 Task: Look for space in Magelang, Indonesia from 6th September, 2023 to 10th September, 2023 for 1 adult in price range Rs.9000 to Rs.17000. Place can be private room with 1  bedroom having 1 bed and 1 bathroom. Property type can be house, flat, guest house, hotel. Booking option can be shelf check-in. Required host language is English.
Action: Mouse moved to (509, 73)
Screenshot: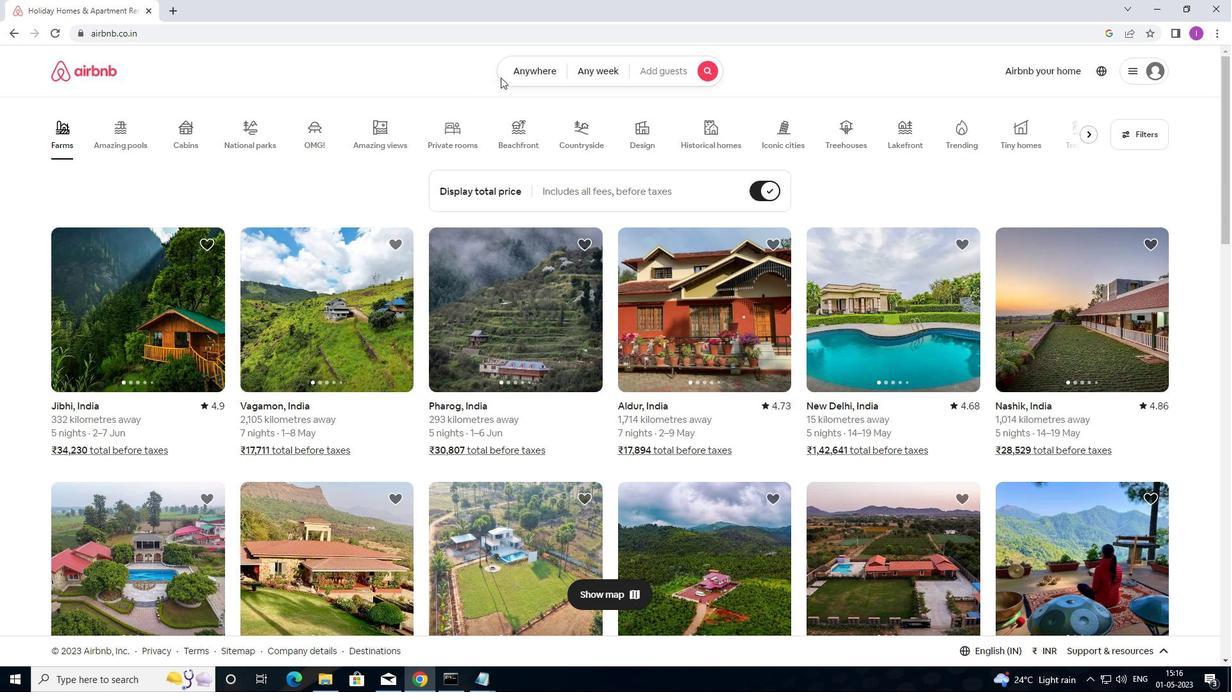 
Action: Mouse pressed left at (509, 73)
Screenshot: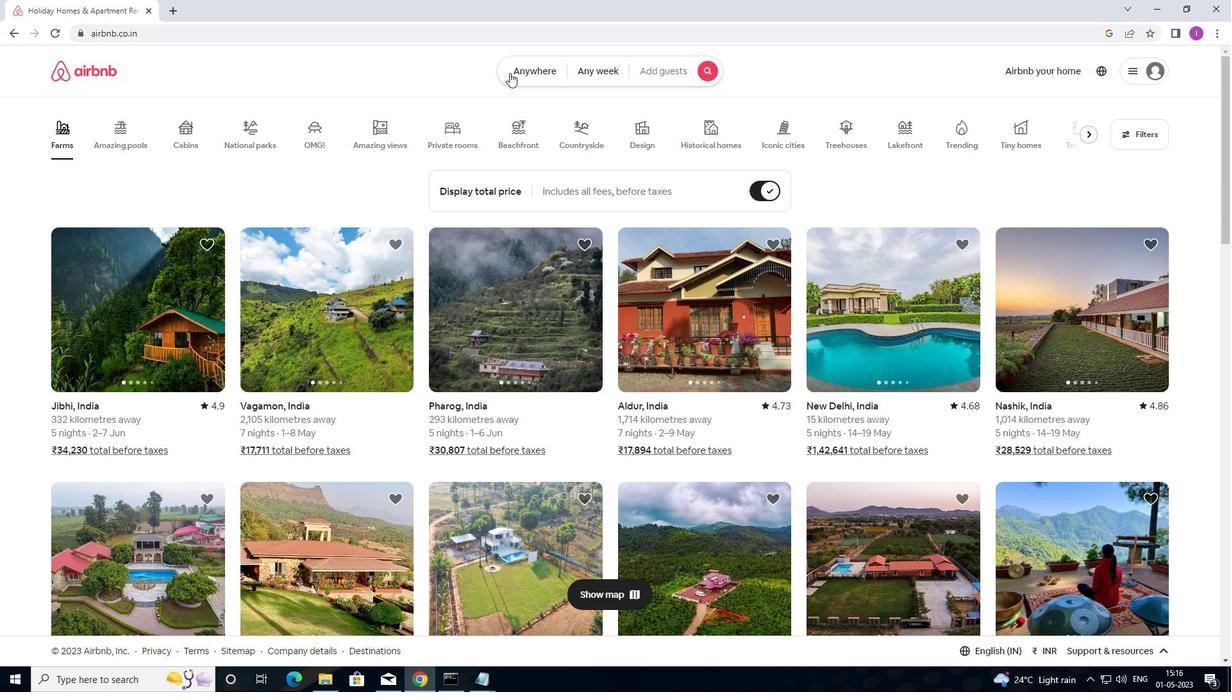 
Action: Mouse moved to (369, 129)
Screenshot: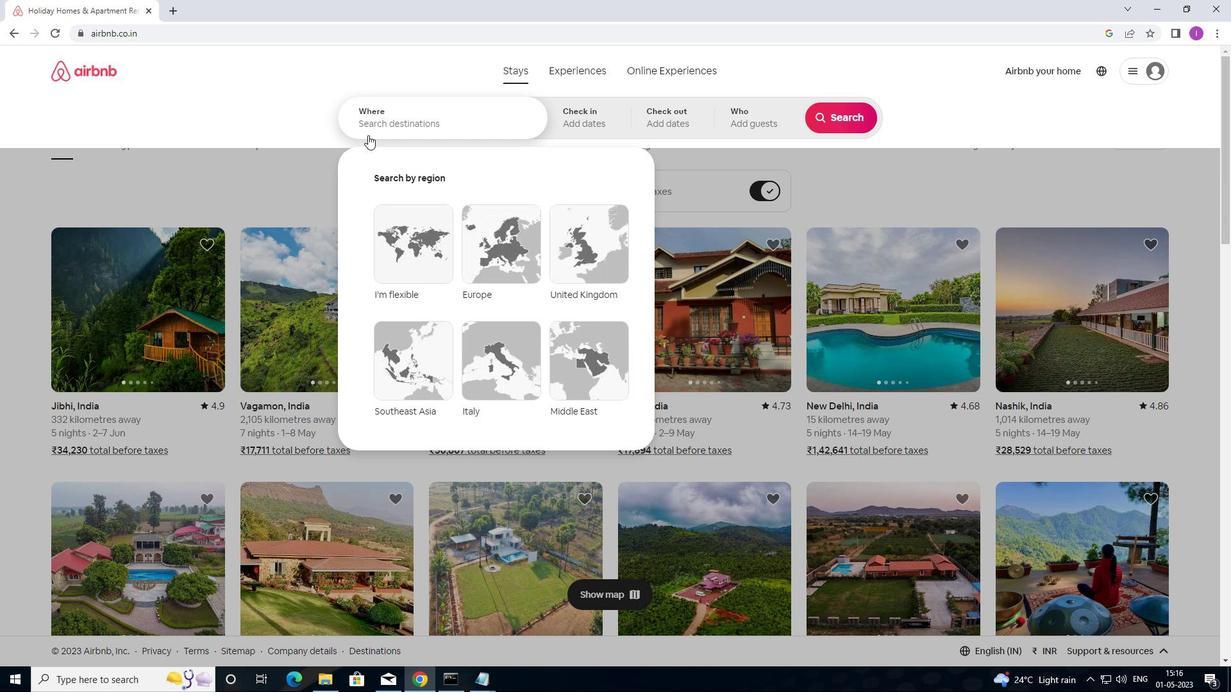 
Action: Mouse pressed left at (369, 129)
Screenshot: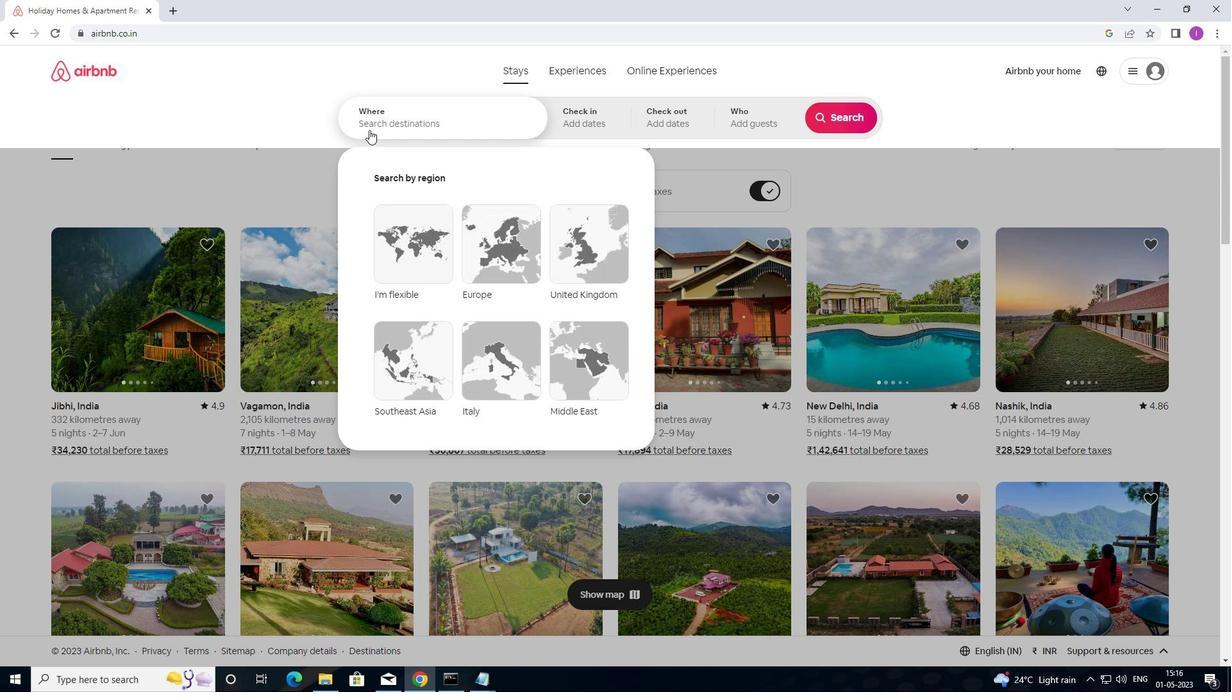 
Action: Mouse moved to (514, 34)
Screenshot: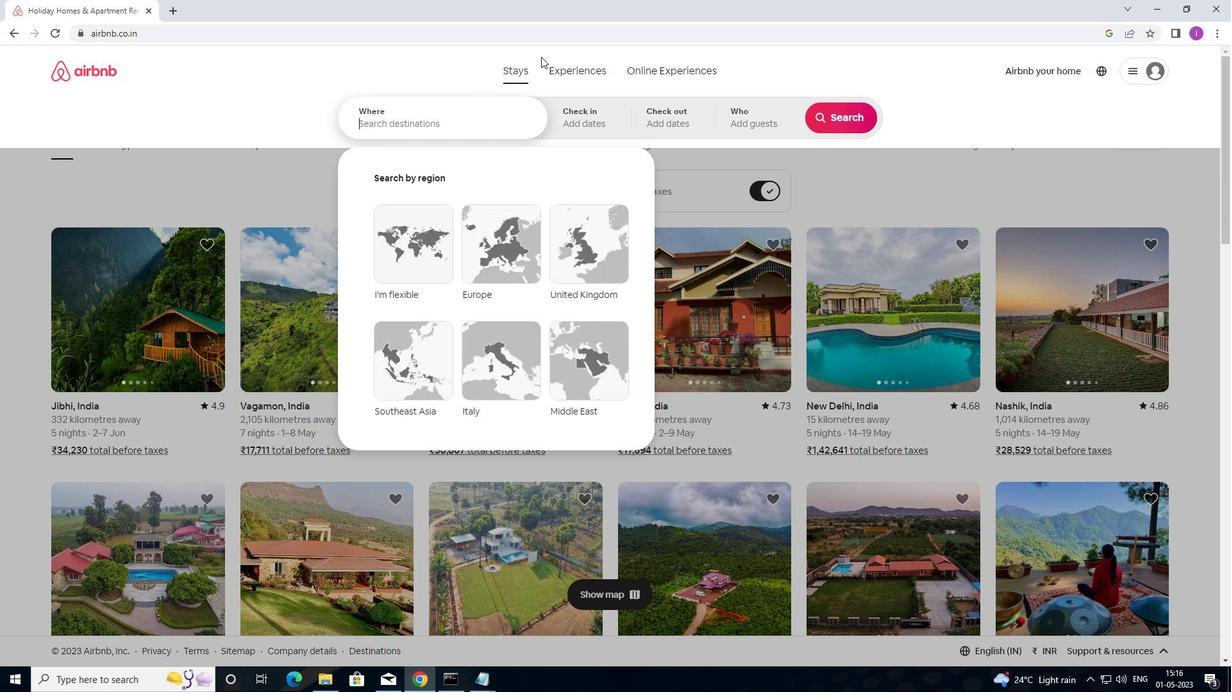 
Action: Key pressed <Key.shift>MAGELANG,<Key.shift>INDONESIA
Screenshot: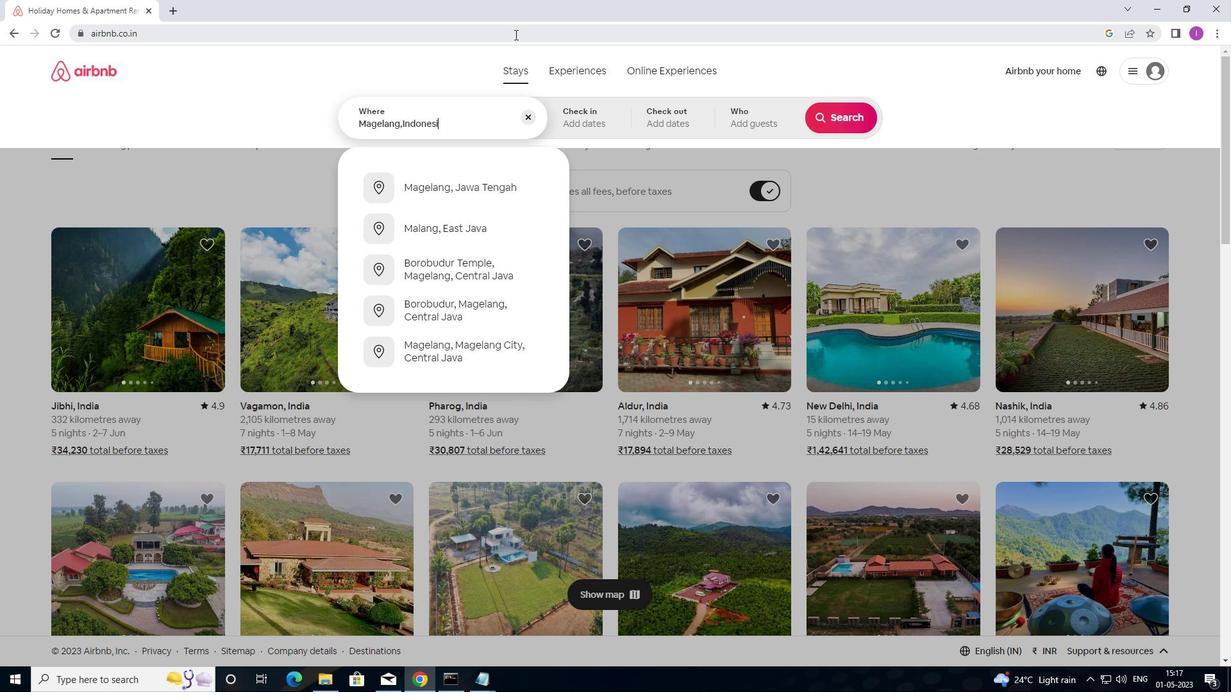 
Action: Mouse moved to (610, 121)
Screenshot: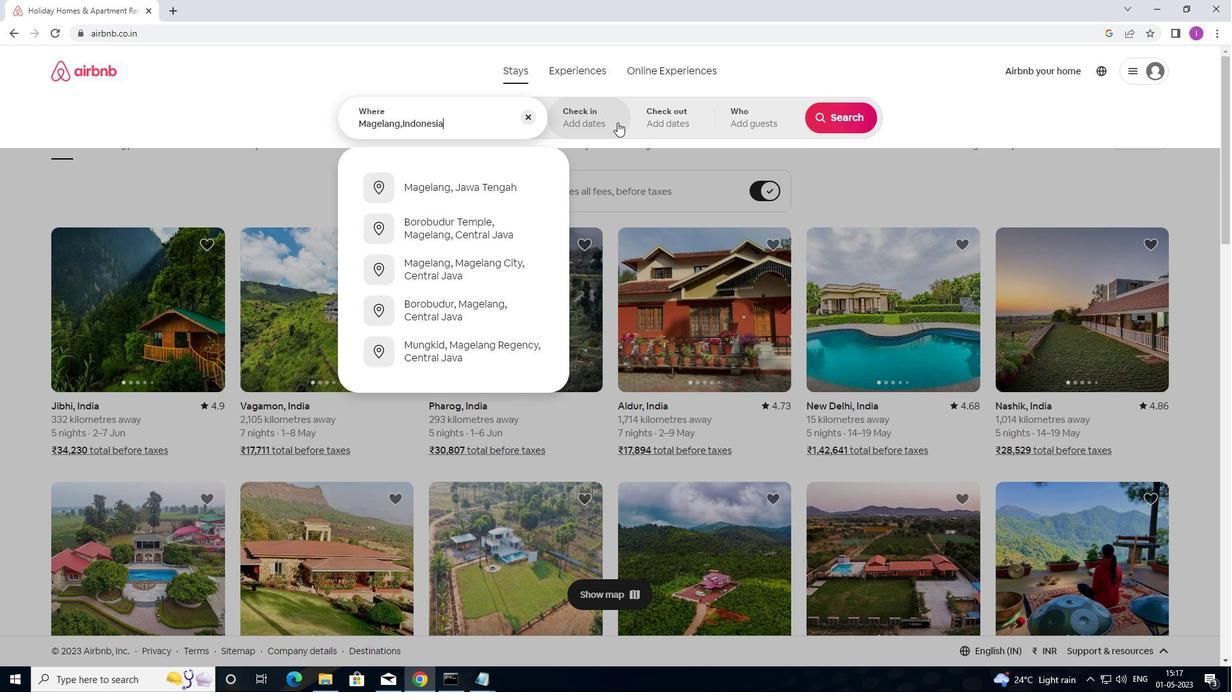 
Action: Mouse pressed left at (610, 121)
Screenshot: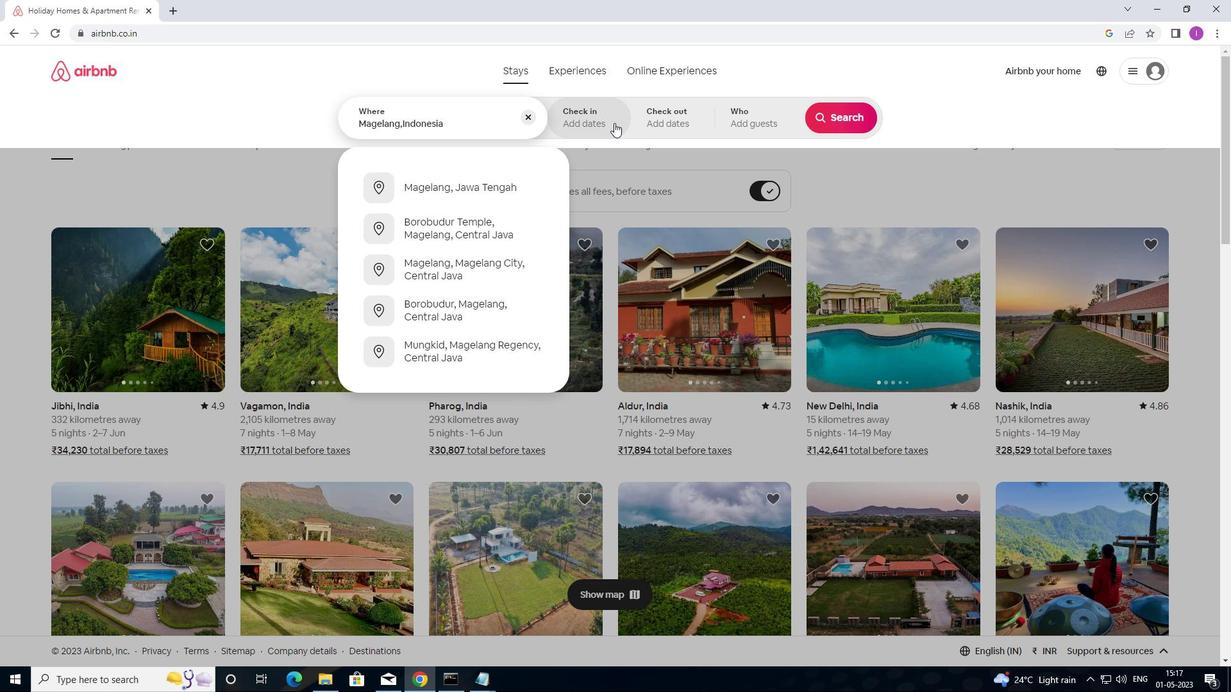 
Action: Mouse moved to (845, 217)
Screenshot: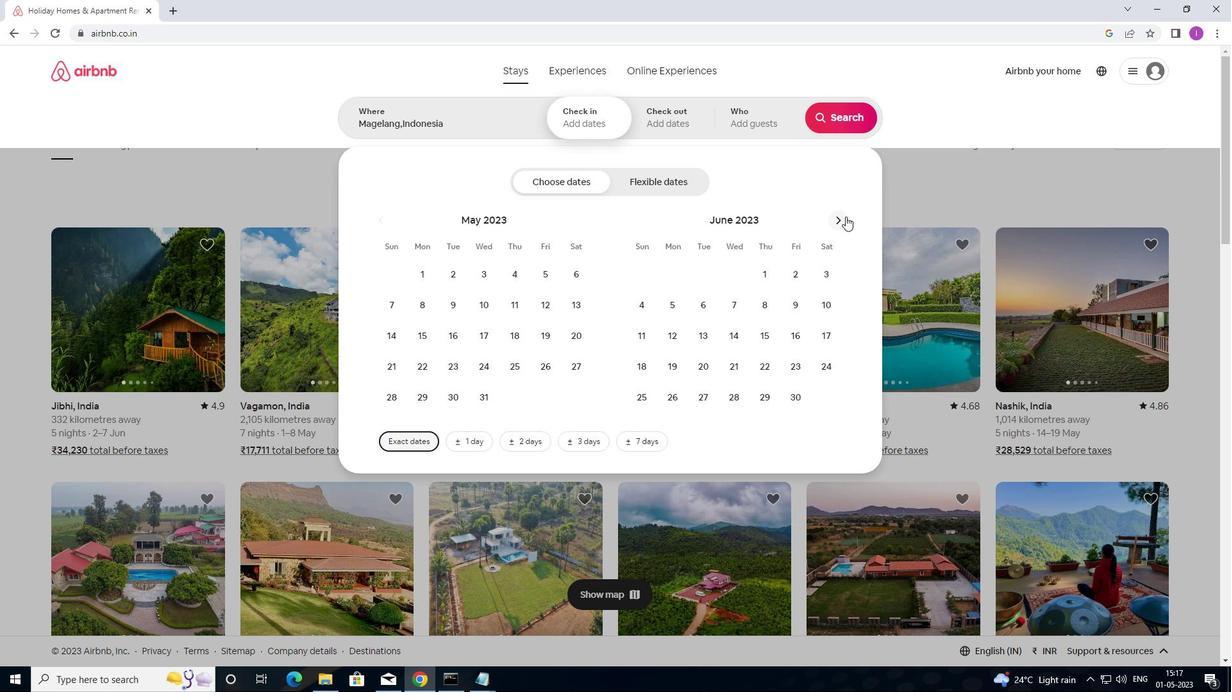 
Action: Mouse pressed left at (845, 217)
Screenshot: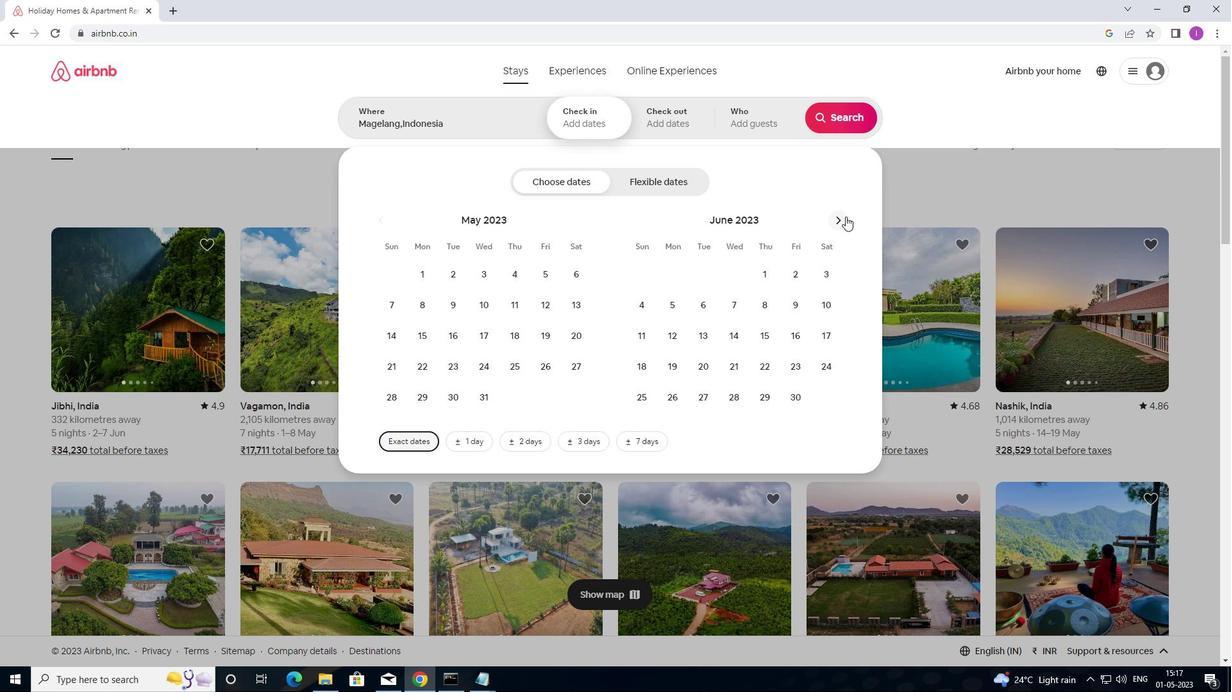 
Action: Mouse moved to (845, 218)
Screenshot: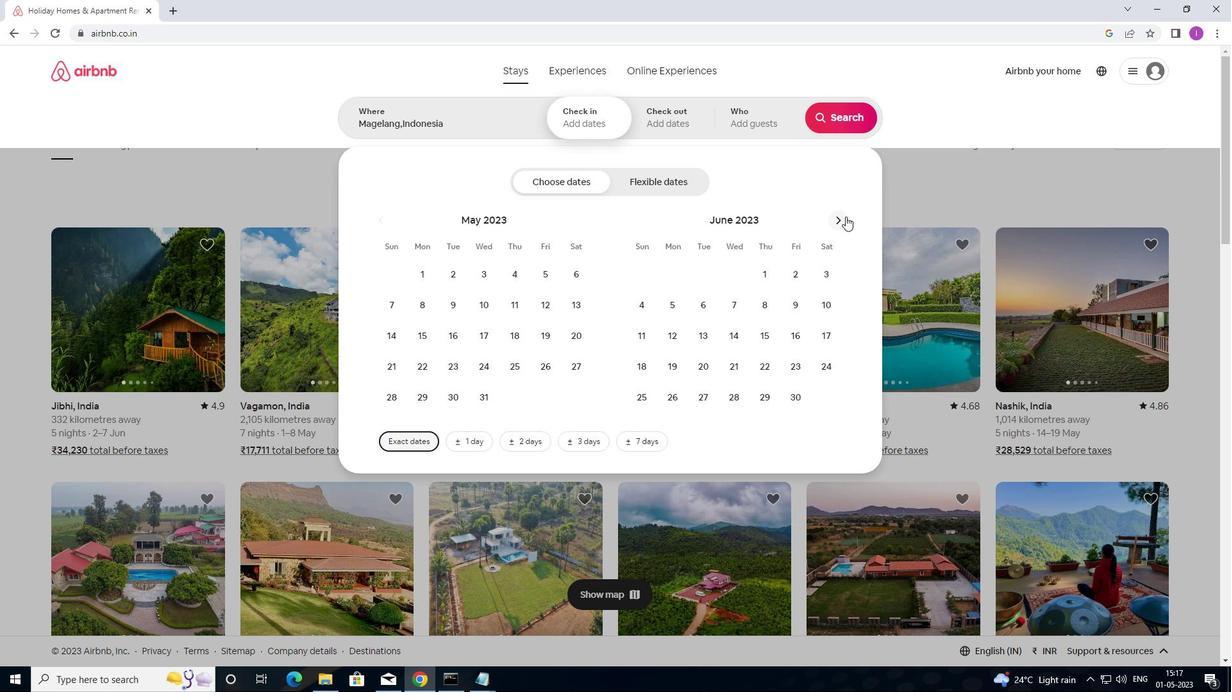 
Action: Mouse pressed left at (845, 218)
Screenshot: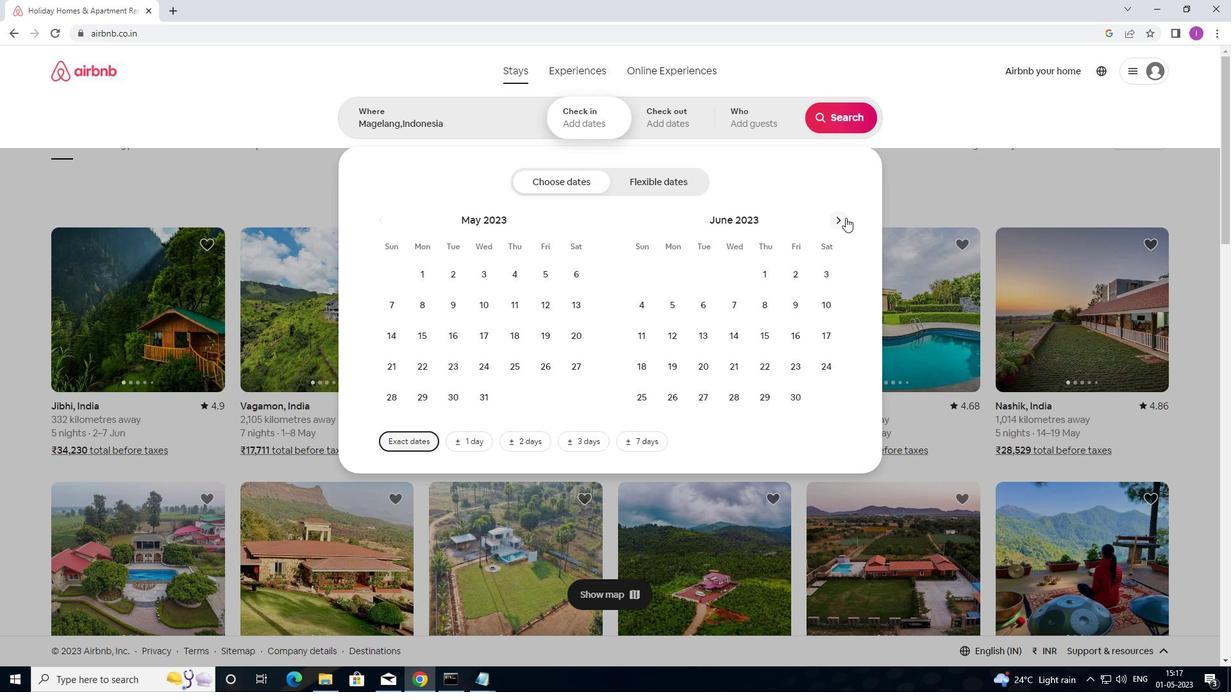 
Action: Mouse pressed left at (845, 218)
Screenshot: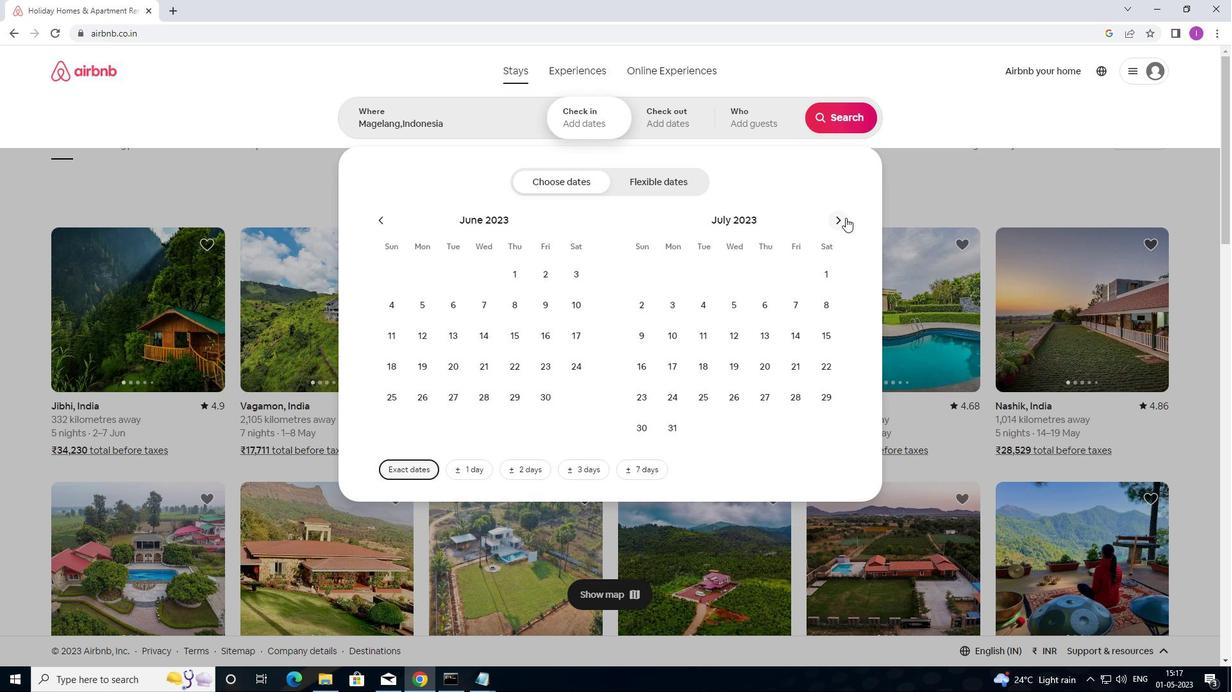 
Action: Mouse pressed left at (845, 218)
Screenshot: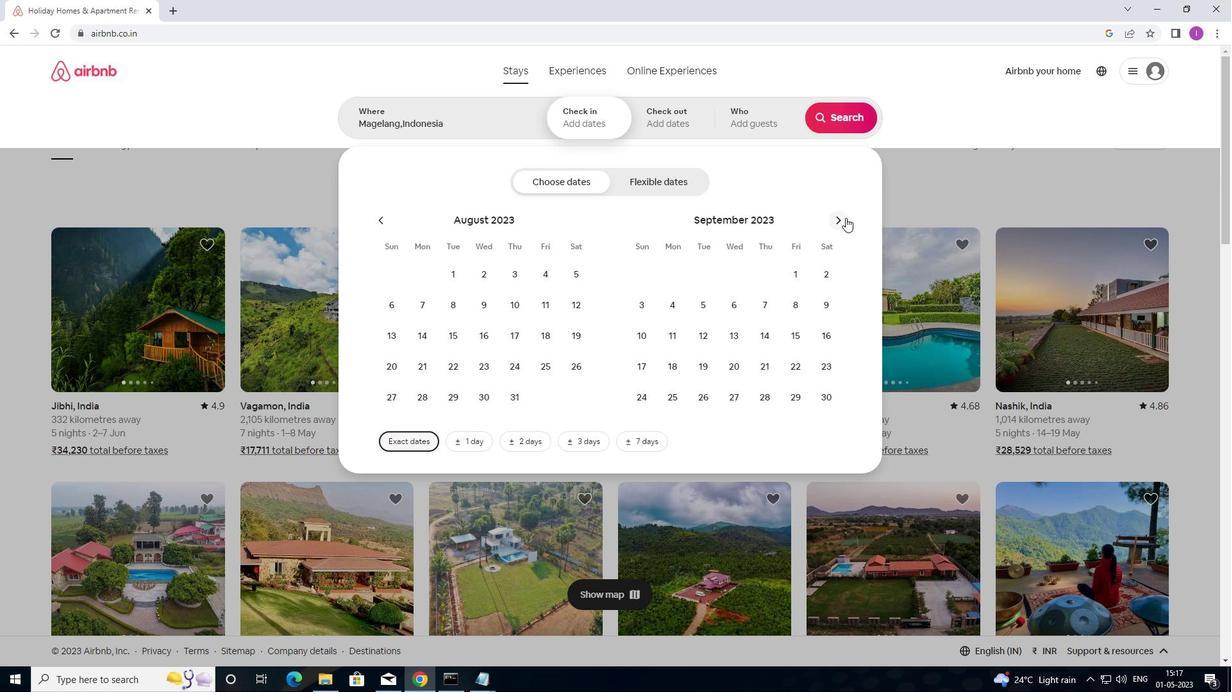 
Action: Mouse moved to (483, 311)
Screenshot: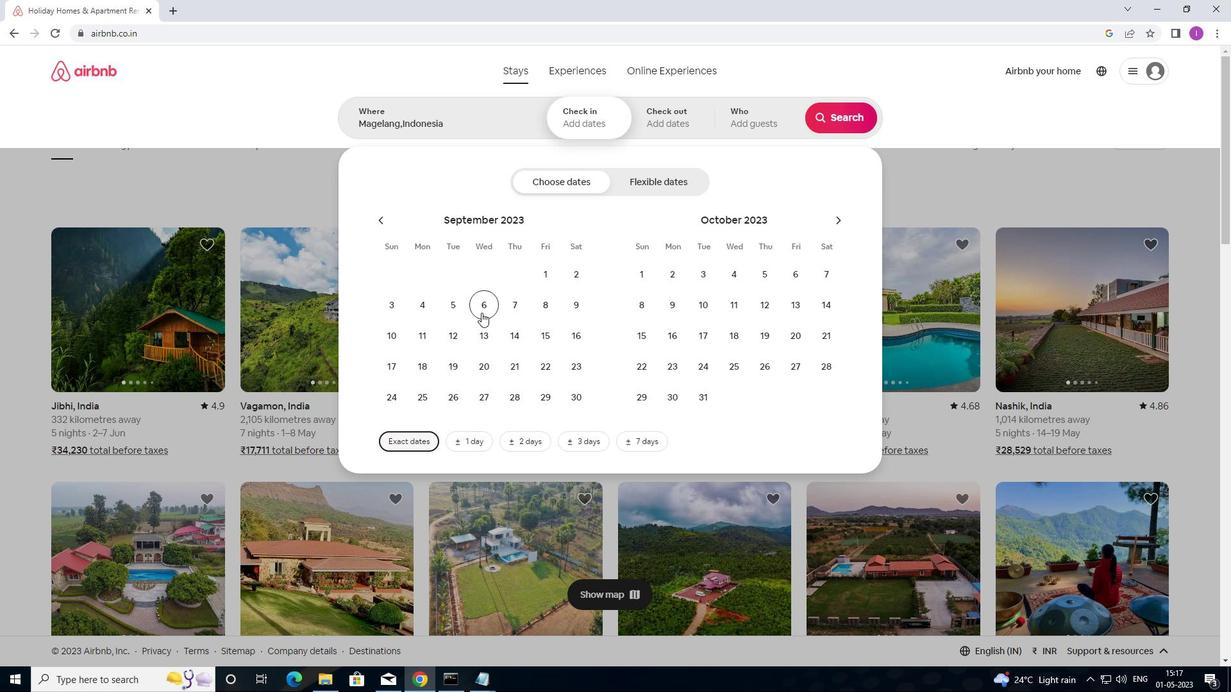 
Action: Mouse pressed left at (483, 311)
Screenshot: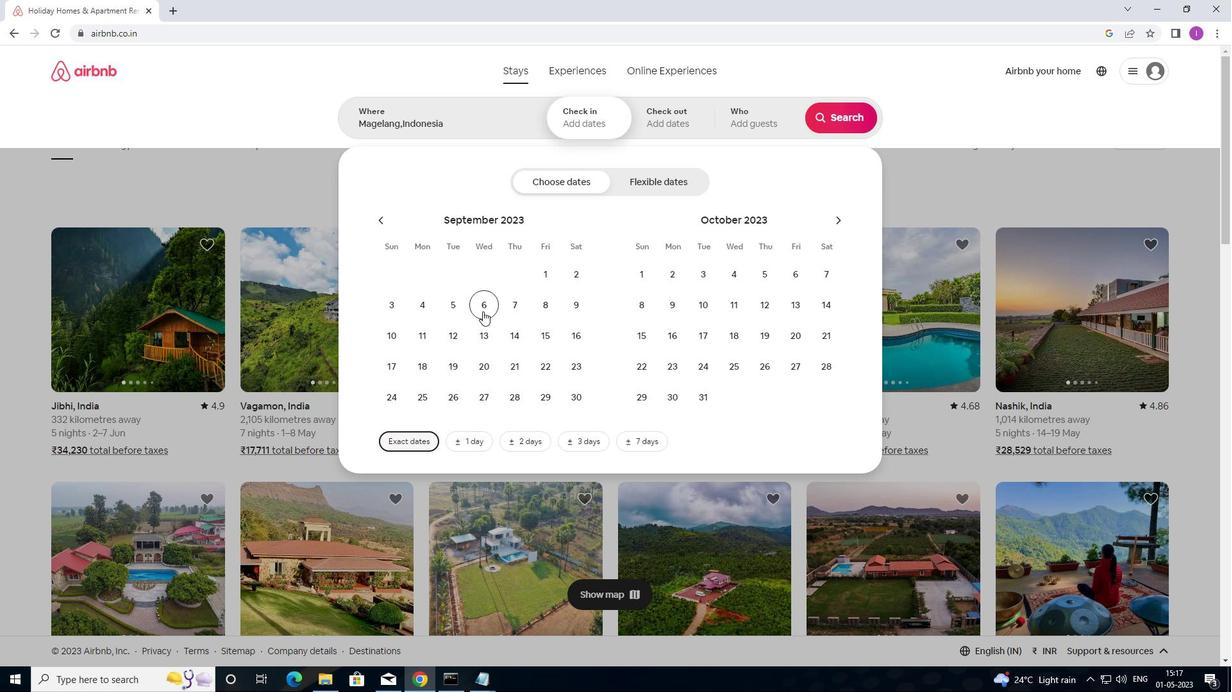 
Action: Mouse moved to (395, 335)
Screenshot: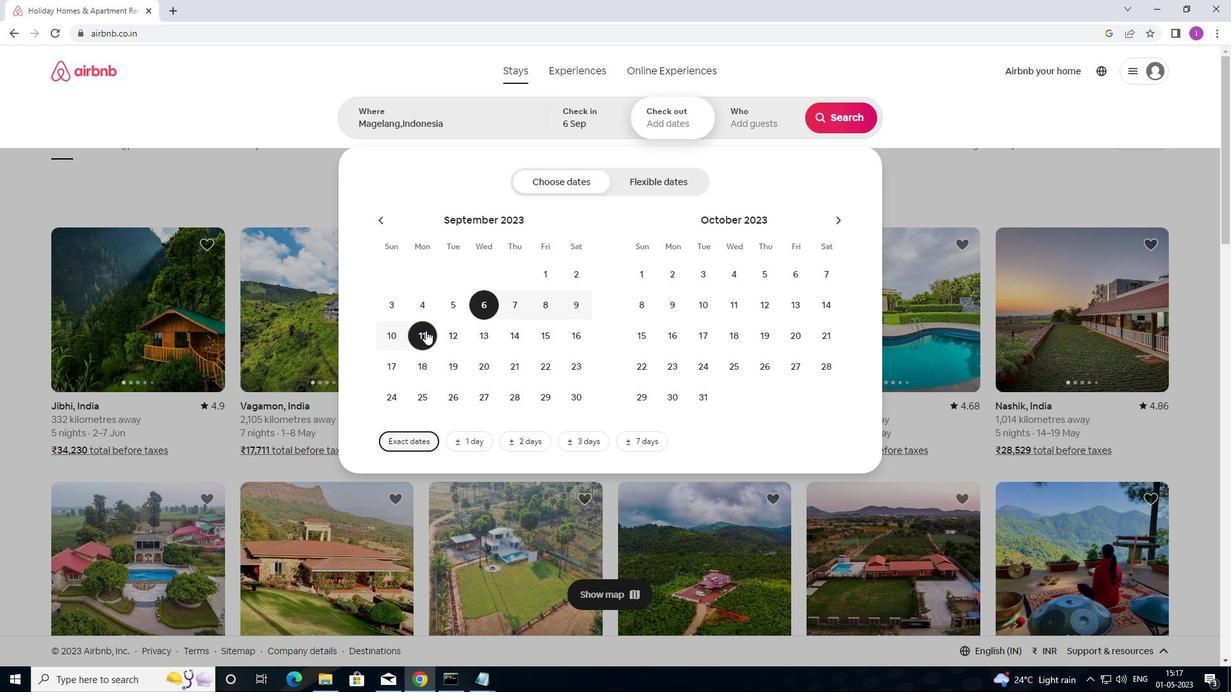 
Action: Mouse pressed left at (395, 335)
Screenshot: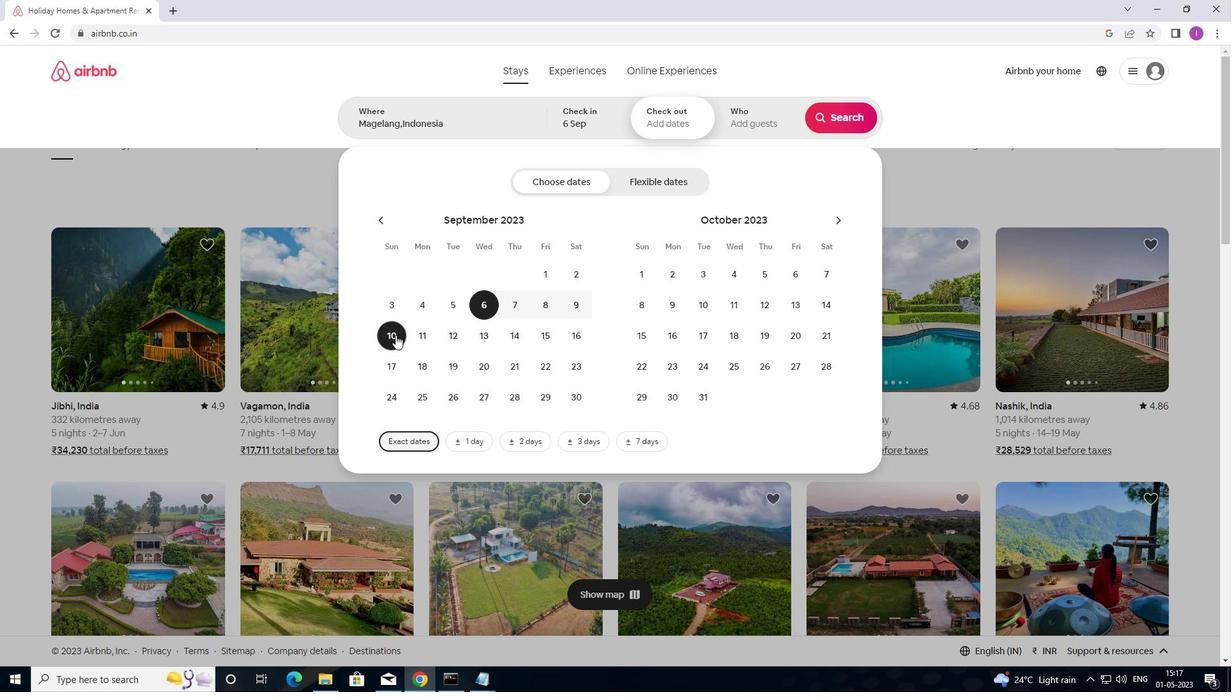 
Action: Mouse moved to (758, 132)
Screenshot: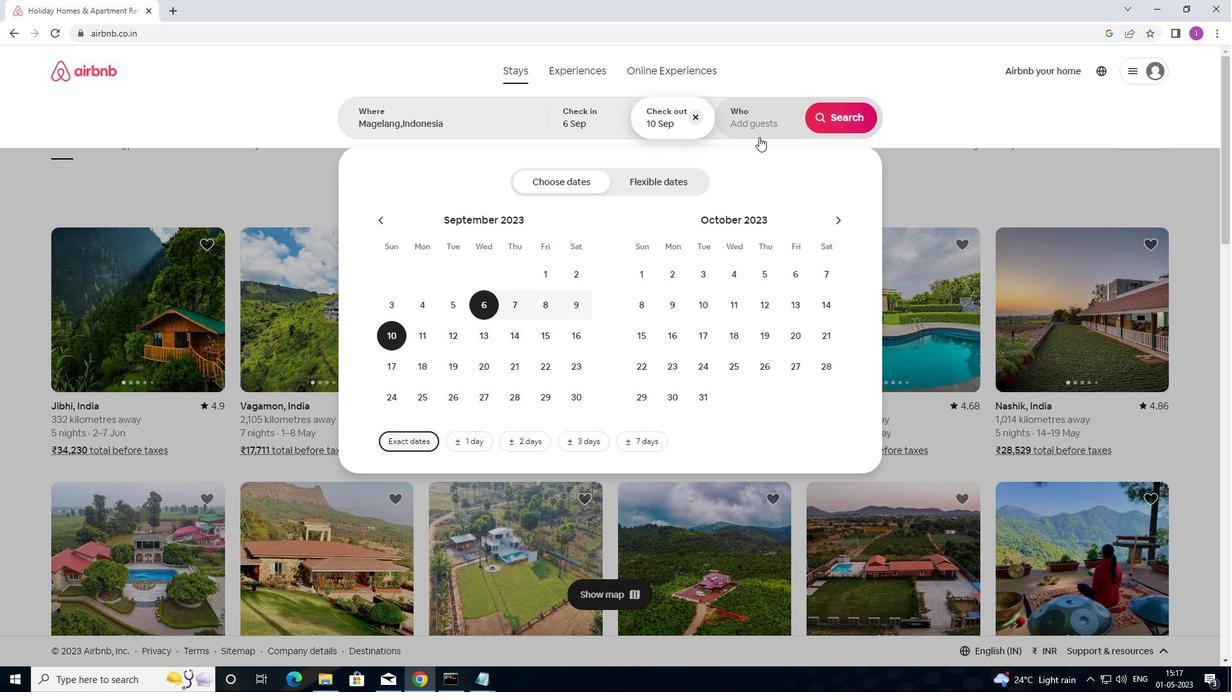 
Action: Mouse pressed left at (758, 132)
Screenshot: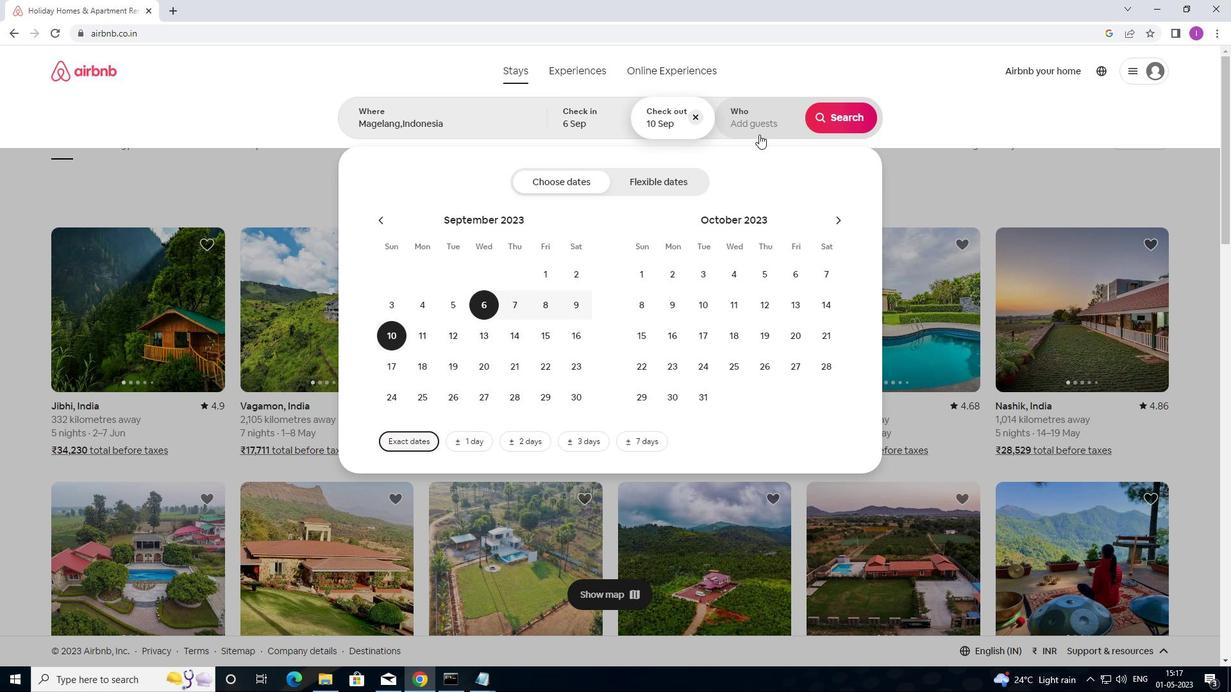 
Action: Mouse moved to (846, 187)
Screenshot: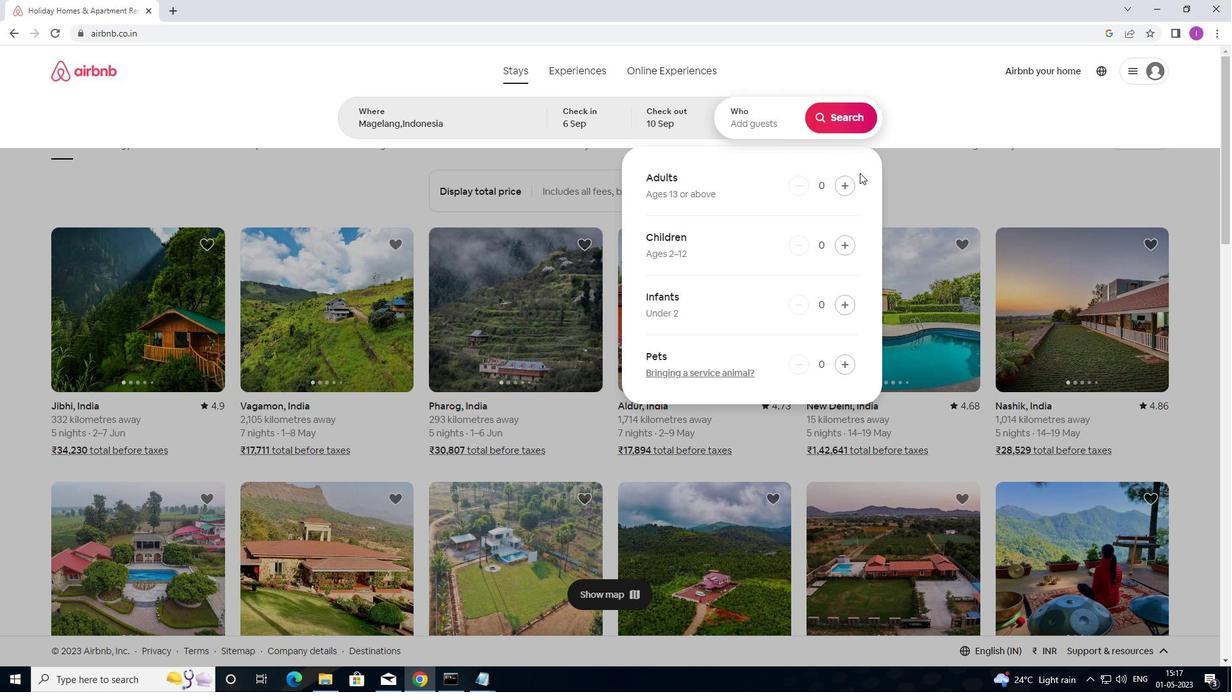 
Action: Mouse pressed left at (846, 187)
Screenshot: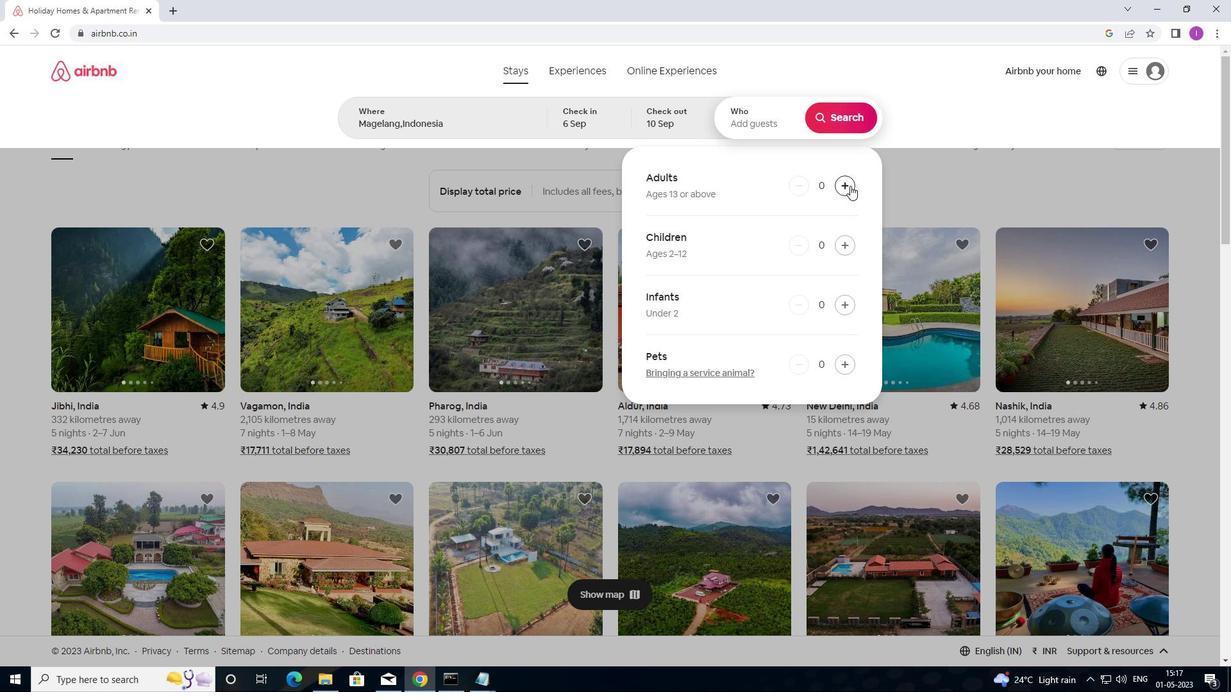 
Action: Mouse moved to (843, 130)
Screenshot: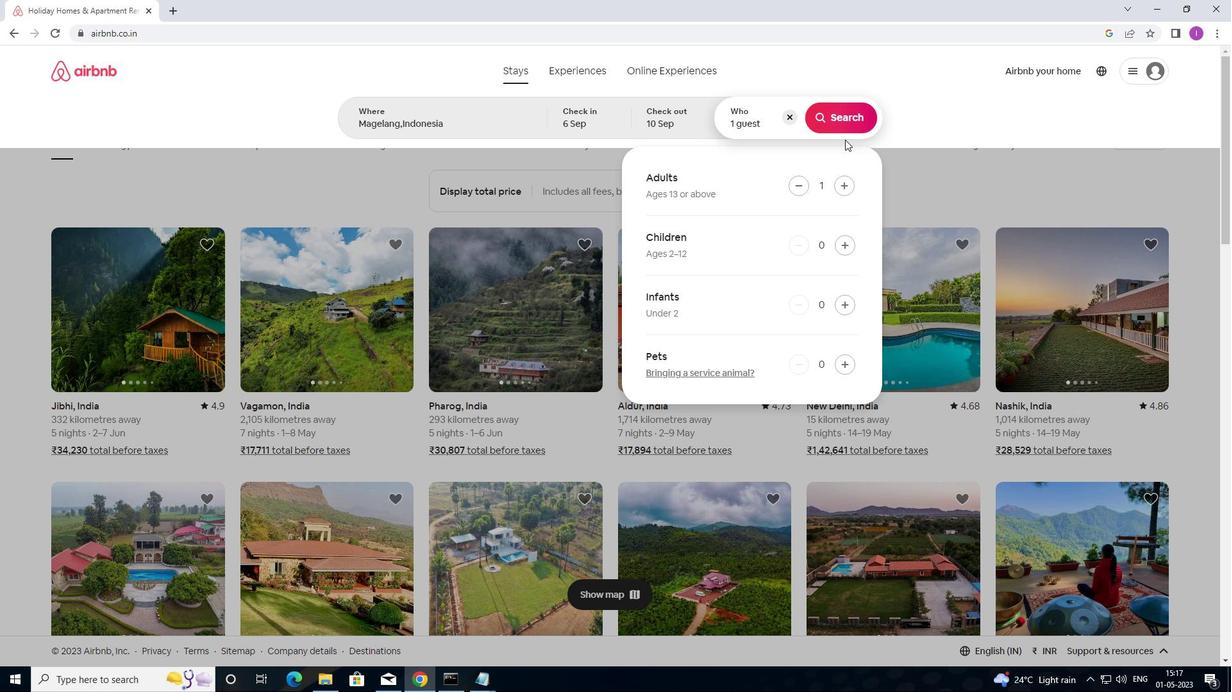 
Action: Mouse pressed left at (843, 130)
Screenshot: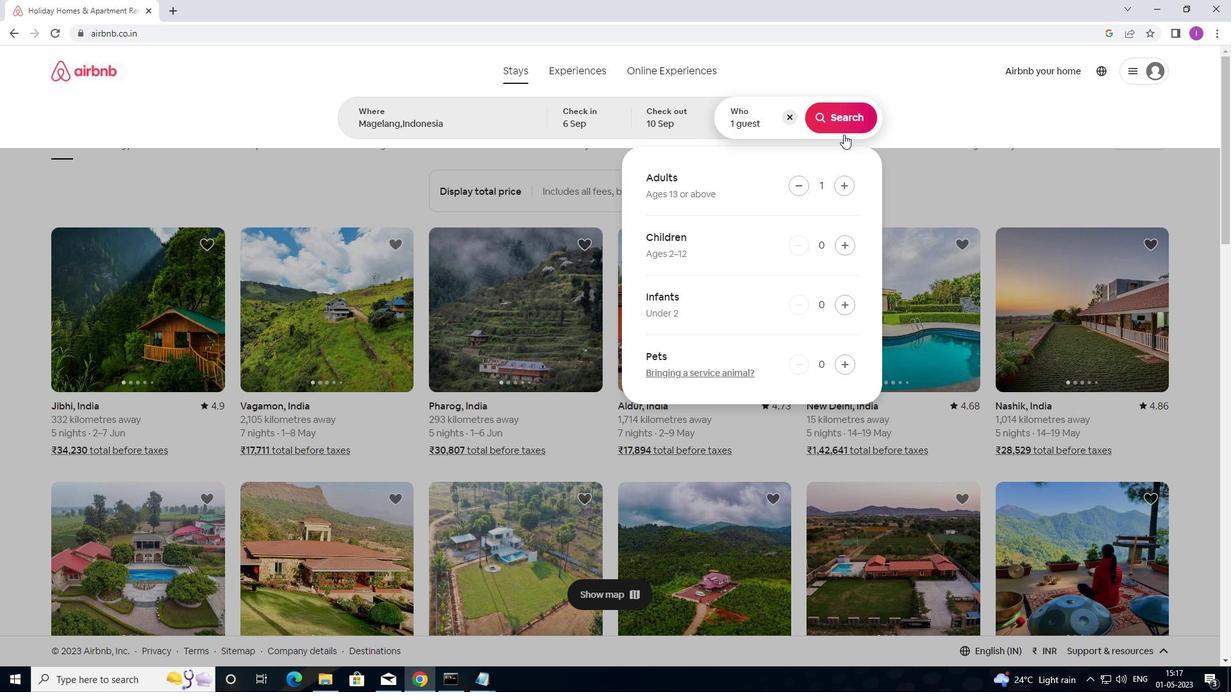 
Action: Mouse moved to (1192, 126)
Screenshot: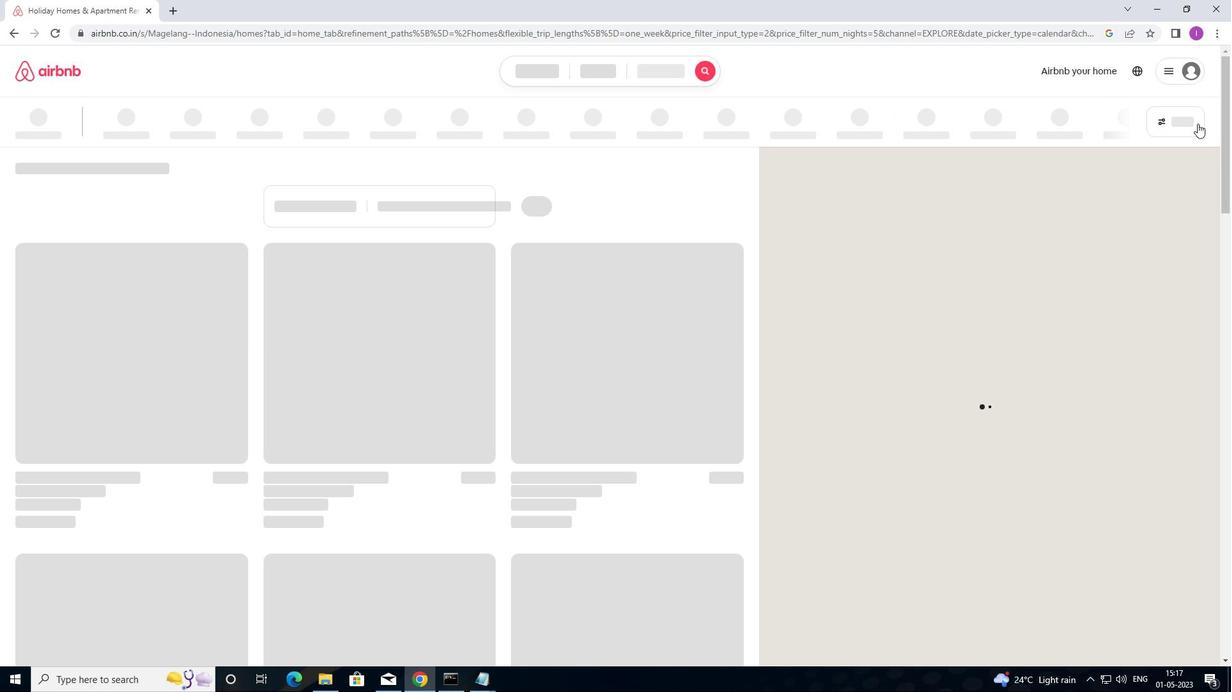 
Action: Mouse pressed left at (1192, 126)
Screenshot: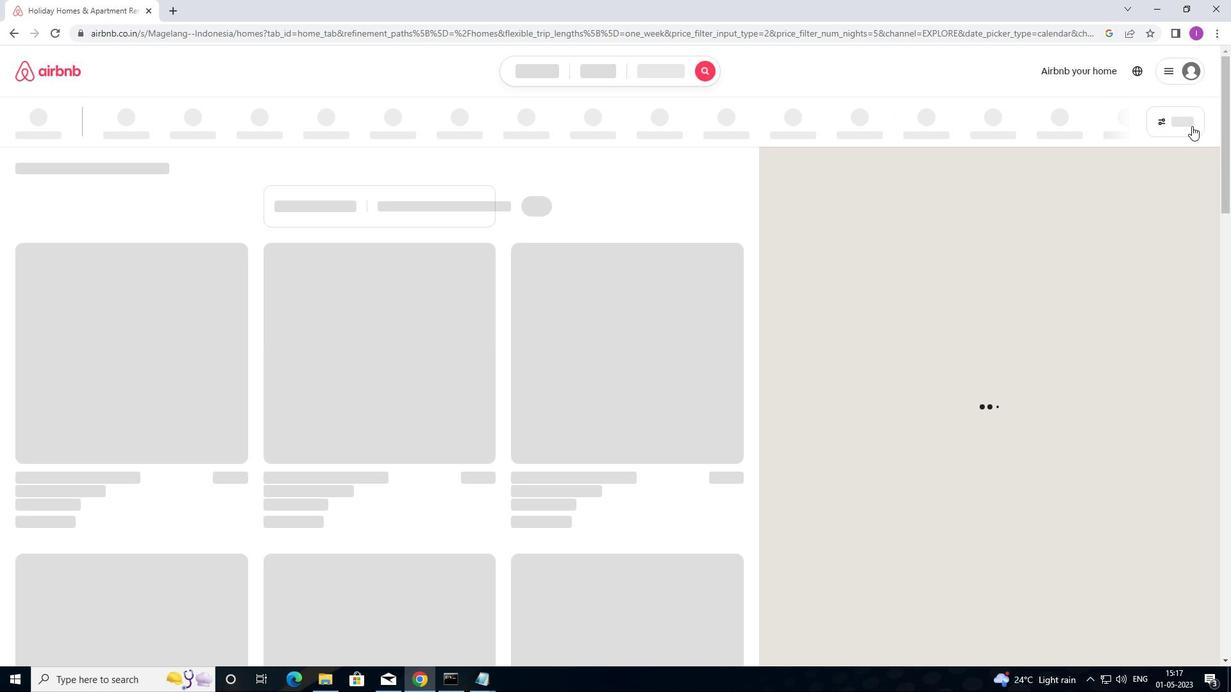 
Action: Mouse moved to (1152, 119)
Screenshot: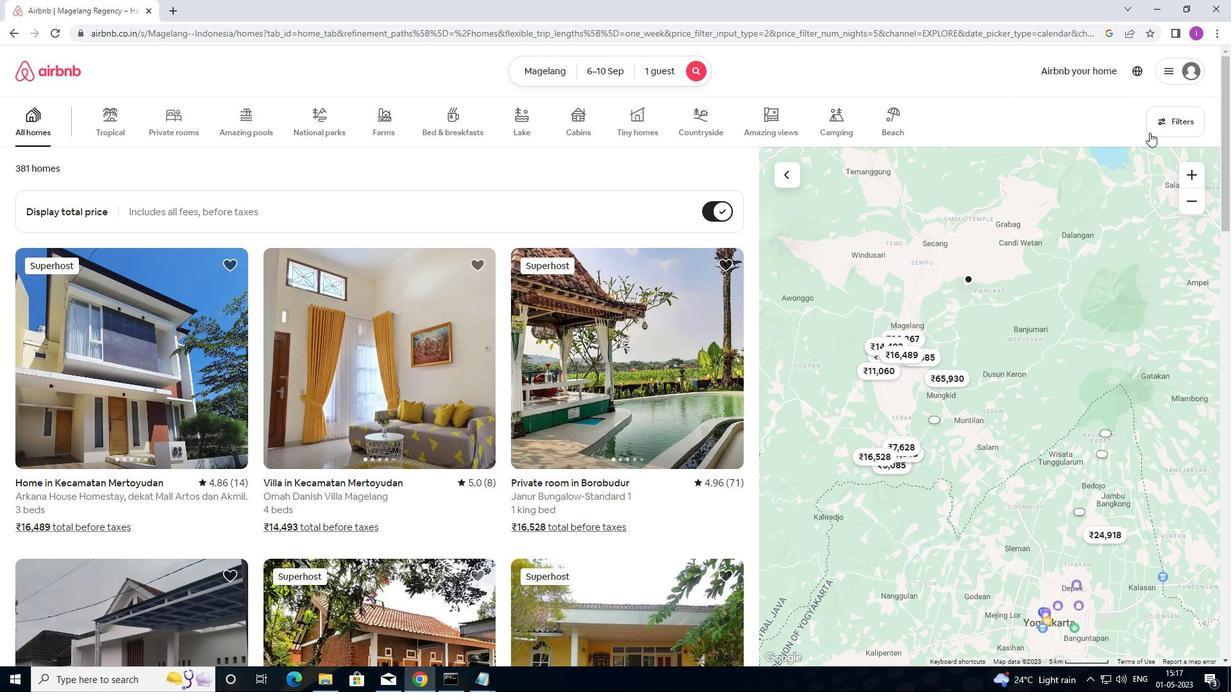 
Action: Mouse pressed left at (1152, 119)
Screenshot: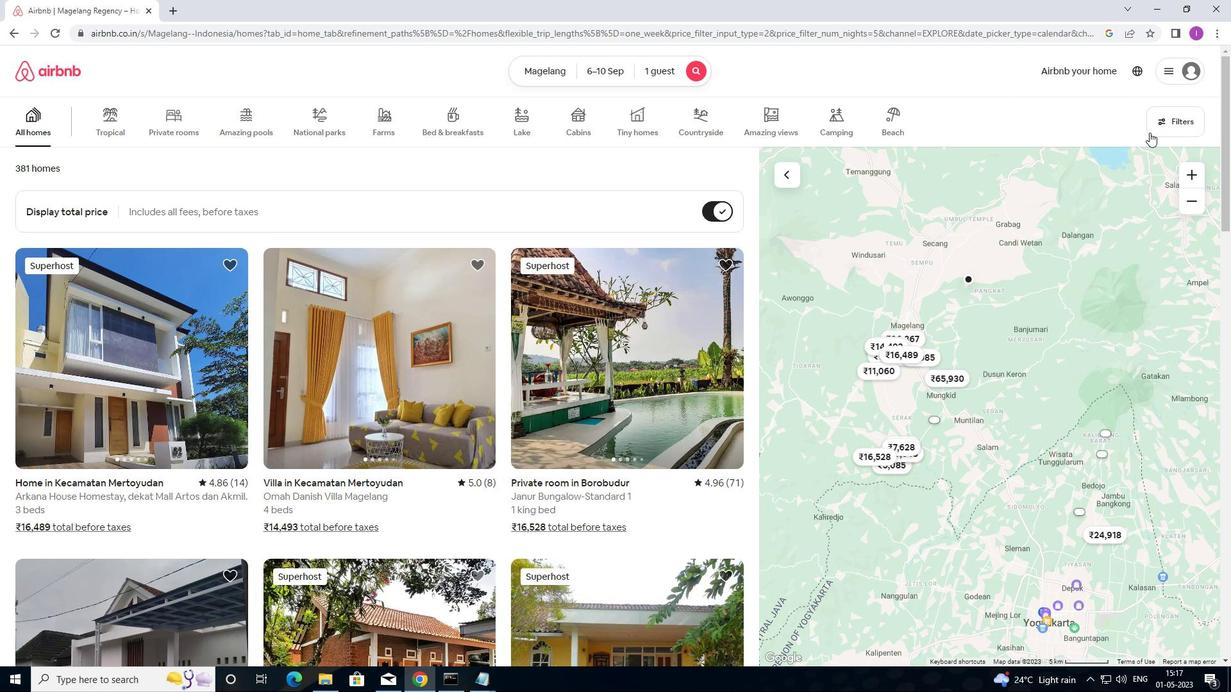 
Action: Mouse moved to (471, 287)
Screenshot: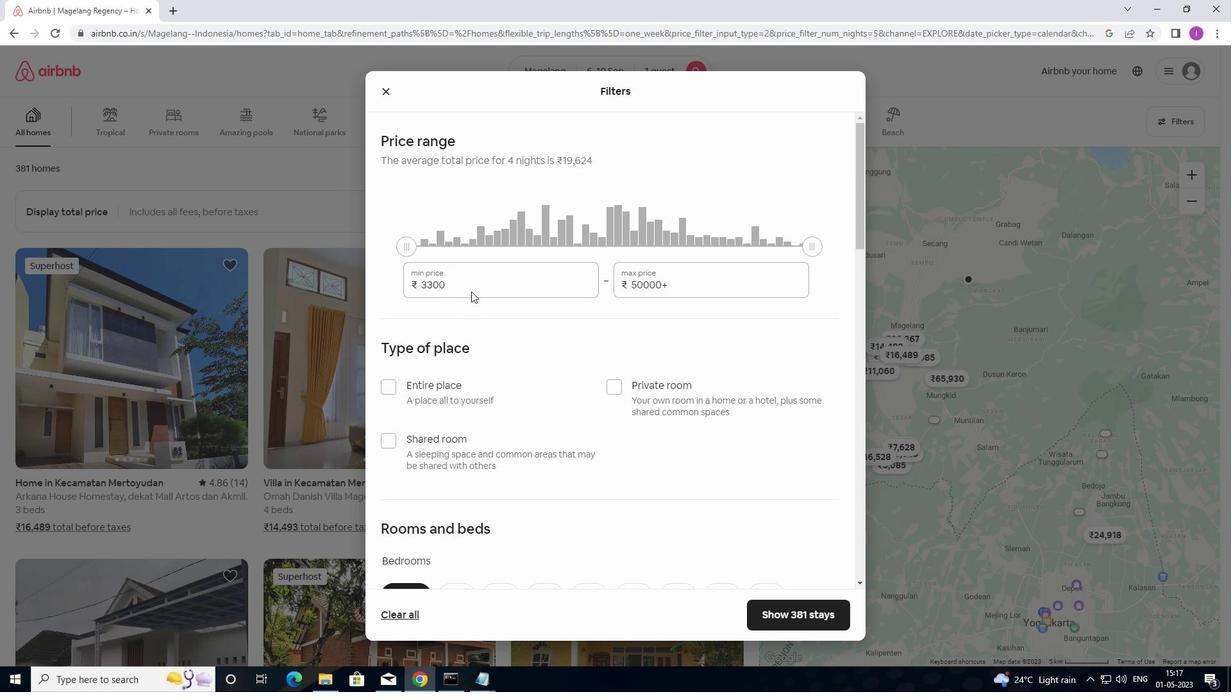 
Action: Mouse pressed left at (471, 287)
Screenshot: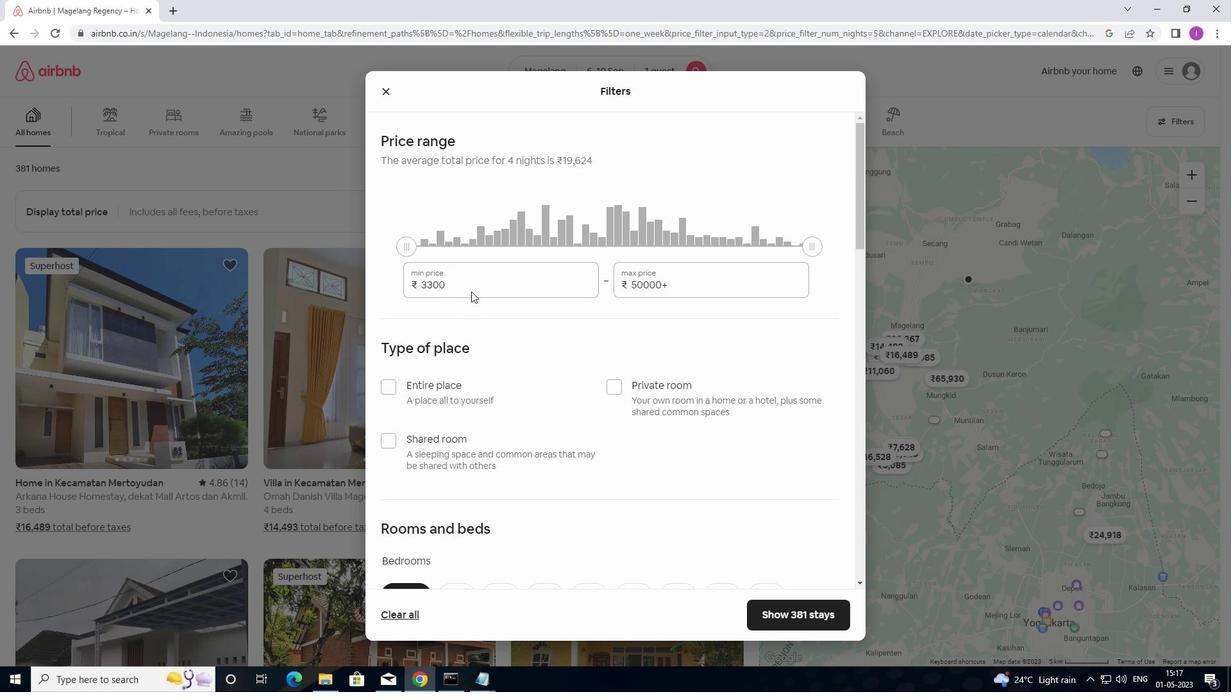 
Action: Mouse moved to (452, 290)
Screenshot: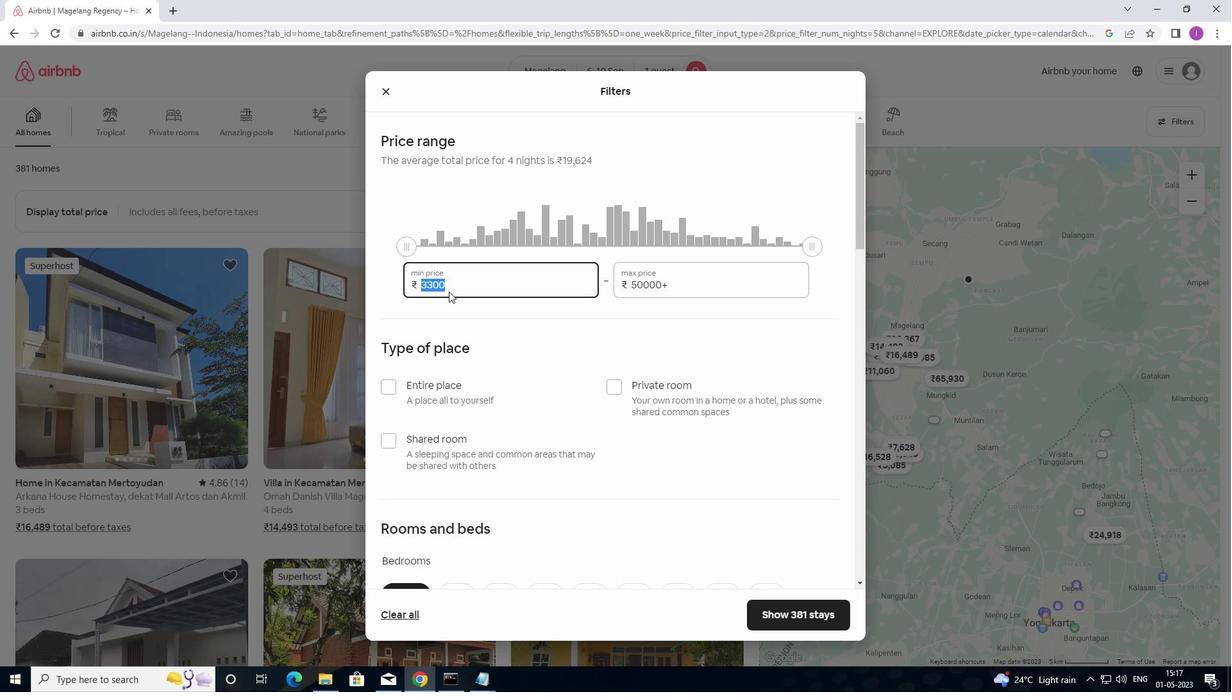 
Action: Key pressed 9
Screenshot: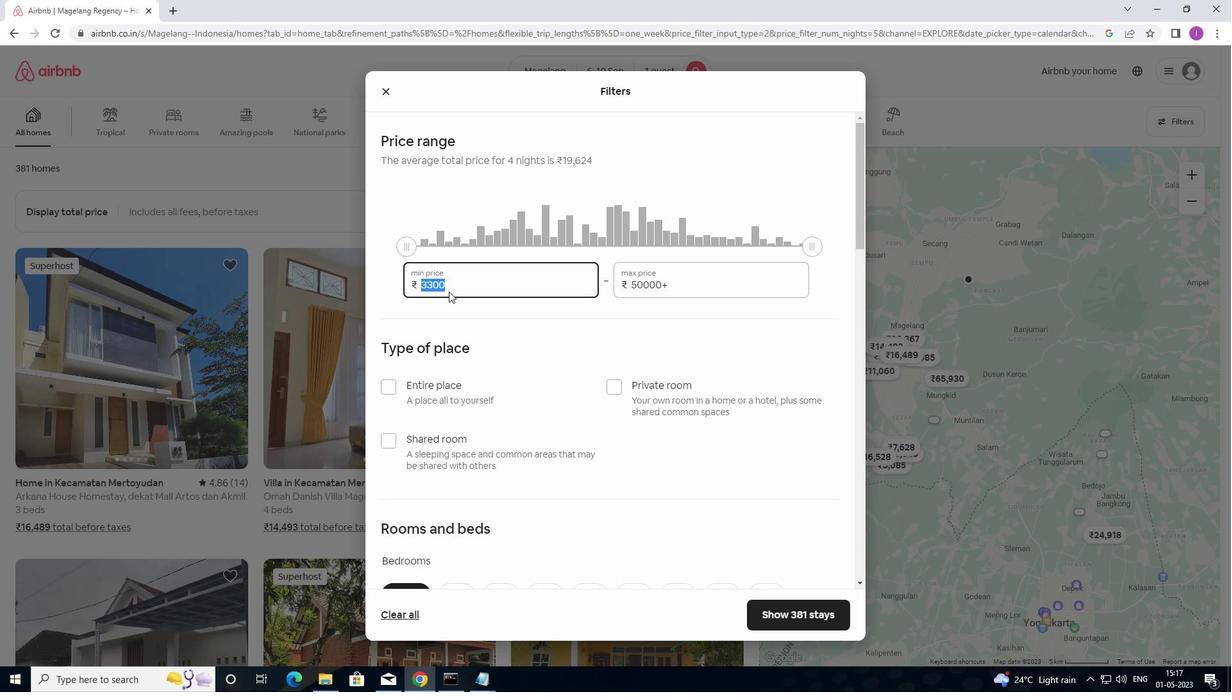 
Action: Mouse moved to (455, 290)
Screenshot: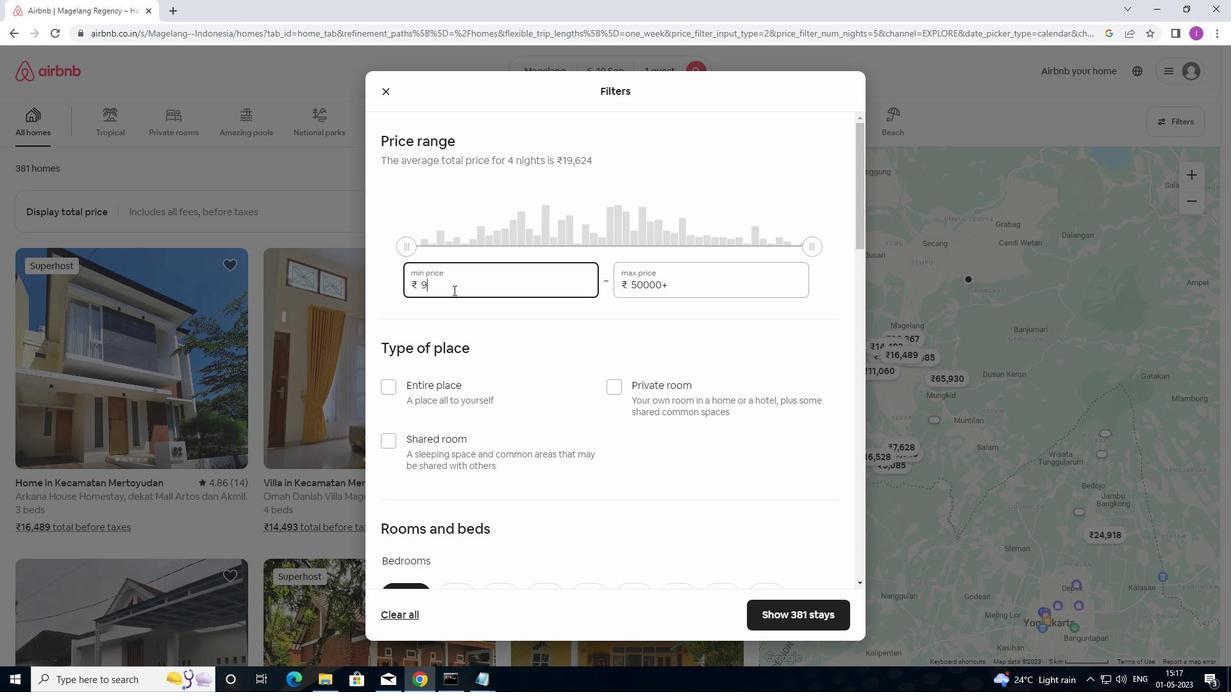 
Action: Key pressed 0
Screenshot: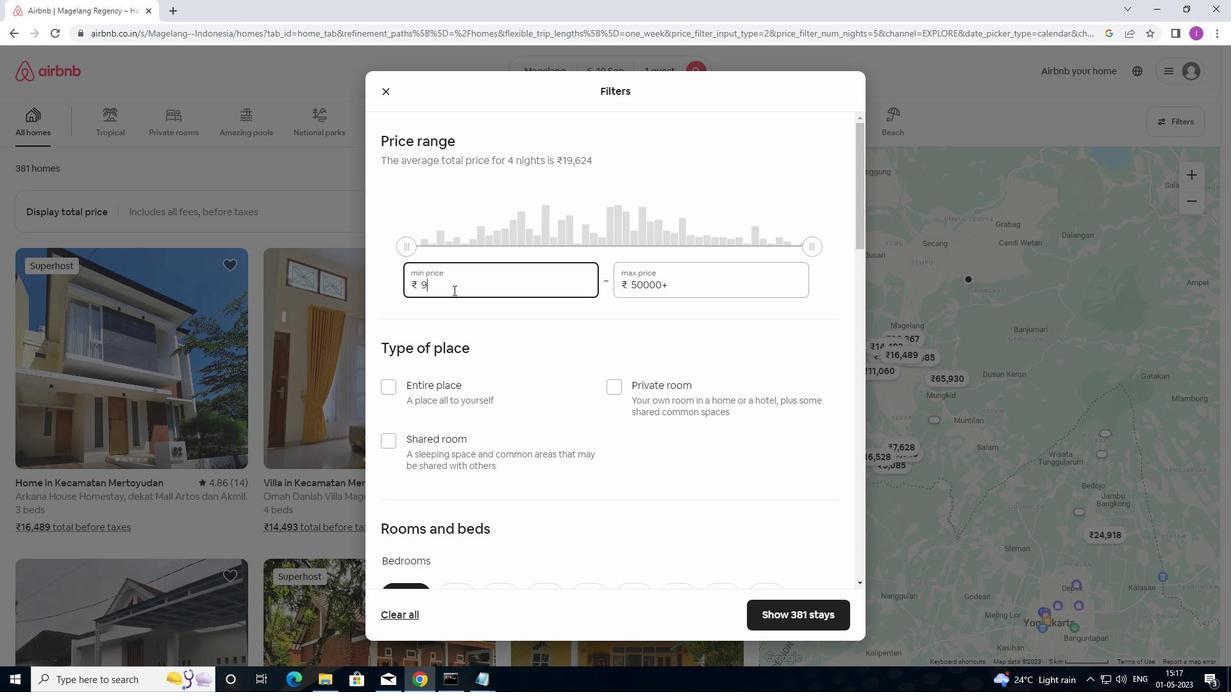 
Action: Mouse moved to (455, 290)
Screenshot: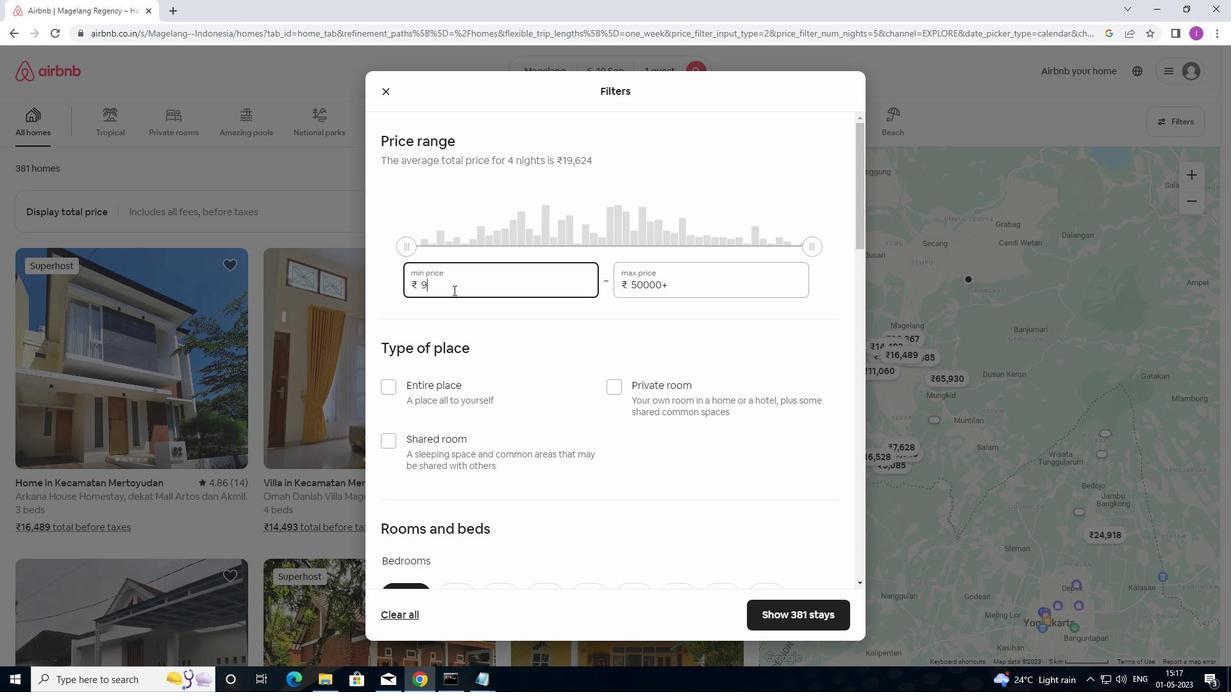 
Action: Key pressed 00
Screenshot: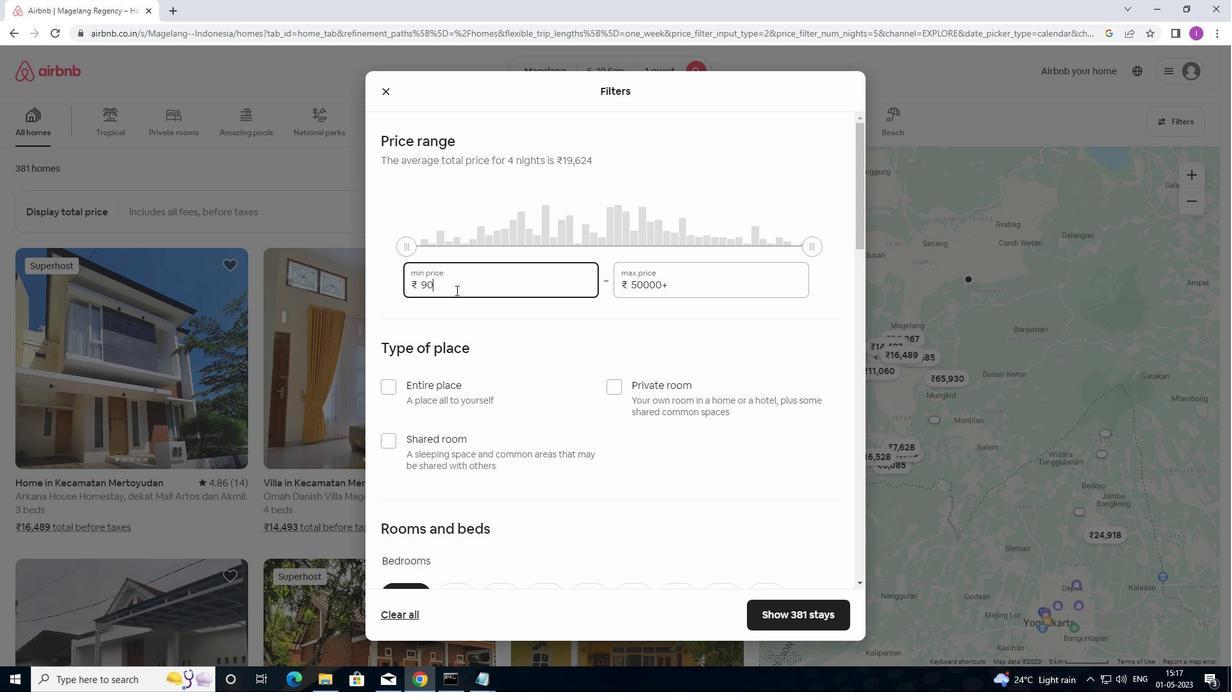 
Action: Mouse moved to (667, 285)
Screenshot: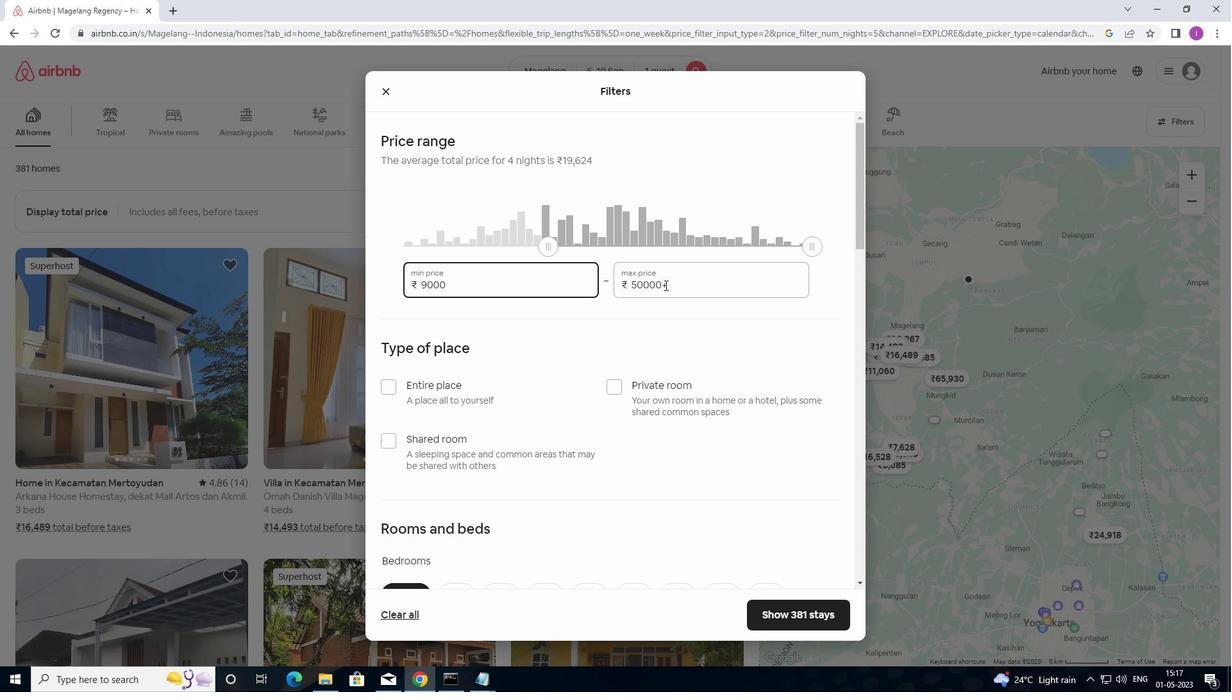 
Action: Mouse pressed left at (667, 285)
Screenshot: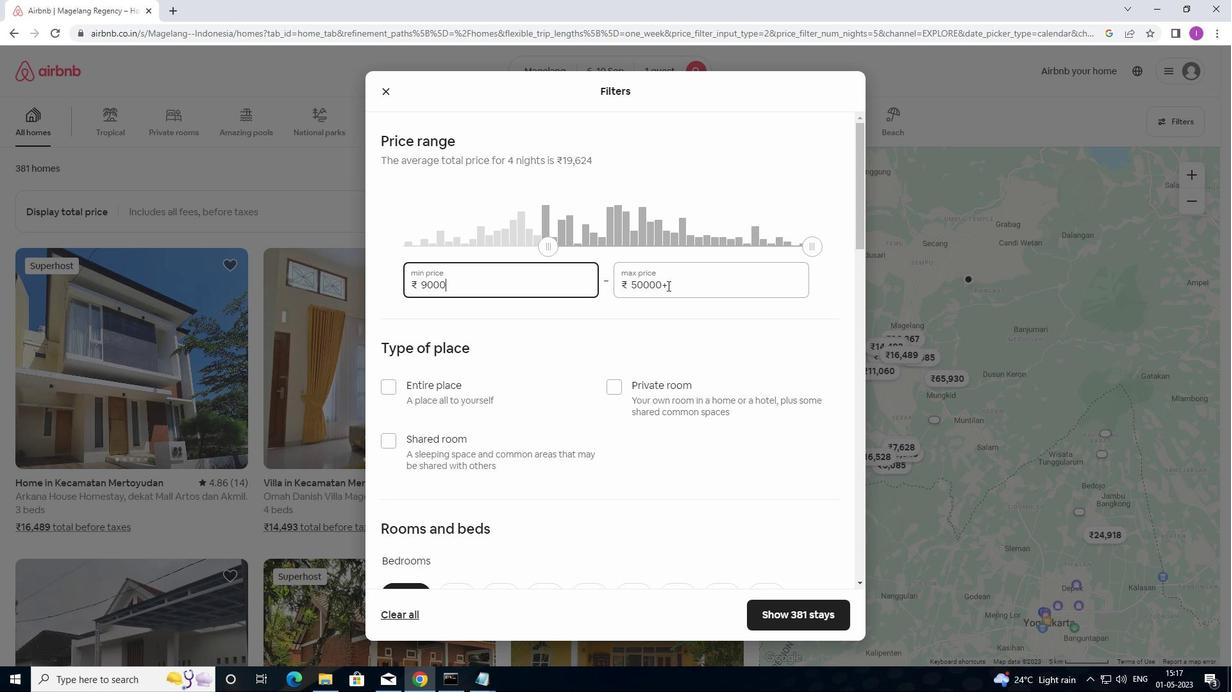 
Action: Mouse moved to (602, 282)
Screenshot: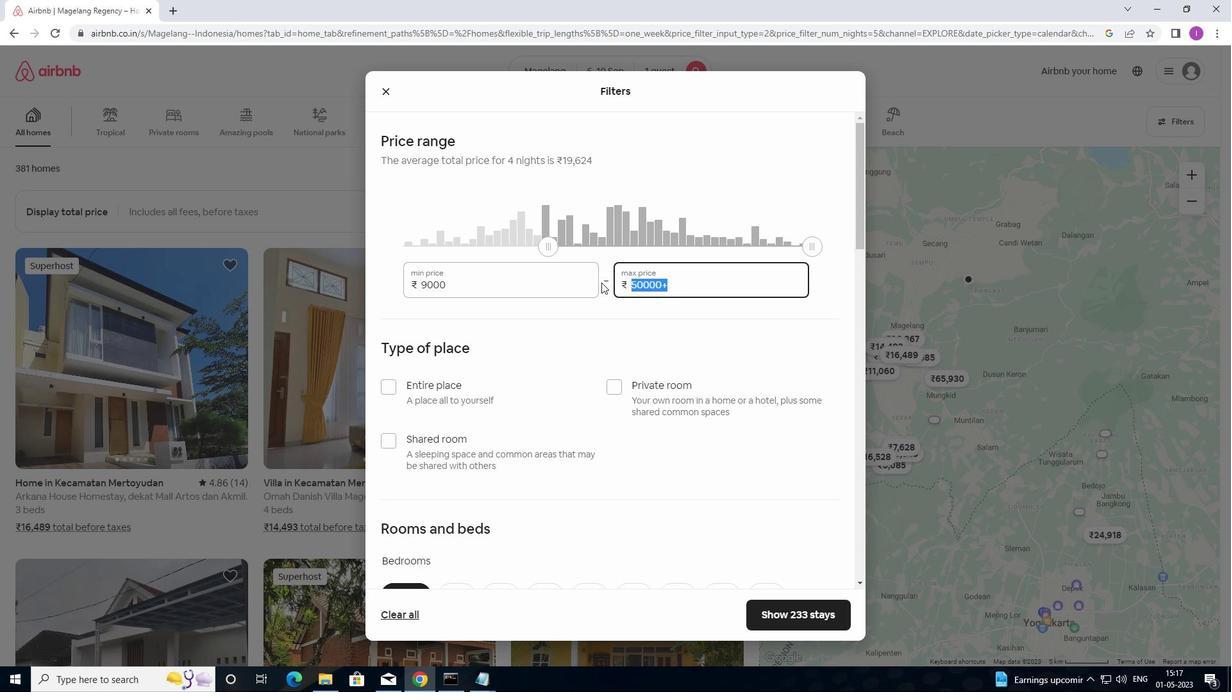 
Action: Key pressed 1
Screenshot: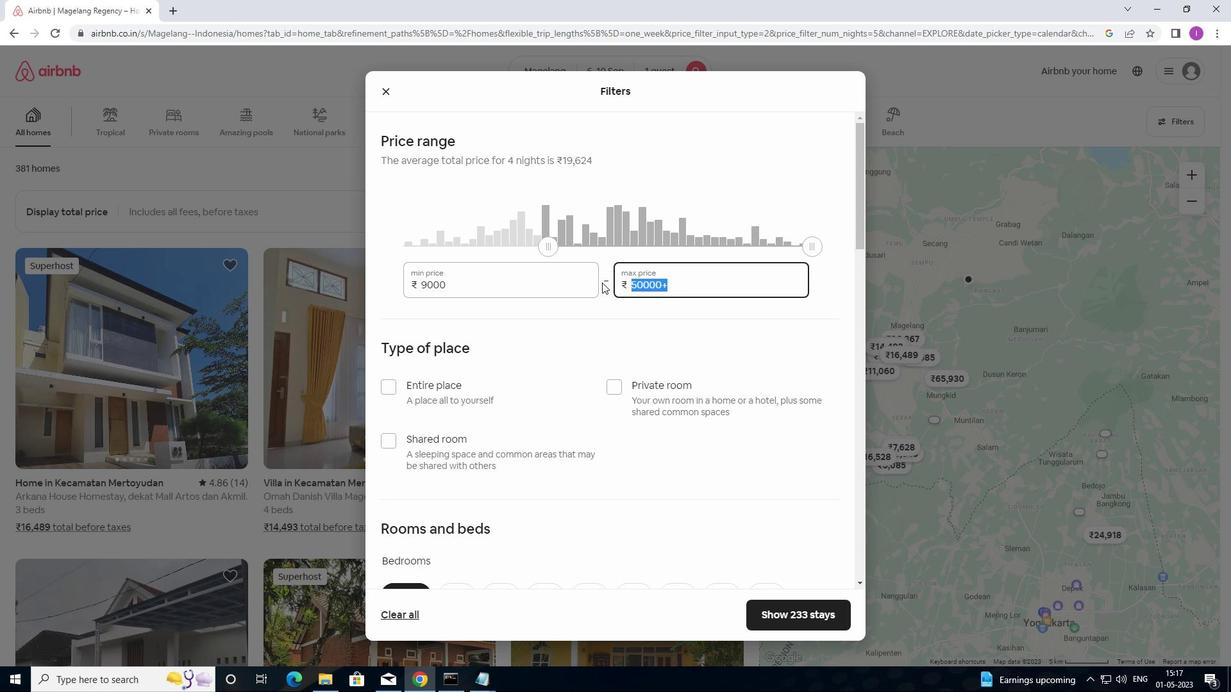 
Action: Mouse moved to (602, 282)
Screenshot: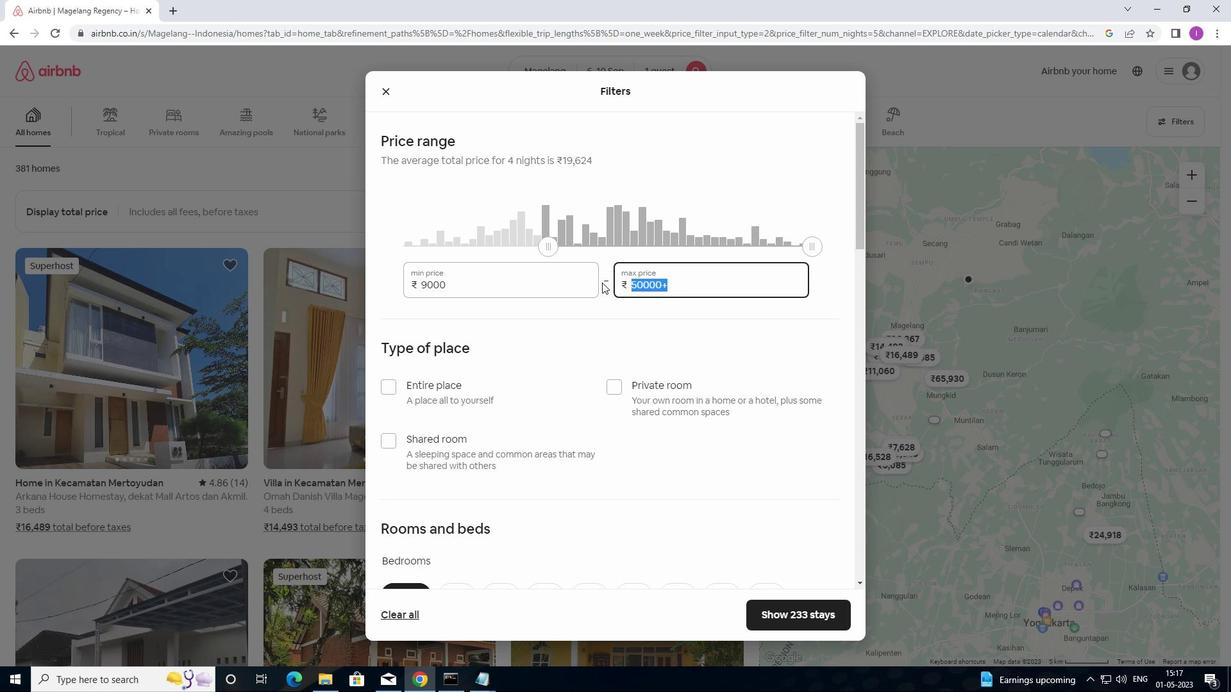 
Action: Key pressed 7
Screenshot: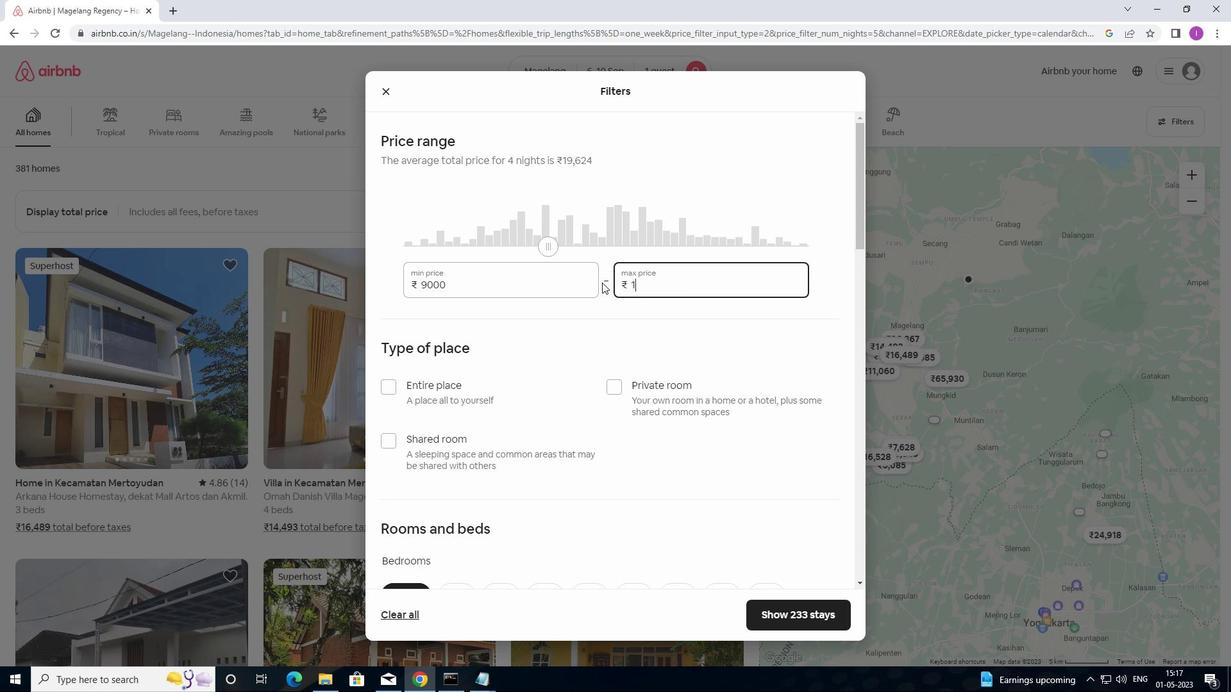 
Action: Mouse moved to (603, 282)
Screenshot: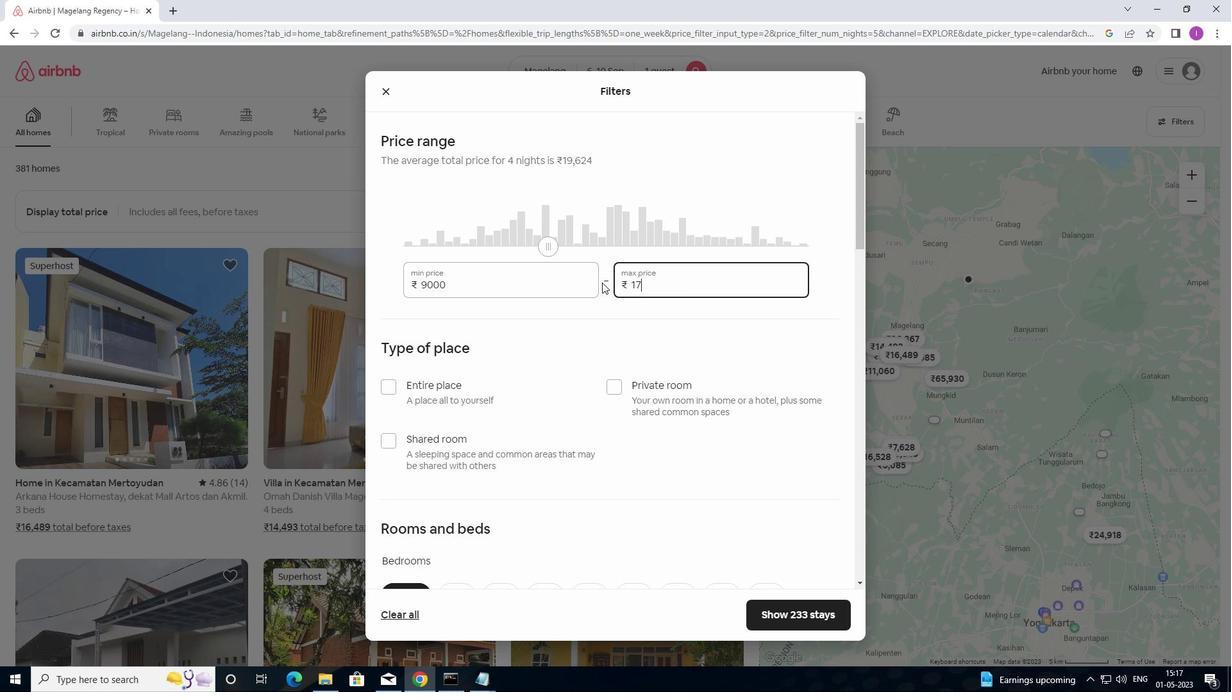 
Action: Key pressed 0
Screenshot: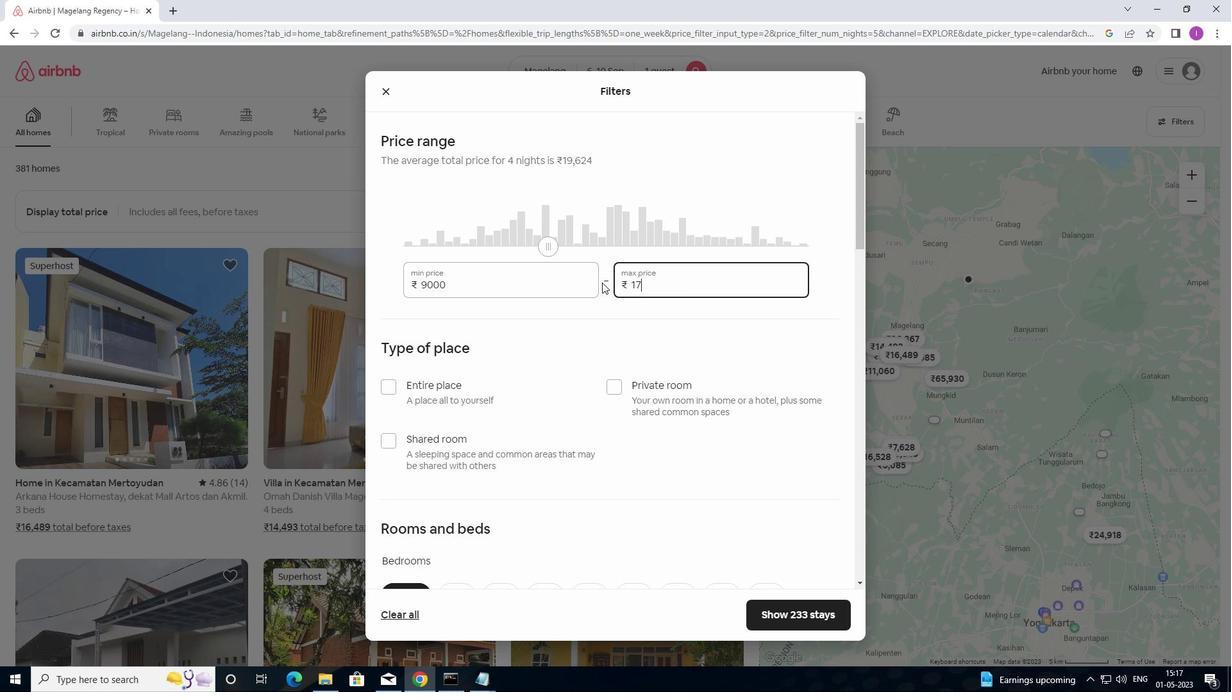 
Action: Mouse moved to (607, 281)
Screenshot: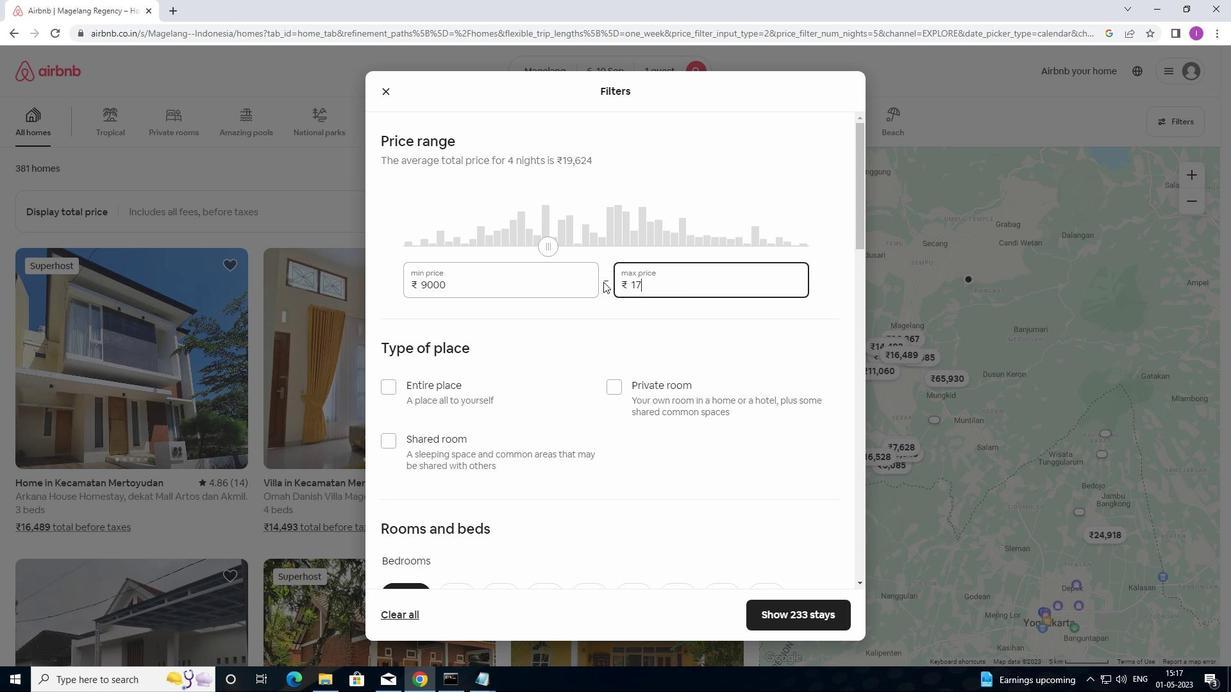 
Action: Key pressed 00
Screenshot: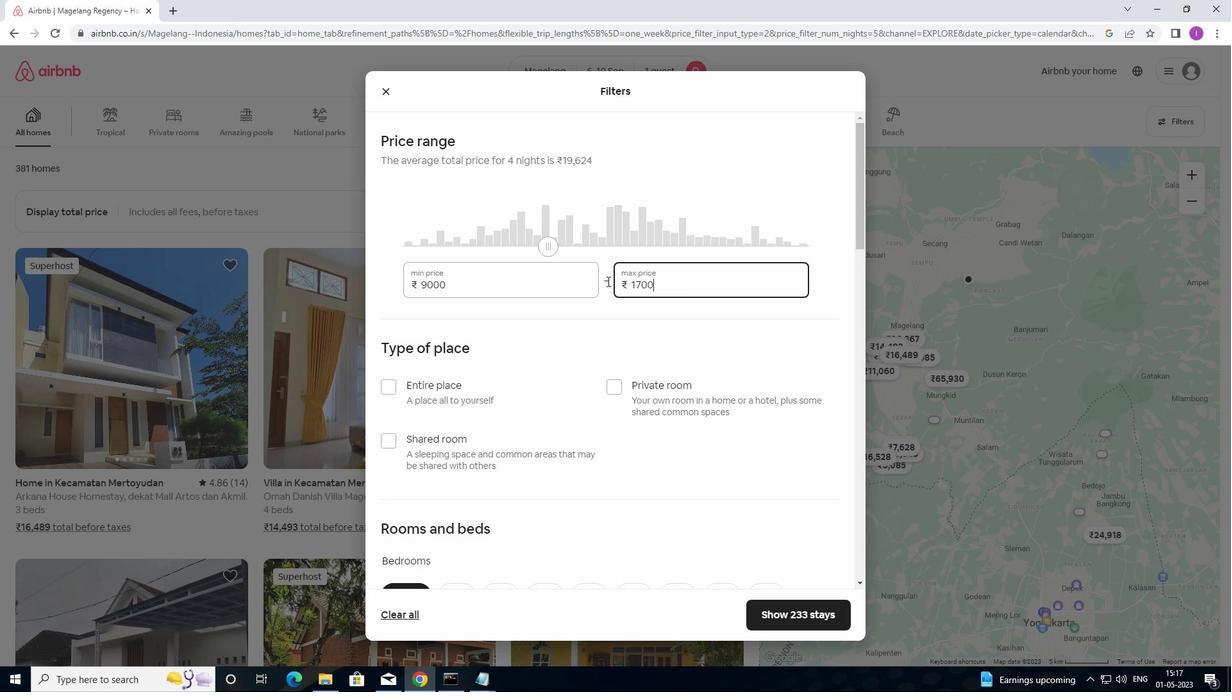
Action: Mouse moved to (609, 280)
Screenshot: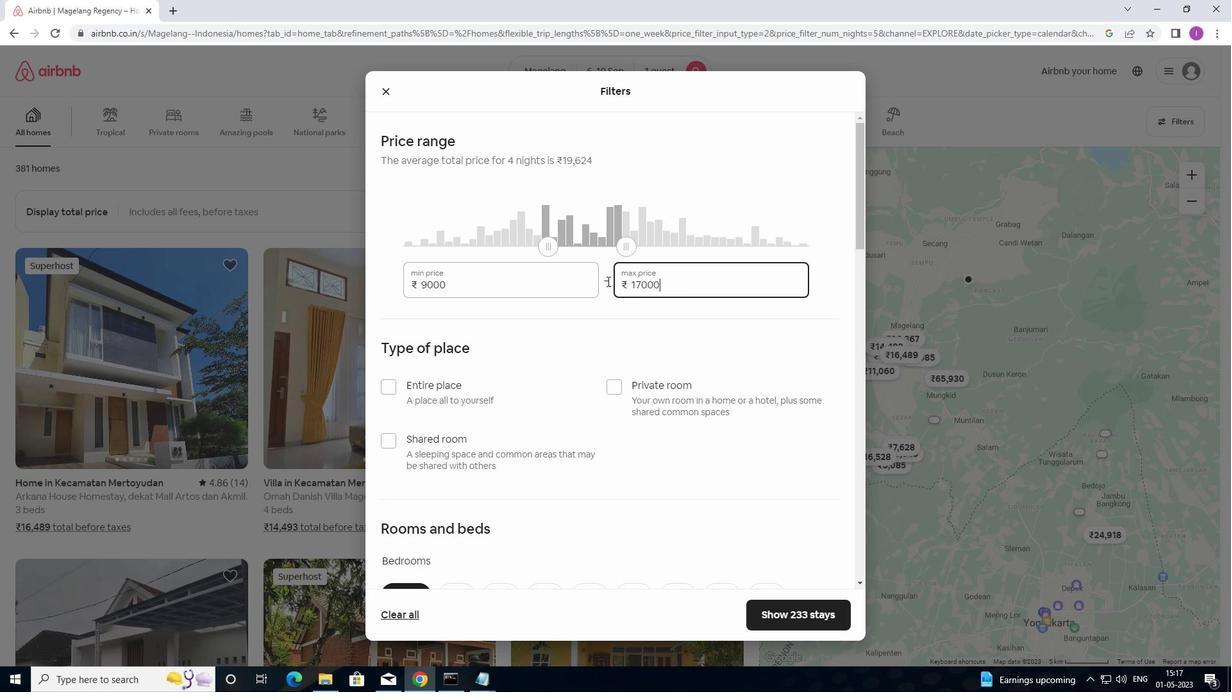 
Action: Key pressed 0
Screenshot: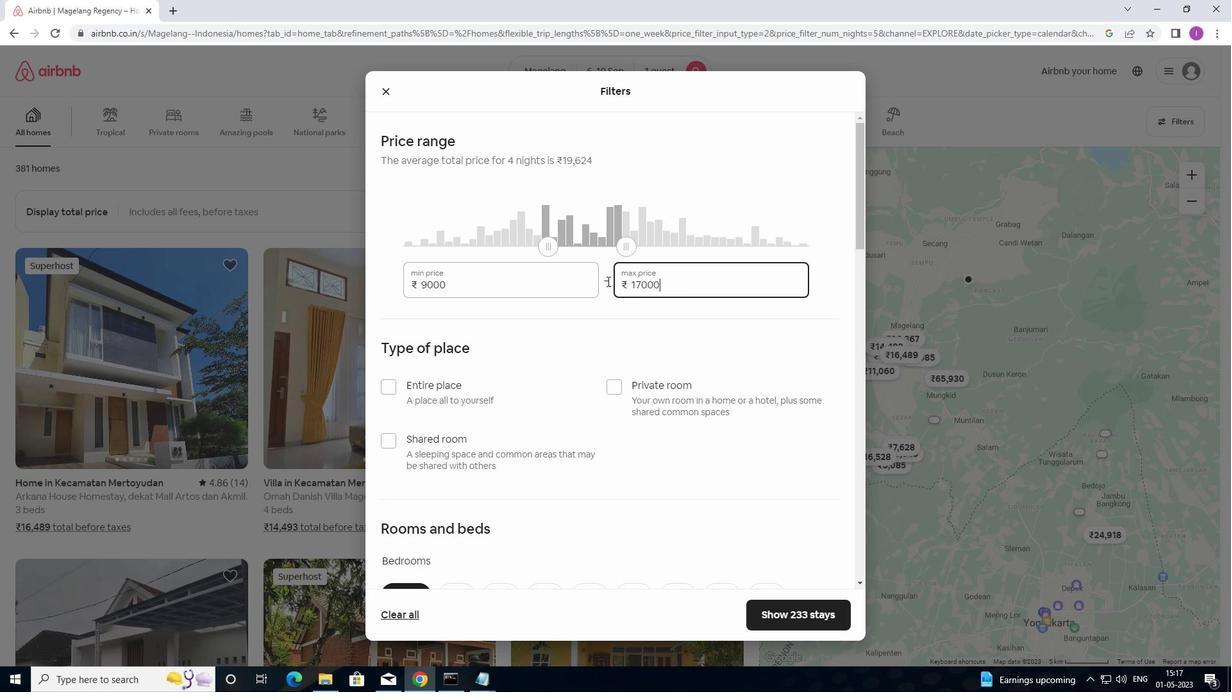 
Action: Mouse moved to (611, 279)
Screenshot: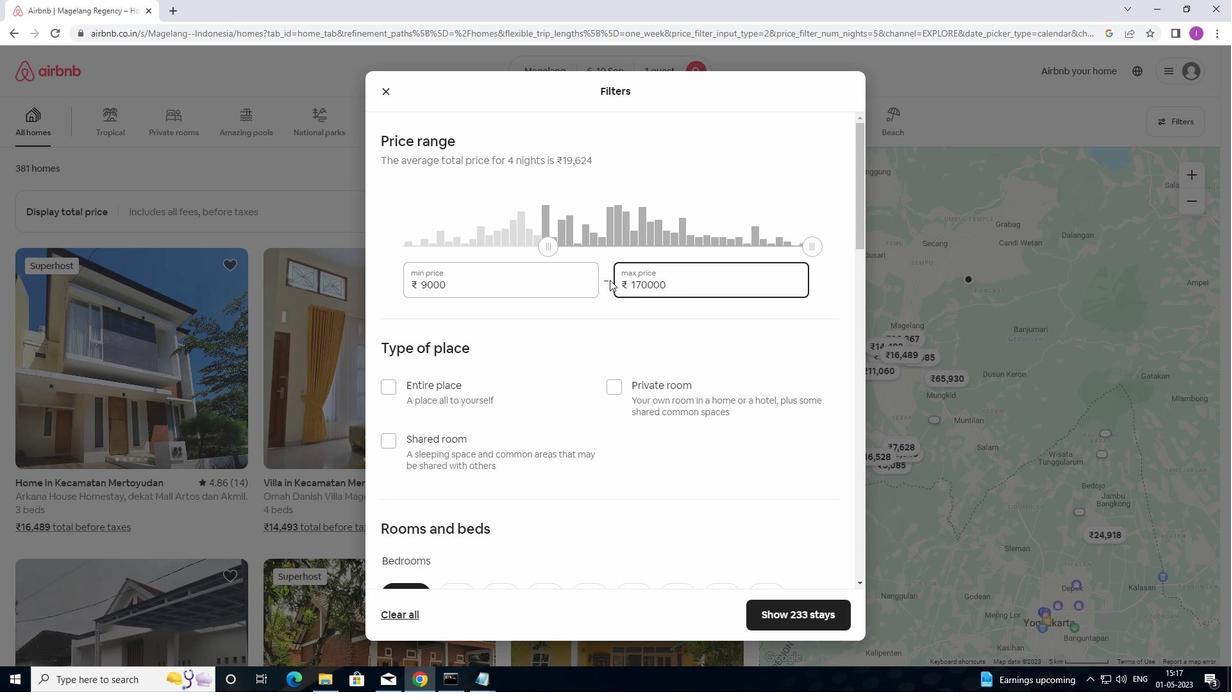 
Action: Key pressed <Key.backspace>
Screenshot: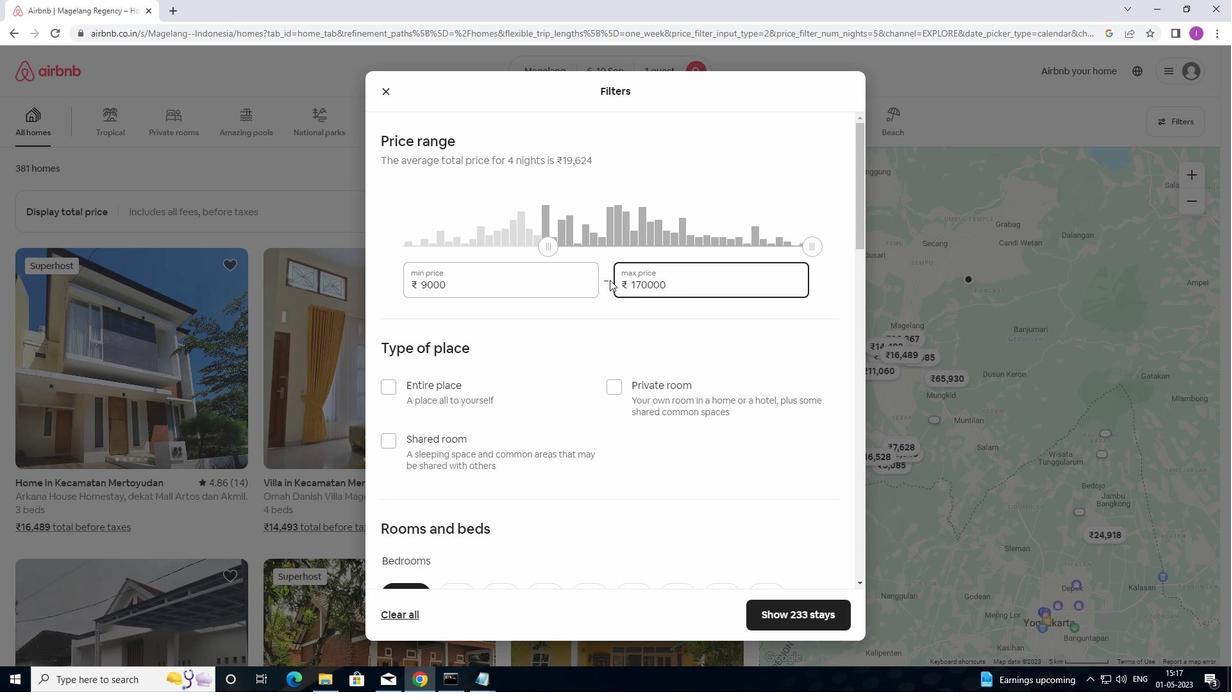 
Action: Mouse moved to (593, 339)
Screenshot: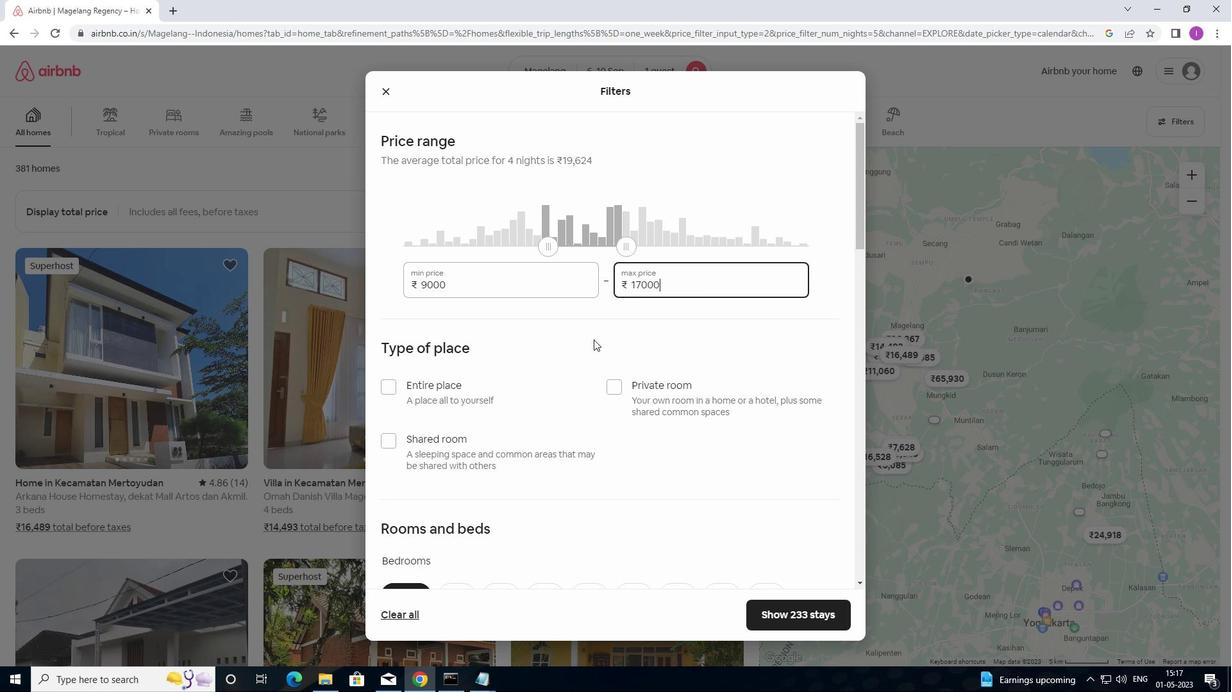 
Action: Mouse scrolled (593, 339) with delta (0, 0)
Screenshot: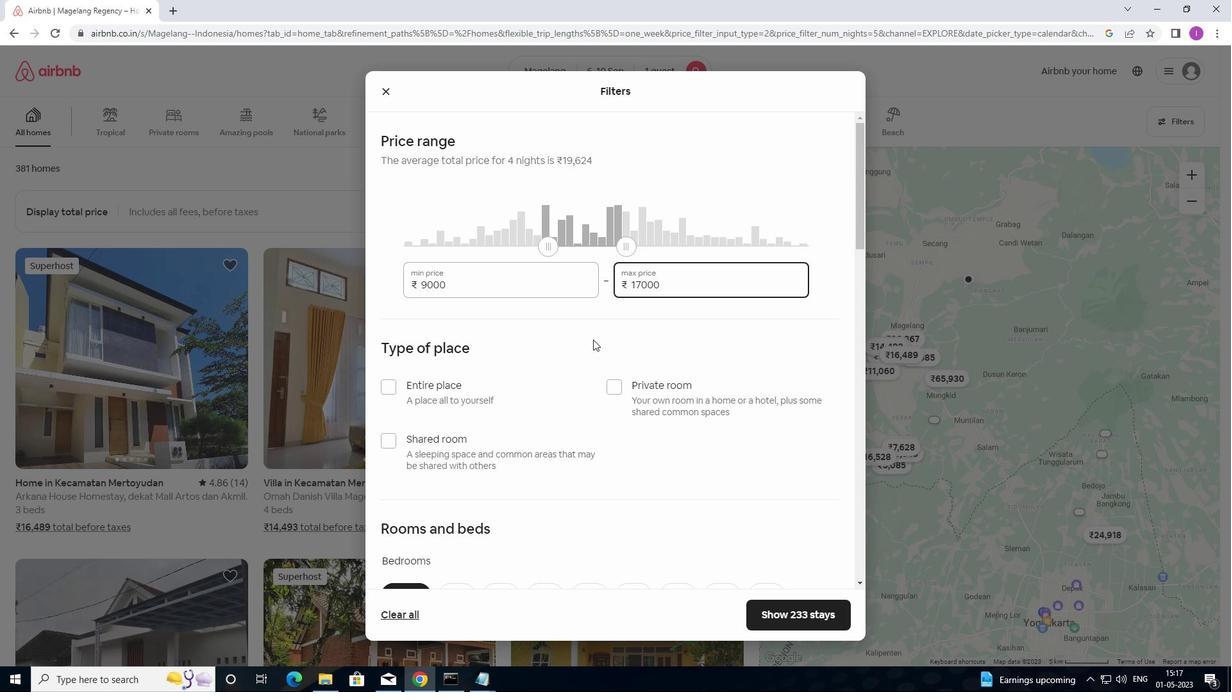 
Action: Mouse moved to (593, 339)
Screenshot: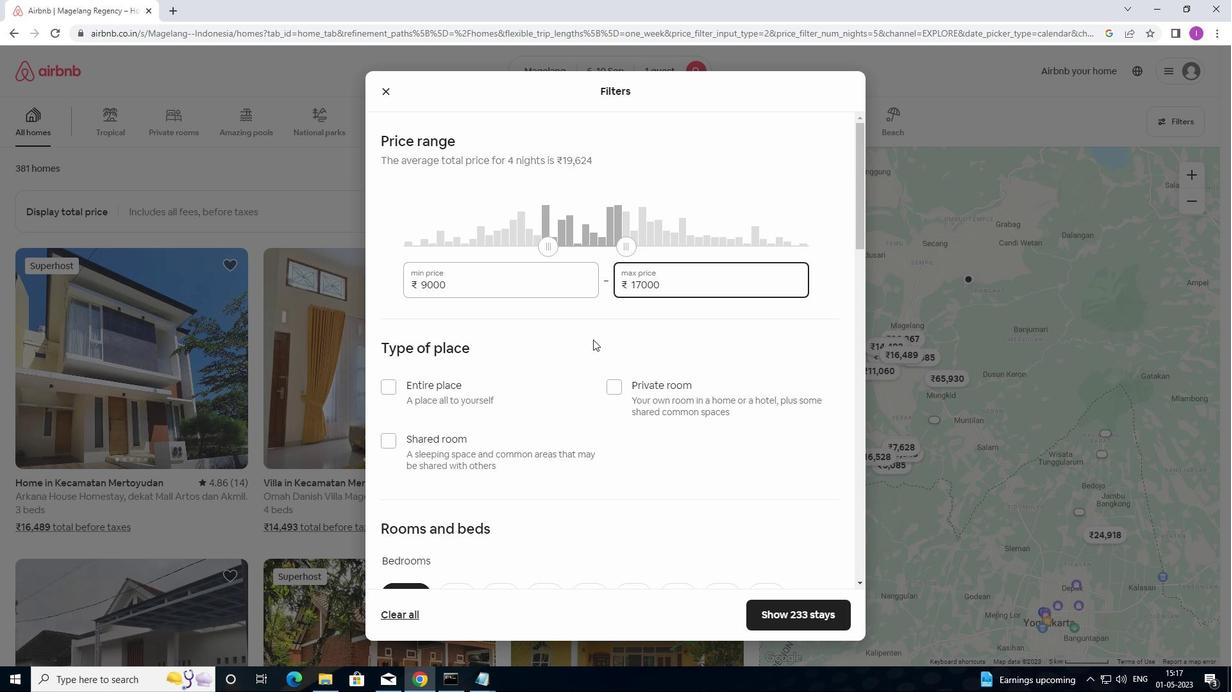 
Action: Mouse scrolled (593, 339) with delta (0, 0)
Screenshot: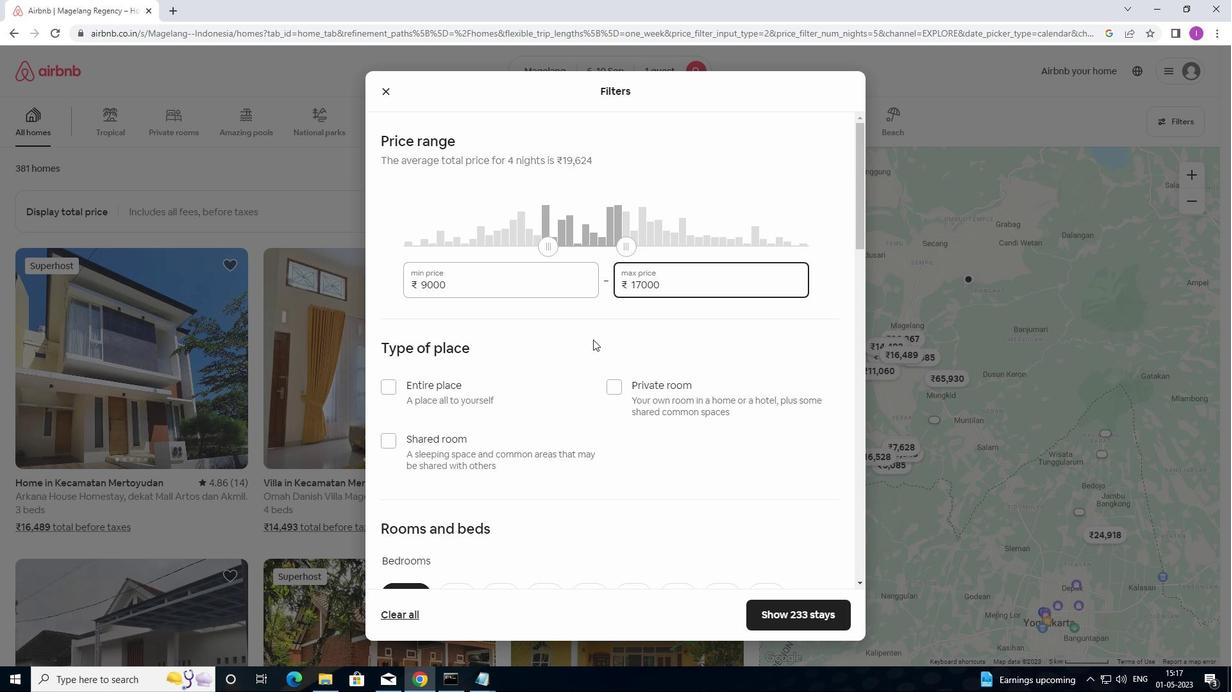 
Action: Mouse moved to (618, 260)
Screenshot: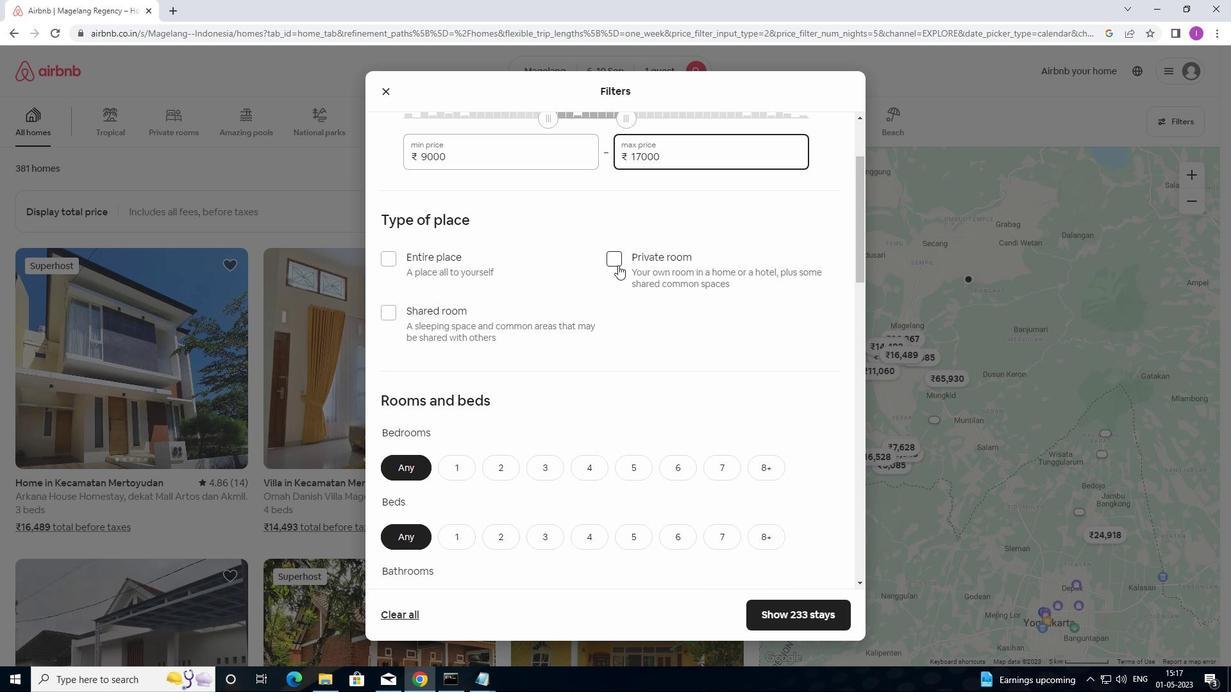 
Action: Mouse pressed left at (618, 260)
Screenshot: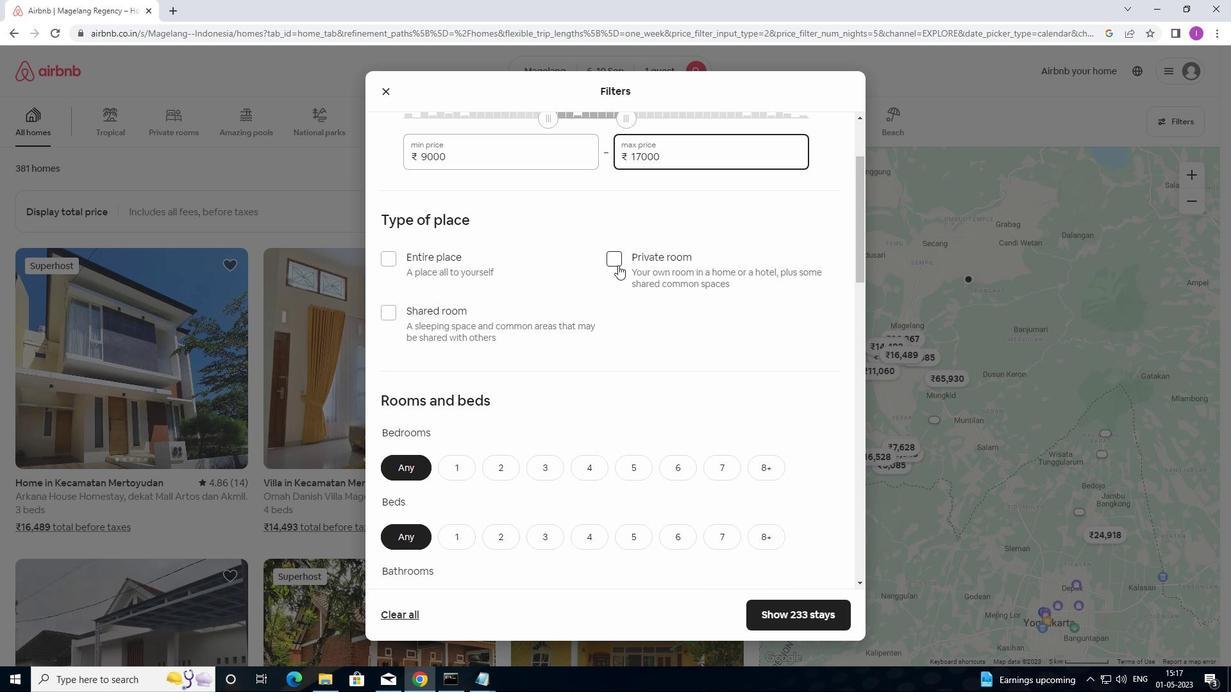 
Action: Mouse moved to (639, 278)
Screenshot: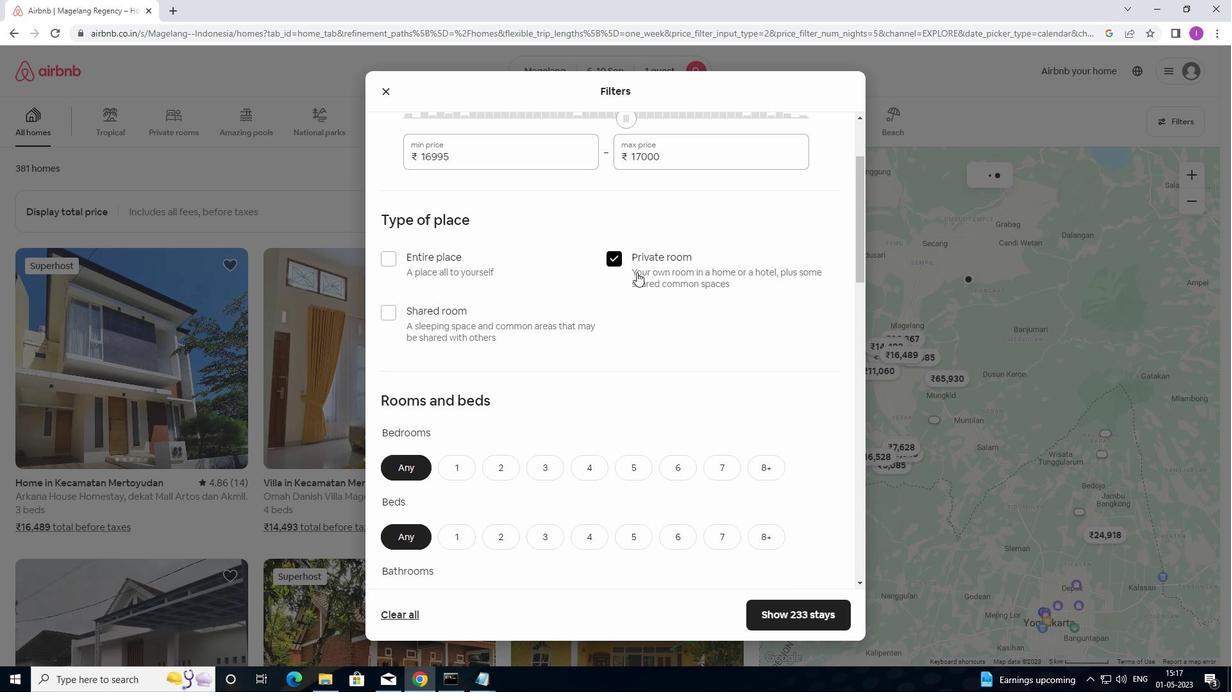 
Action: Mouse scrolled (639, 277) with delta (0, 0)
Screenshot: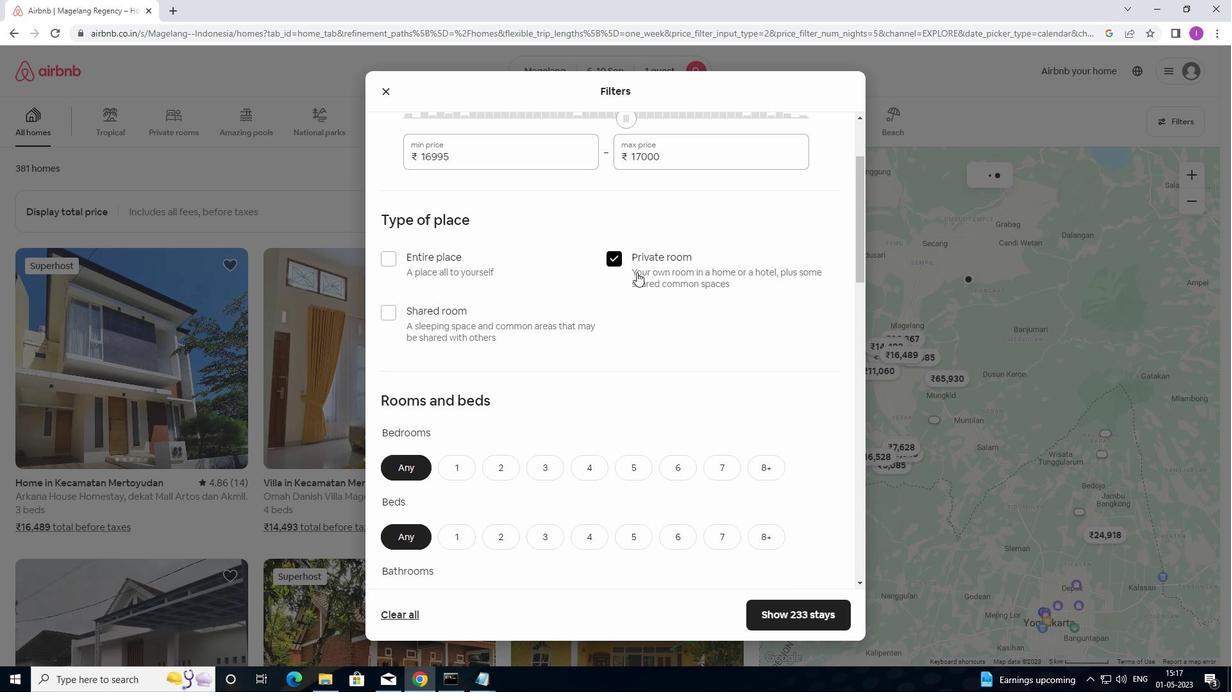 
Action: Mouse moved to (640, 280)
Screenshot: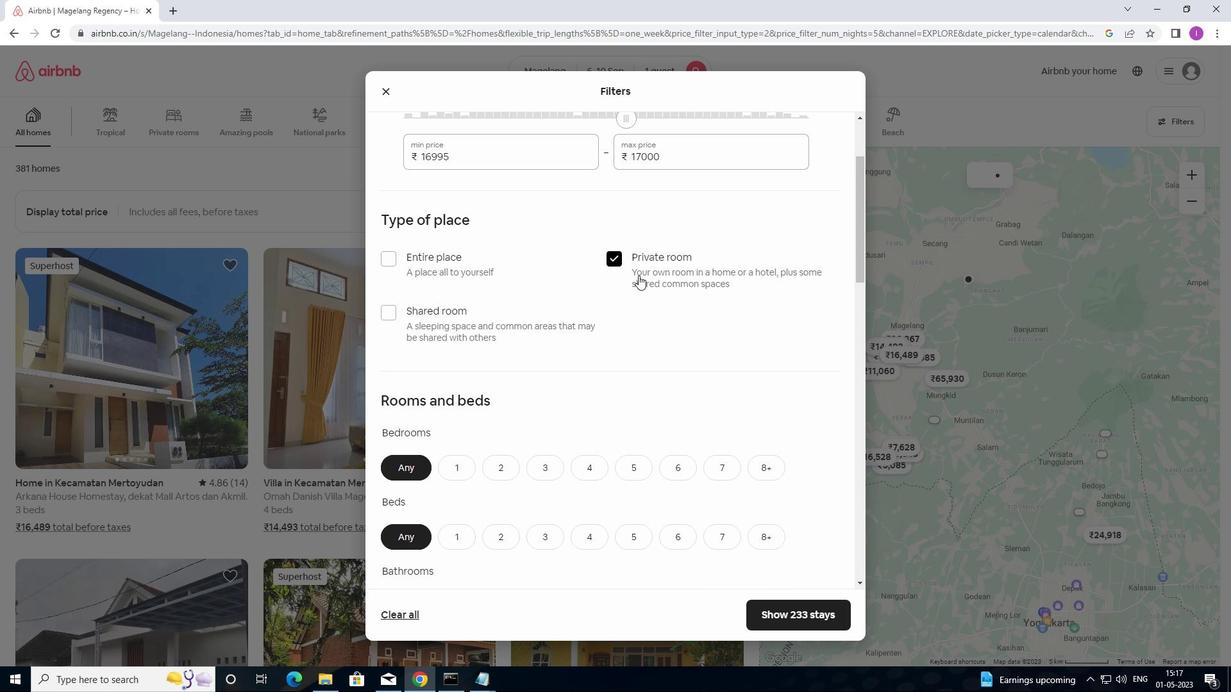 
Action: Mouse scrolled (640, 279) with delta (0, 0)
Screenshot: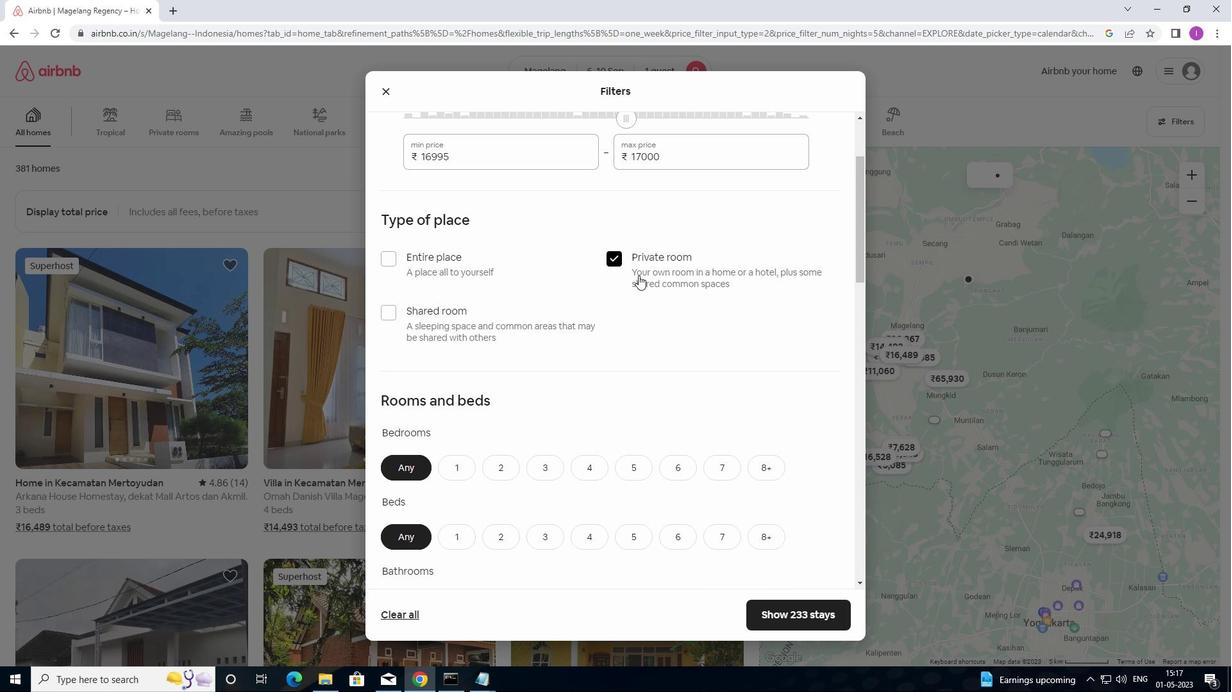 
Action: Mouse moved to (642, 280)
Screenshot: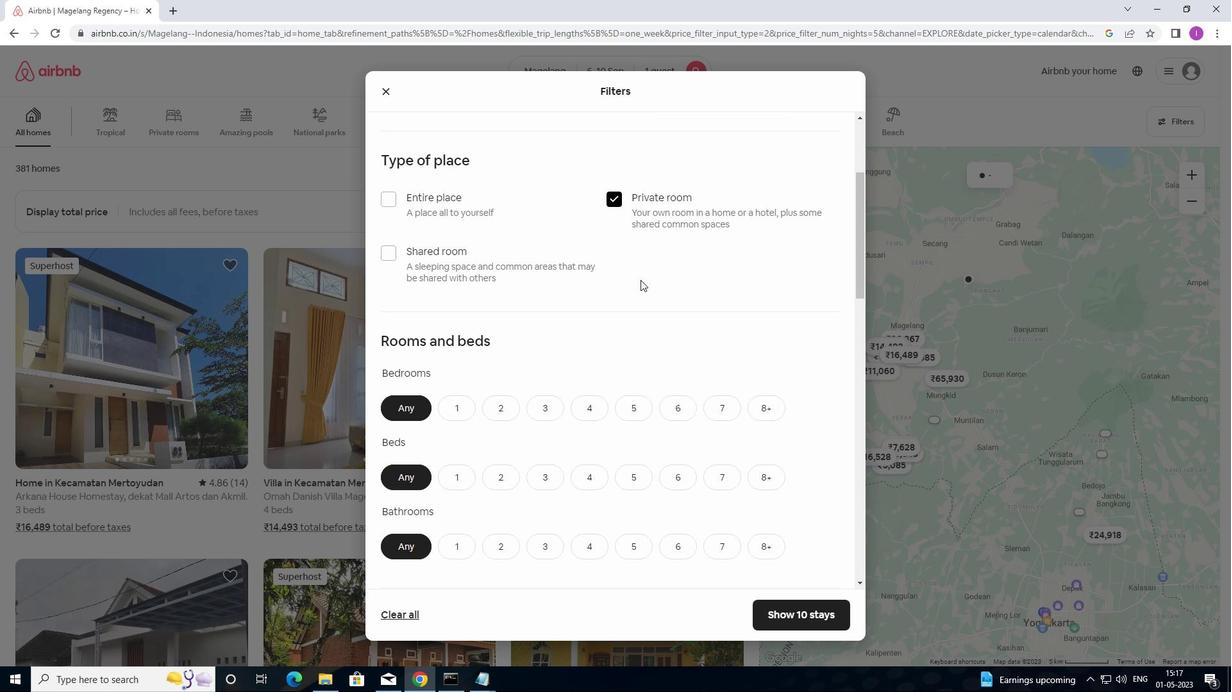
Action: Mouse scrolled (642, 279) with delta (0, 0)
Screenshot: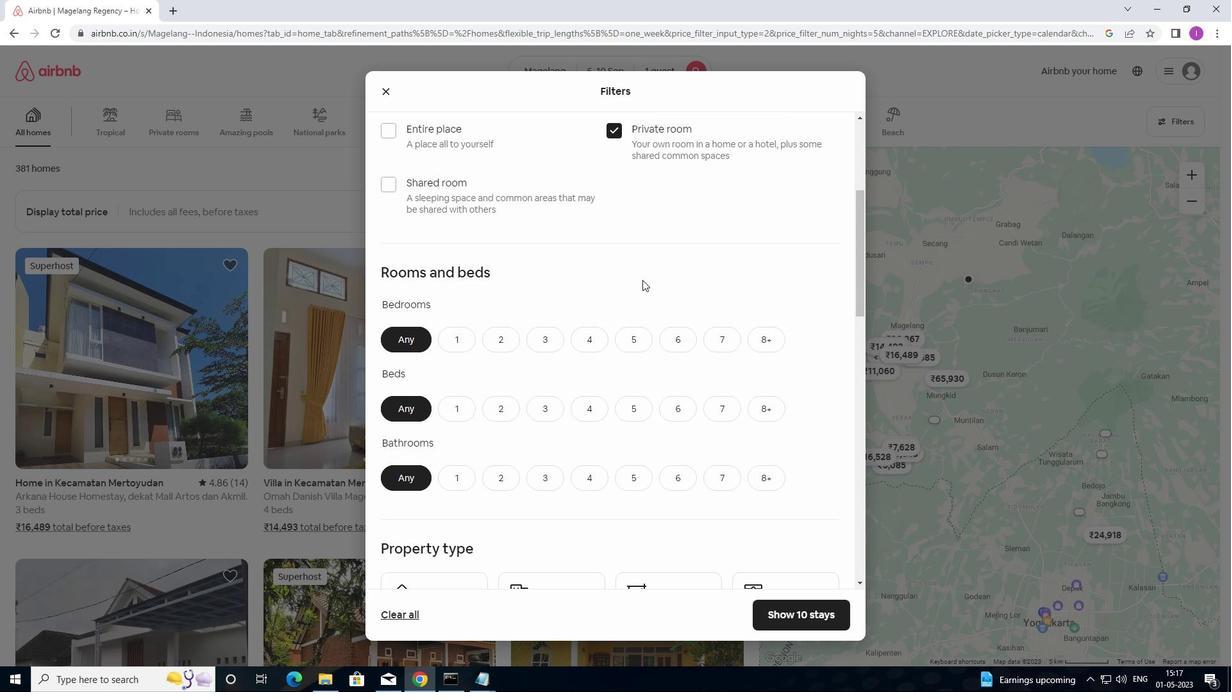 
Action: Mouse scrolled (642, 279) with delta (0, 0)
Screenshot: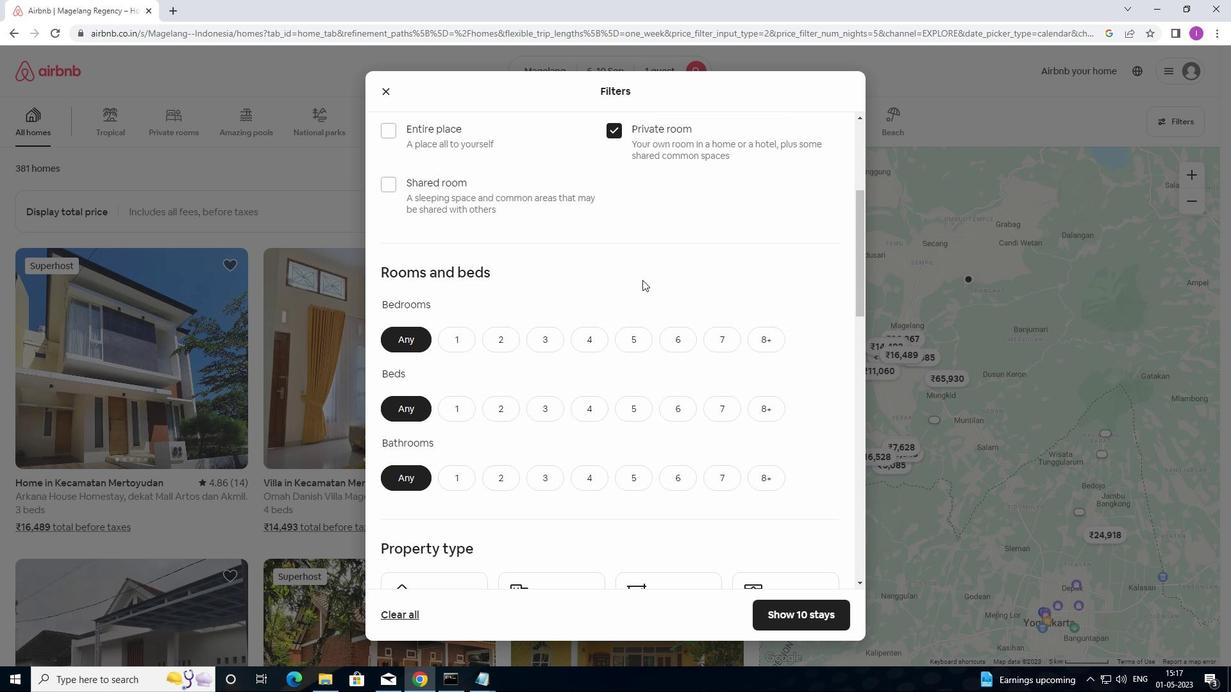 
Action: Mouse moved to (466, 213)
Screenshot: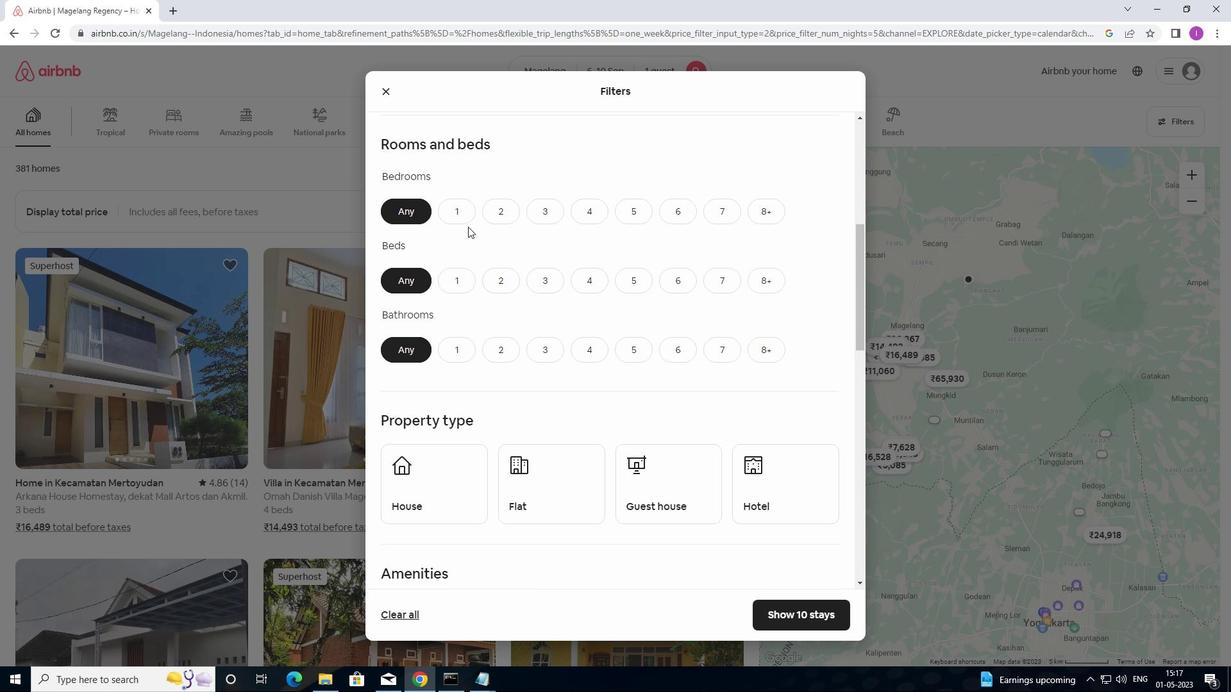 
Action: Mouse pressed left at (466, 213)
Screenshot: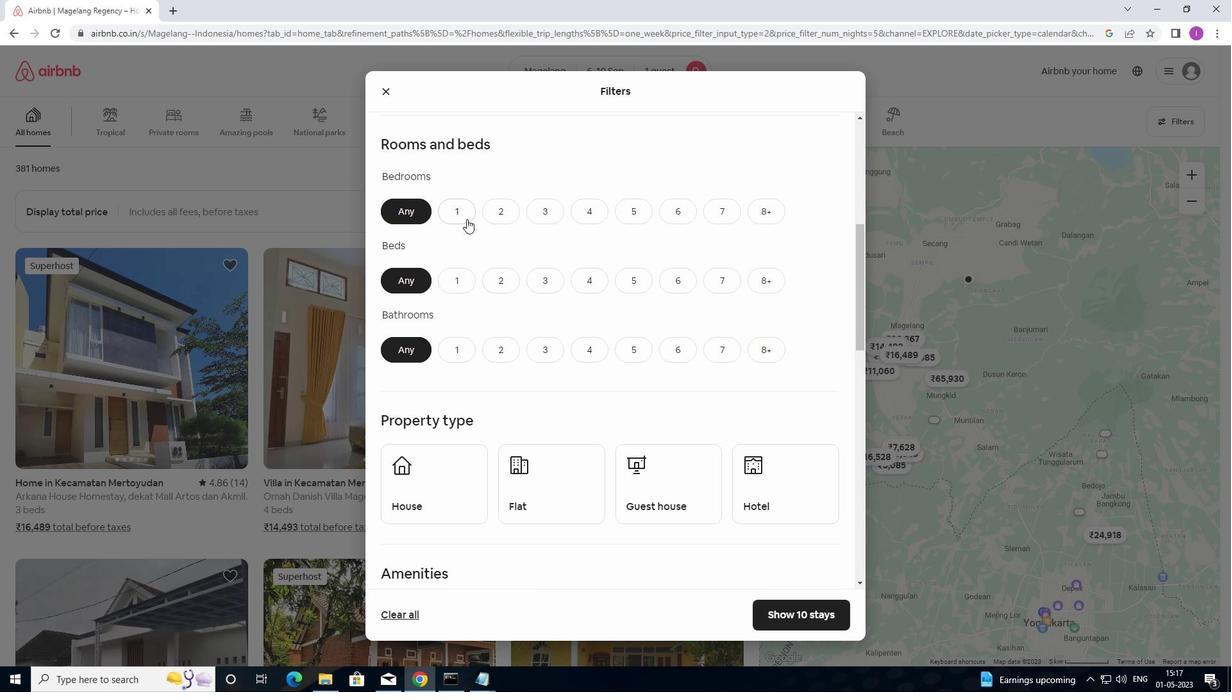
Action: Mouse moved to (458, 282)
Screenshot: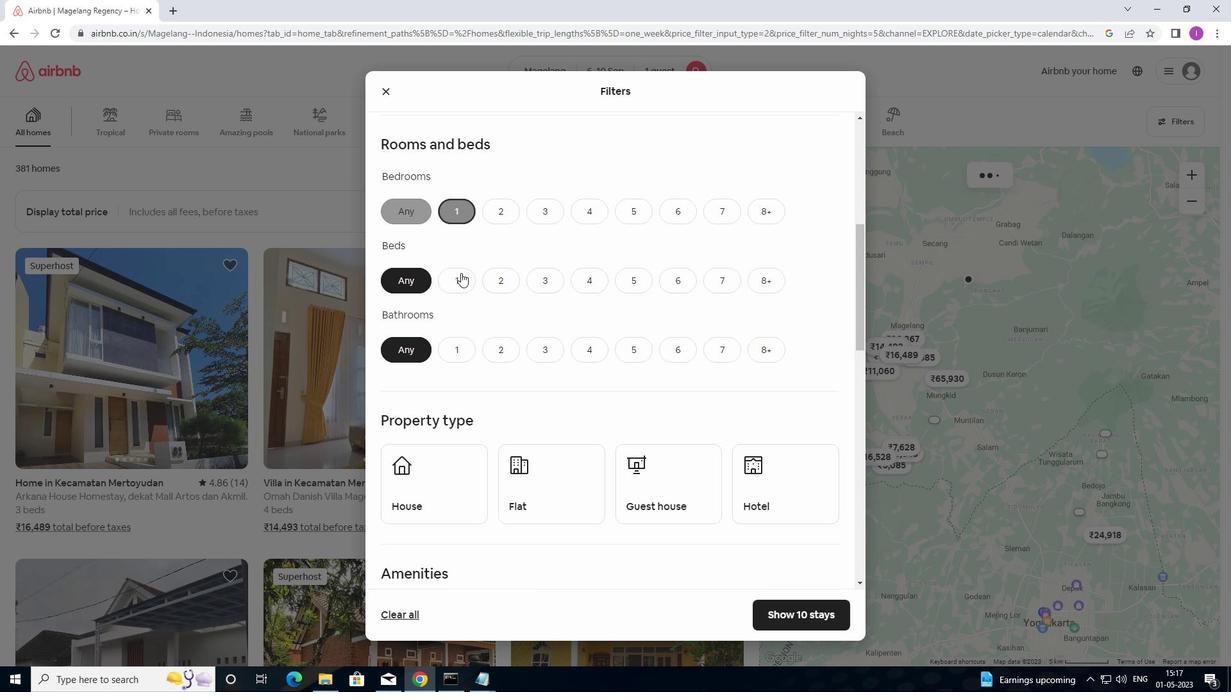 
Action: Mouse pressed left at (458, 282)
Screenshot: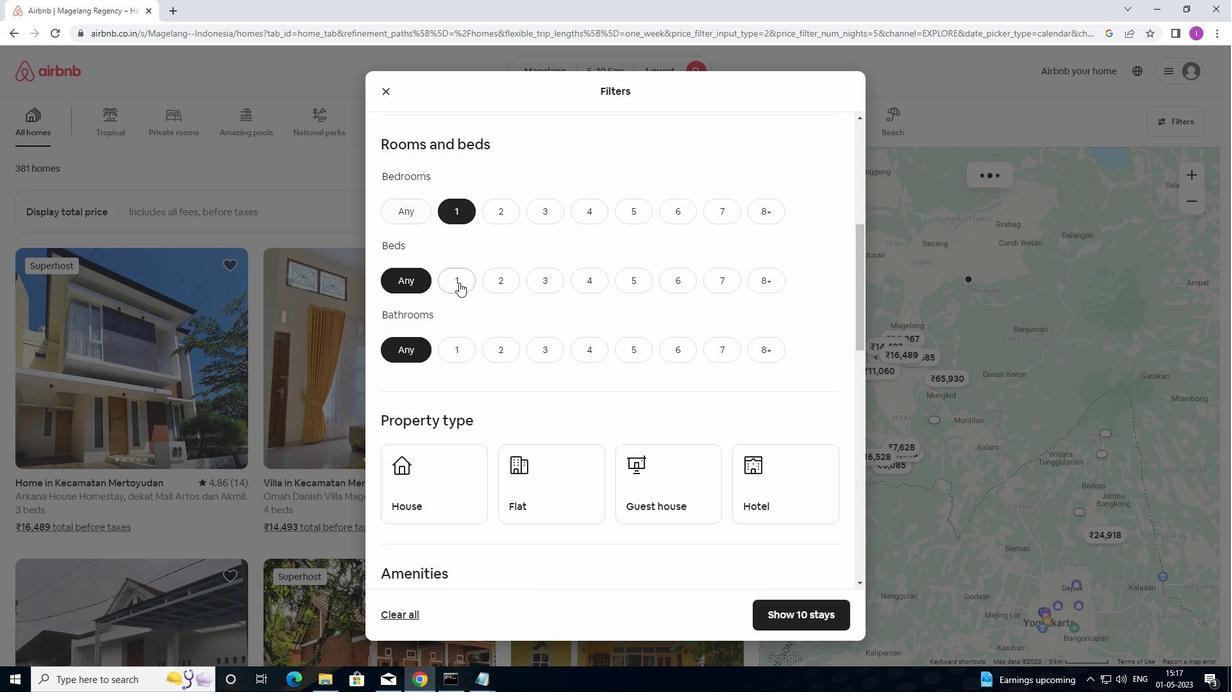 
Action: Mouse moved to (453, 350)
Screenshot: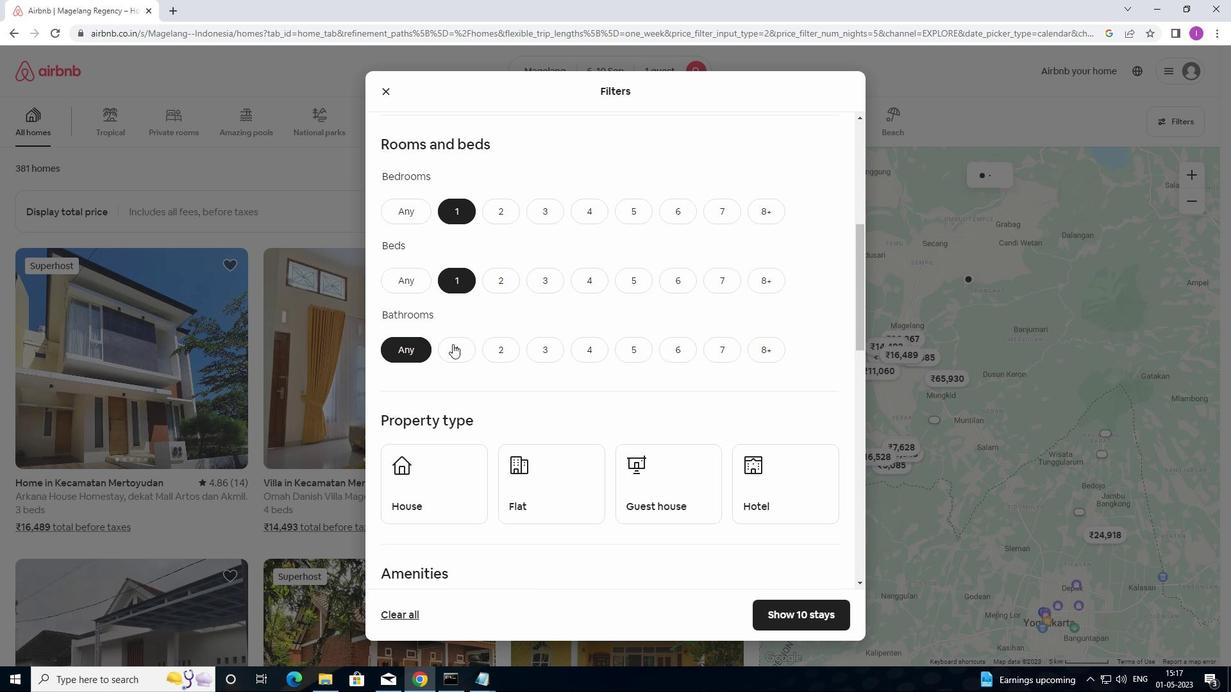 
Action: Mouse pressed left at (453, 350)
Screenshot: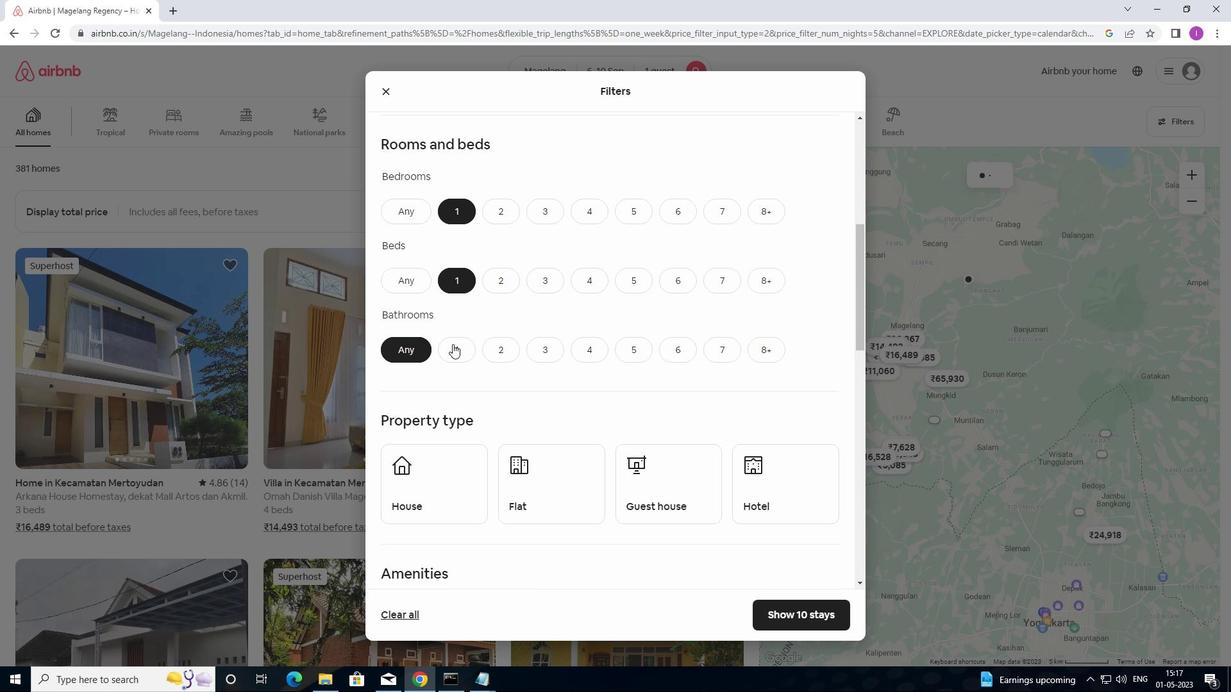
Action: Mouse moved to (512, 334)
Screenshot: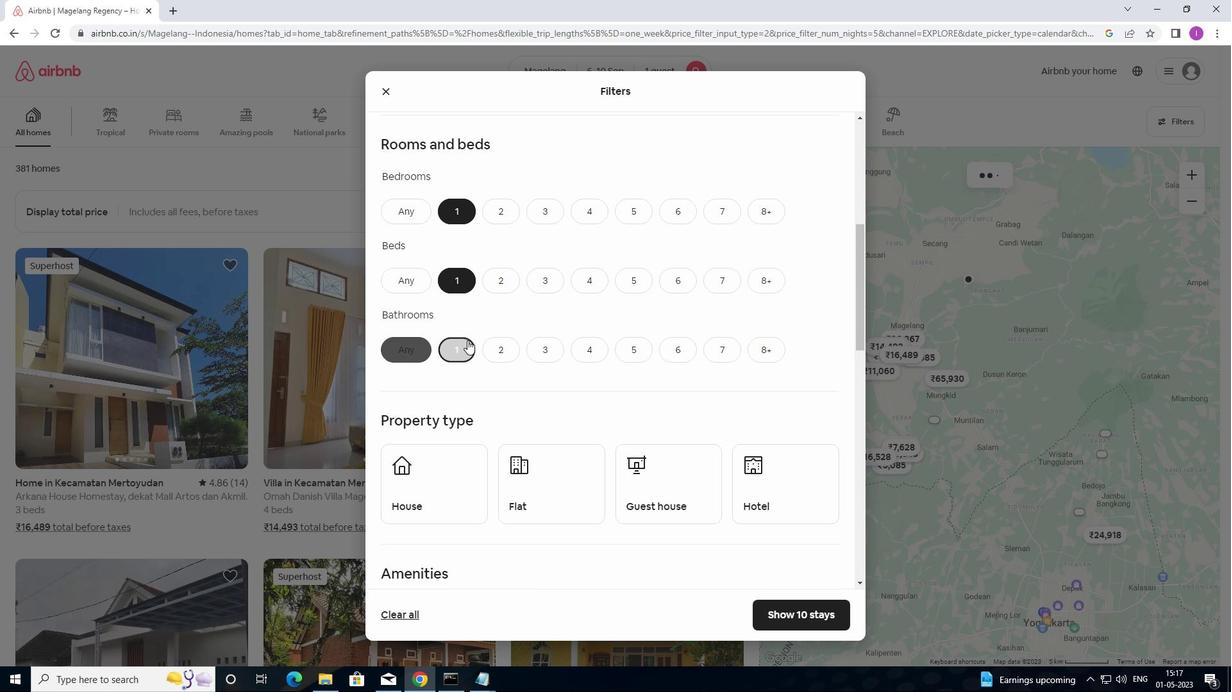 
Action: Mouse scrolled (512, 333) with delta (0, 0)
Screenshot: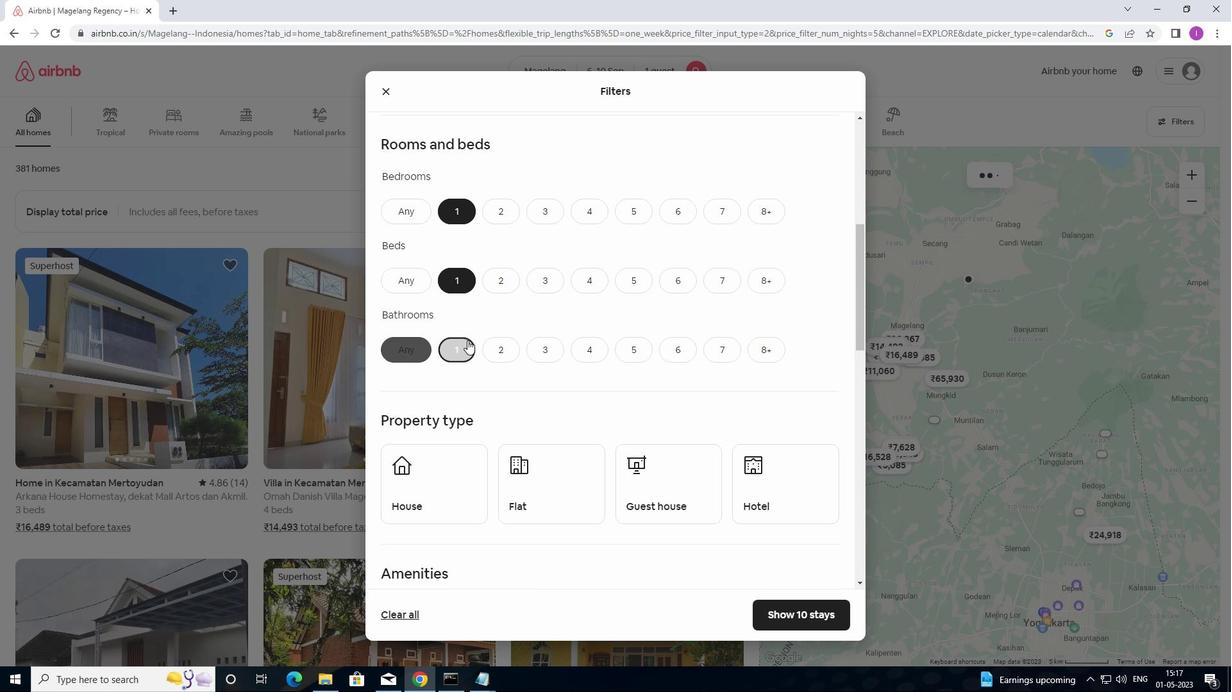 
Action: Mouse moved to (539, 334)
Screenshot: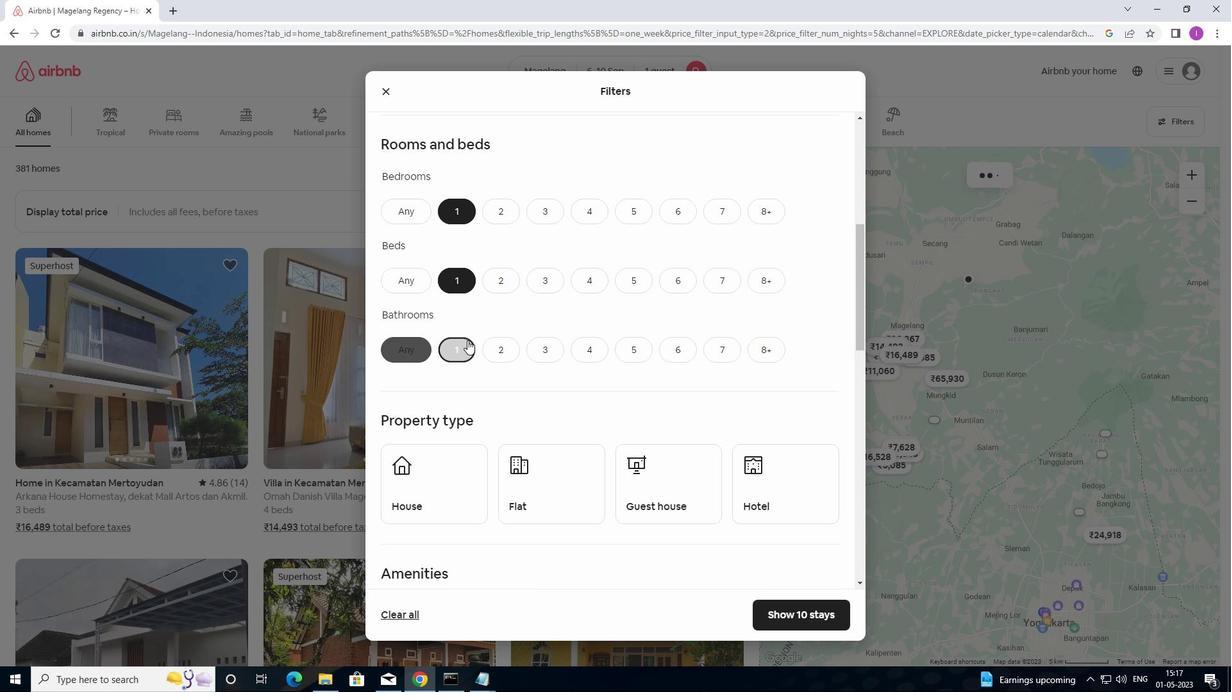 
Action: Mouse scrolled (539, 334) with delta (0, 0)
Screenshot: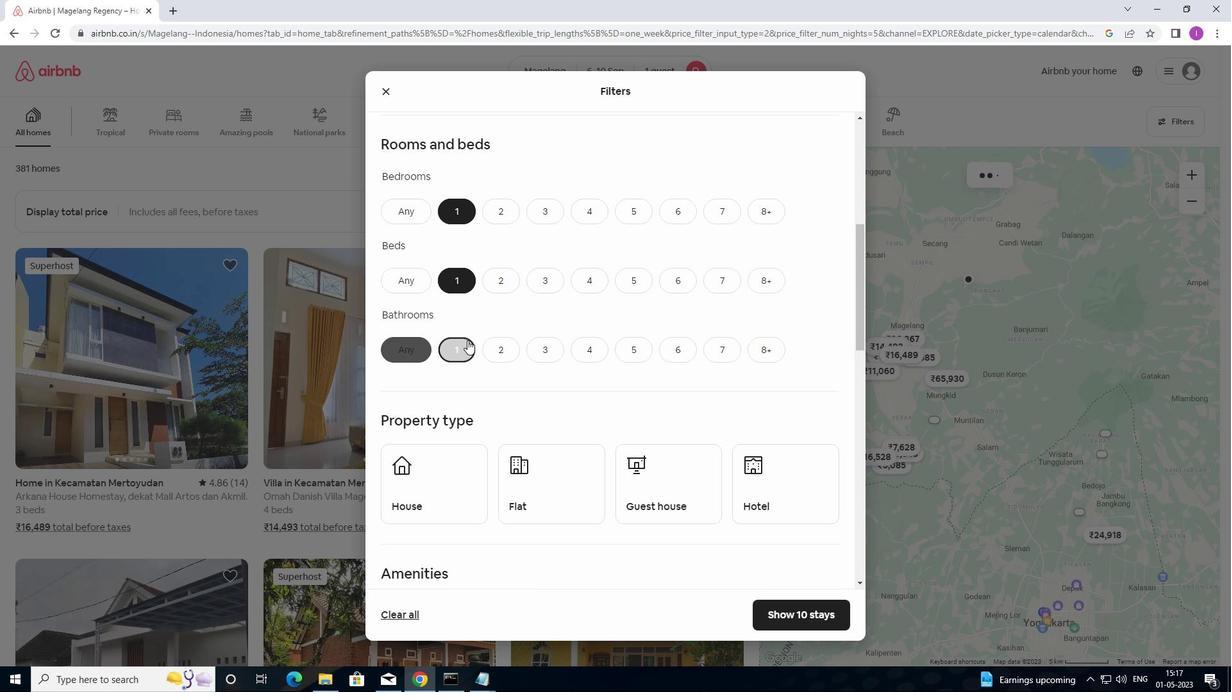 
Action: Mouse moved to (539, 335)
Screenshot: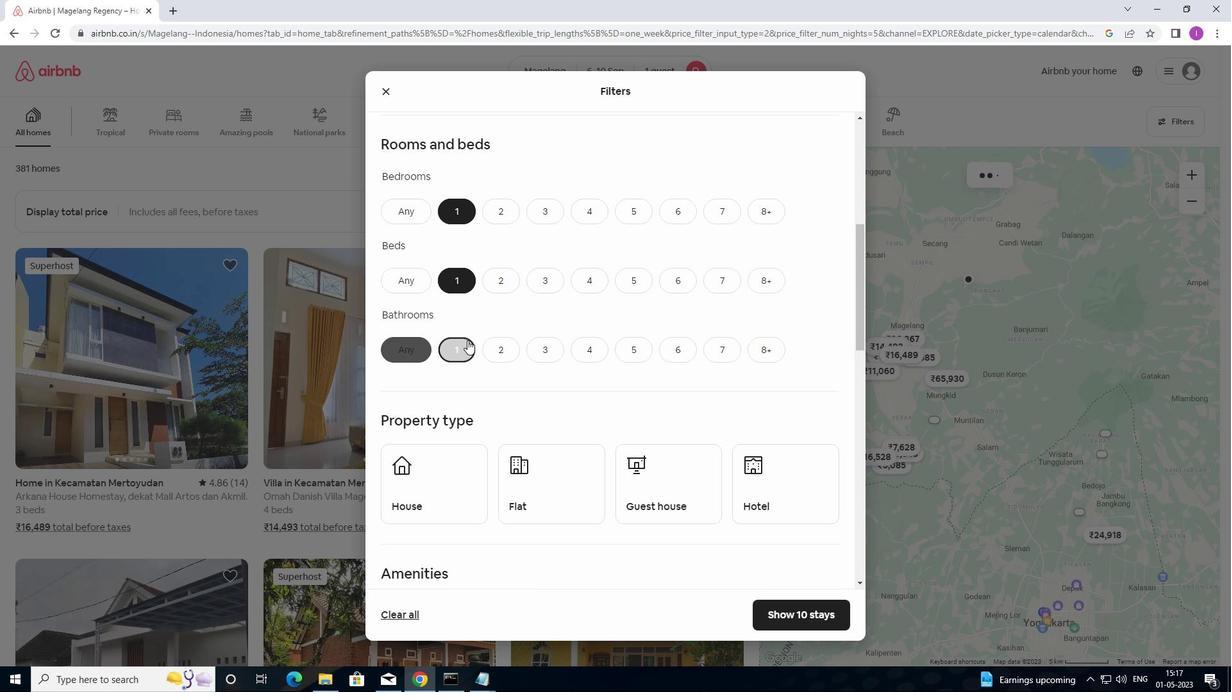 
Action: Mouse scrolled (539, 334) with delta (0, 0)
Screenshot: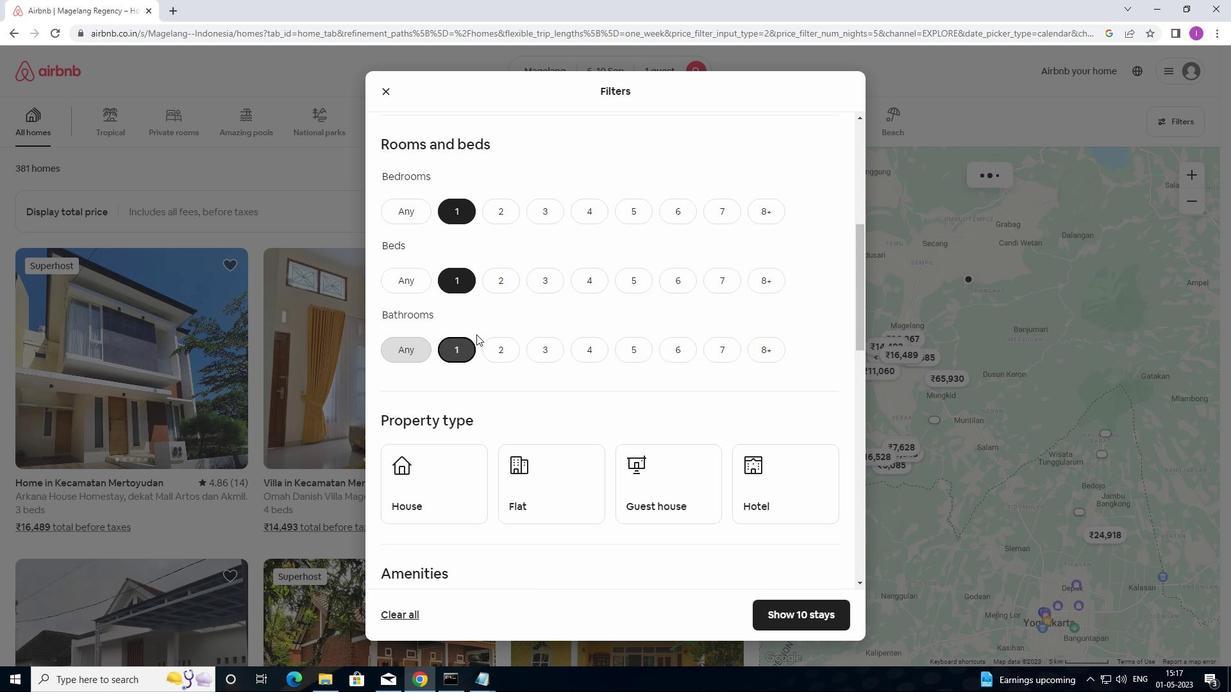 
Action: Mouse moved to (442, 313)
Screenshot: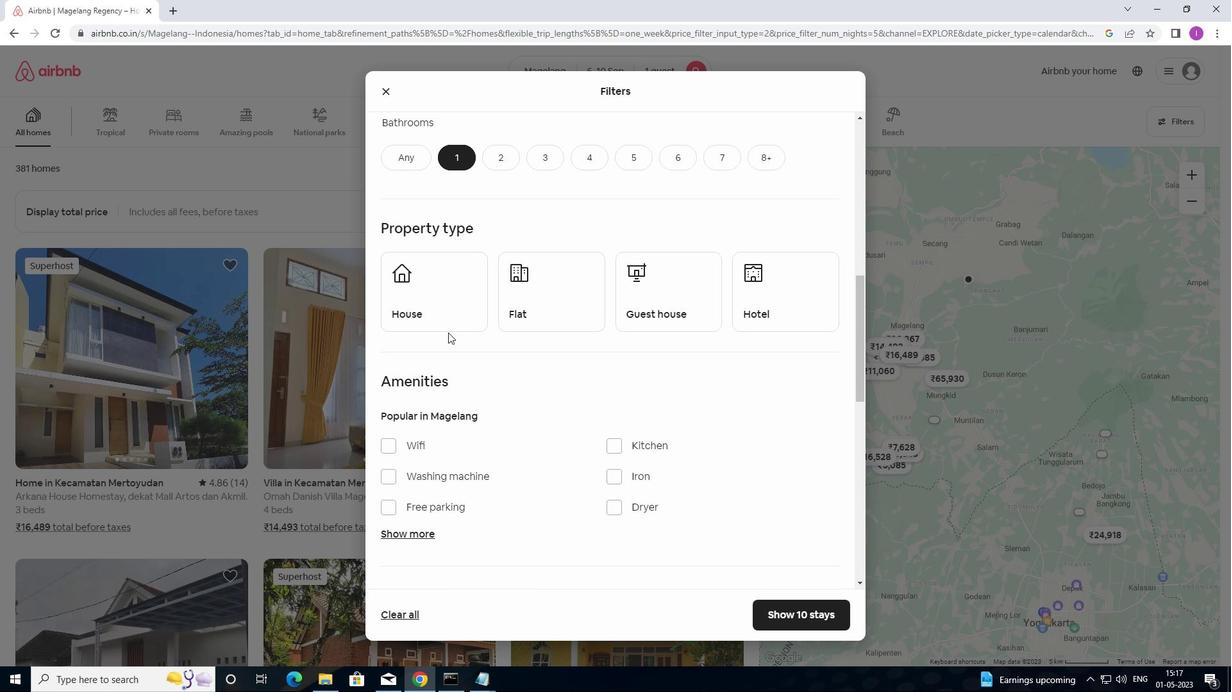 
Action: Mouse pressed left at (442, 313)
Screenshot: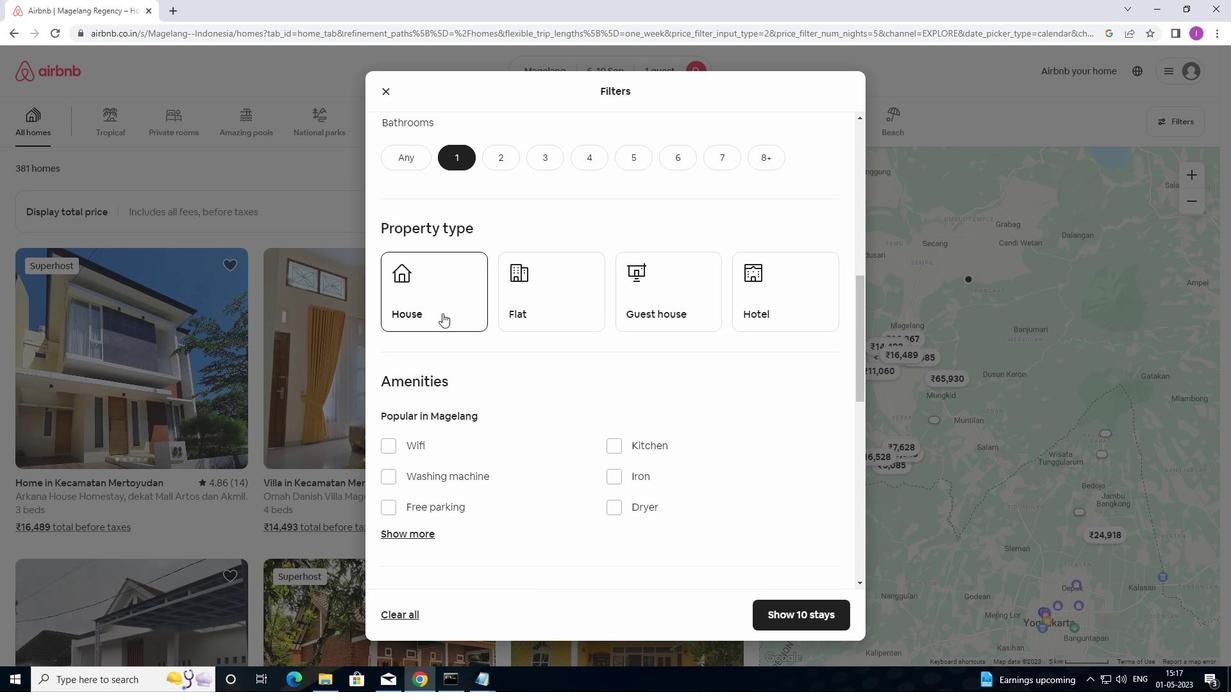 
Action: Mouse moved to (532, 307)
Screenshot: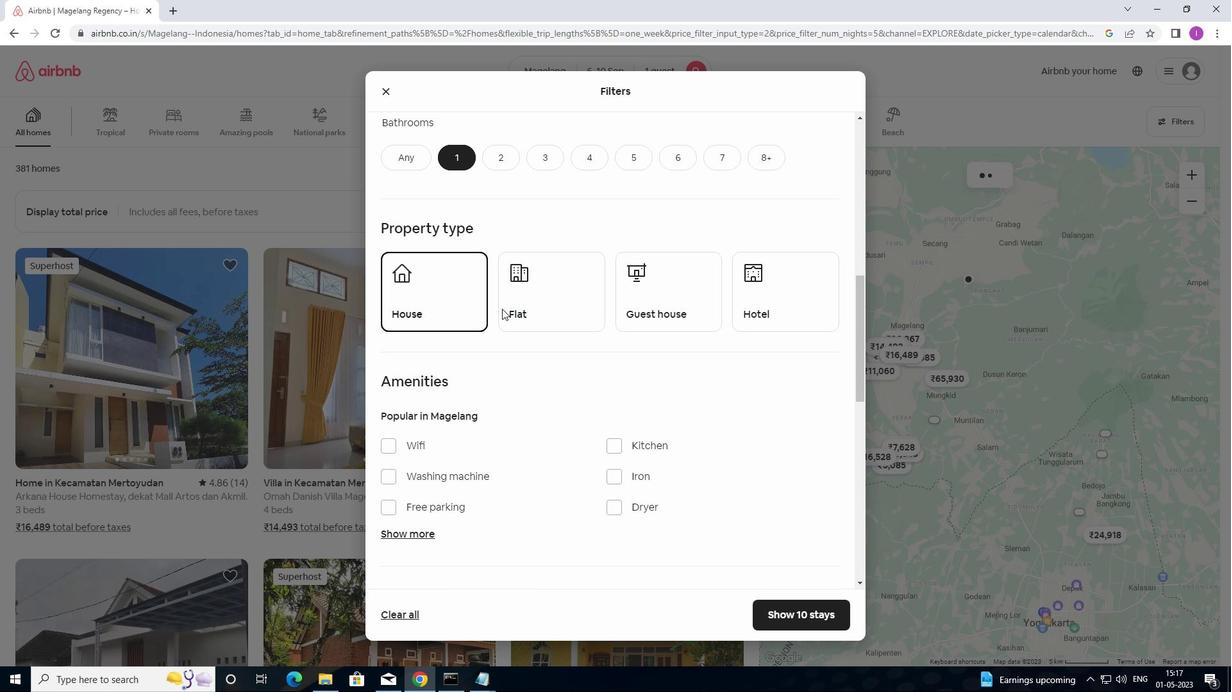
Action: Mouse pressed left at (532, 307)
Screenshot: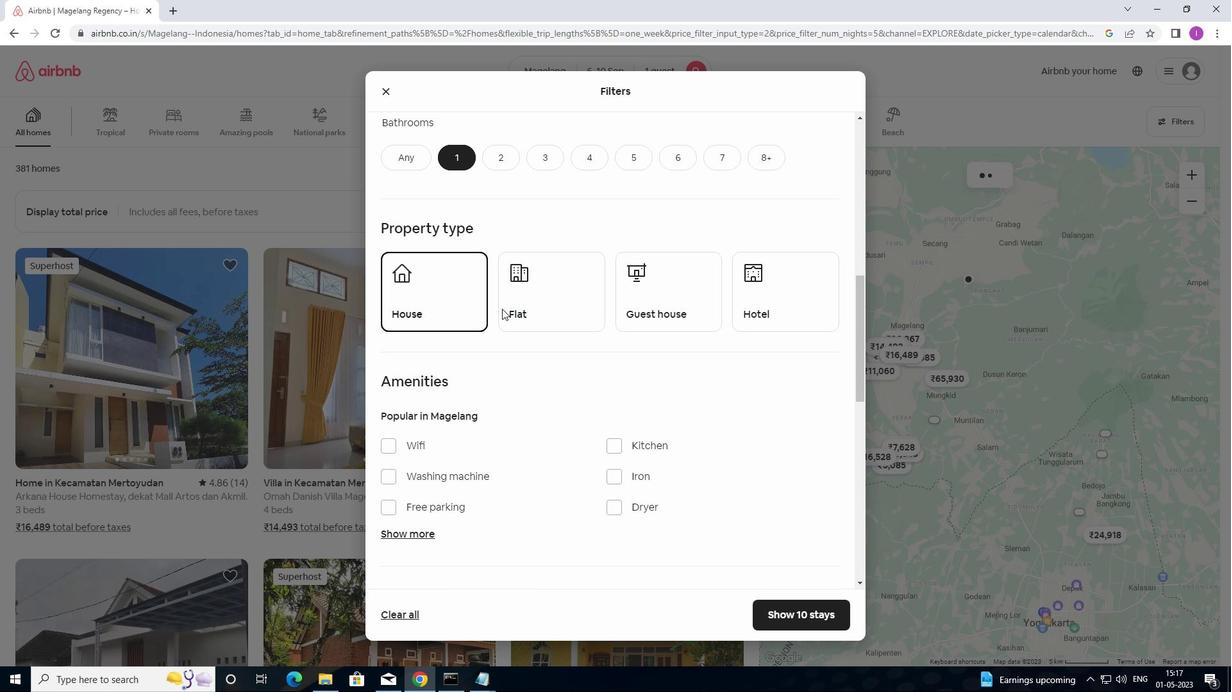 
Action: Mouse moved to (654, 303)
Screenshot: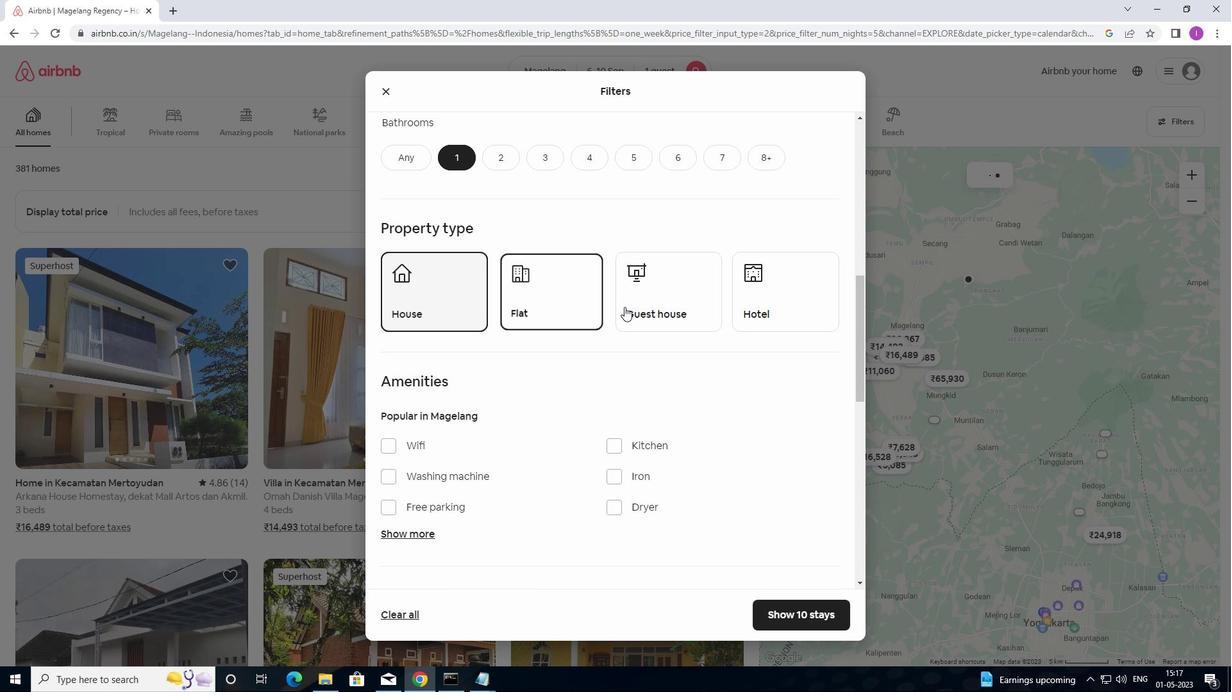 
Action: Mouse pressed left at (654, 303)
Screenshot: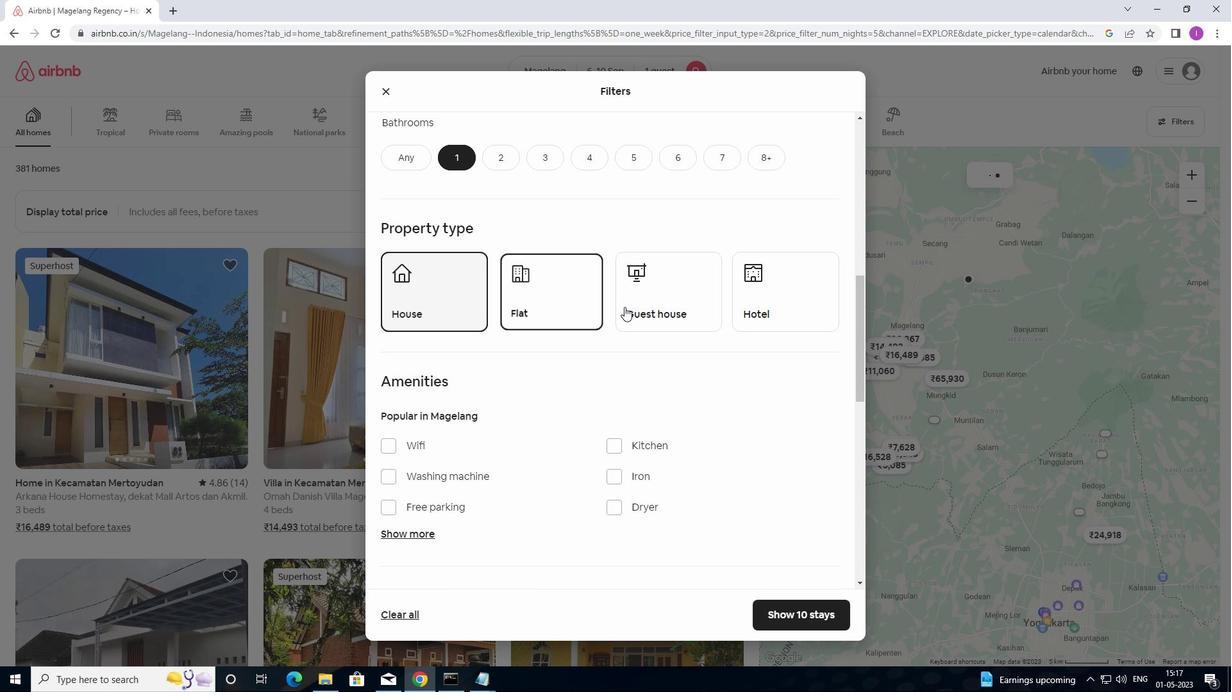 
Action: Mouse moved to (777, 296)
Screenshot: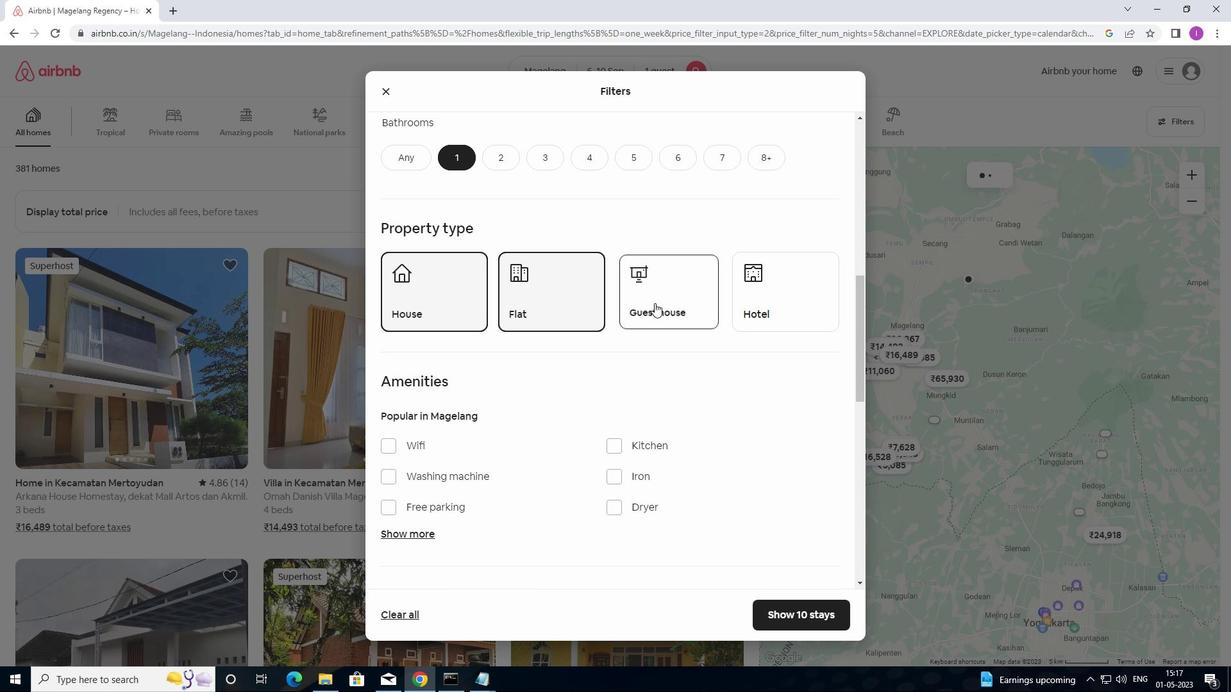 
Action: Mouse pressed left at (777, 296)
Screenshot: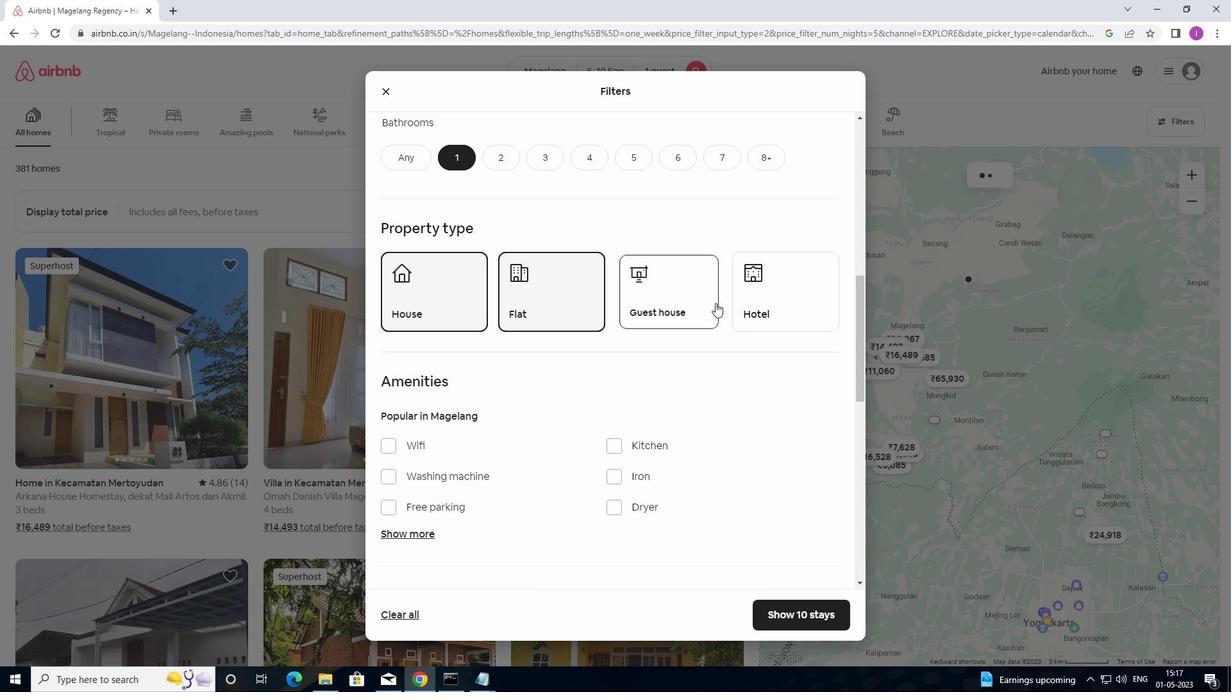 
Action: Mouse moved to (753, 328)
Screenshot: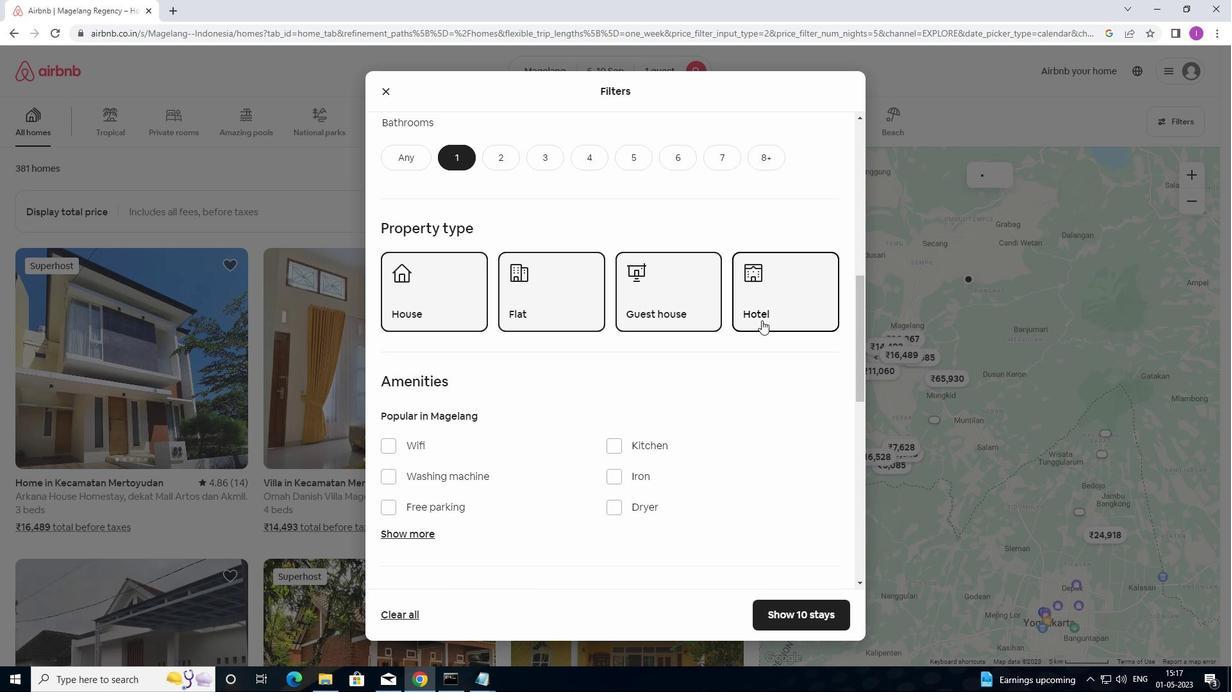 
Action: Mouse scrolled (753, 327) with delta (0, 0)
Screenshot: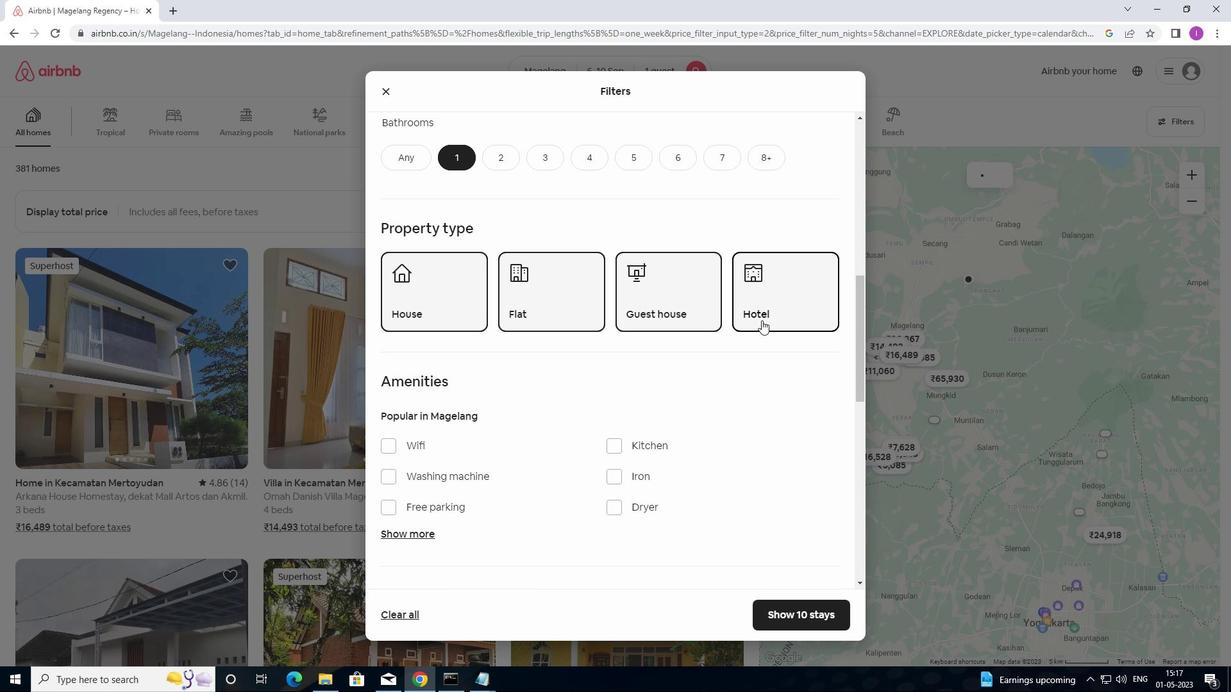 
Action: Mouse moved to (753, 328)
Screenshot: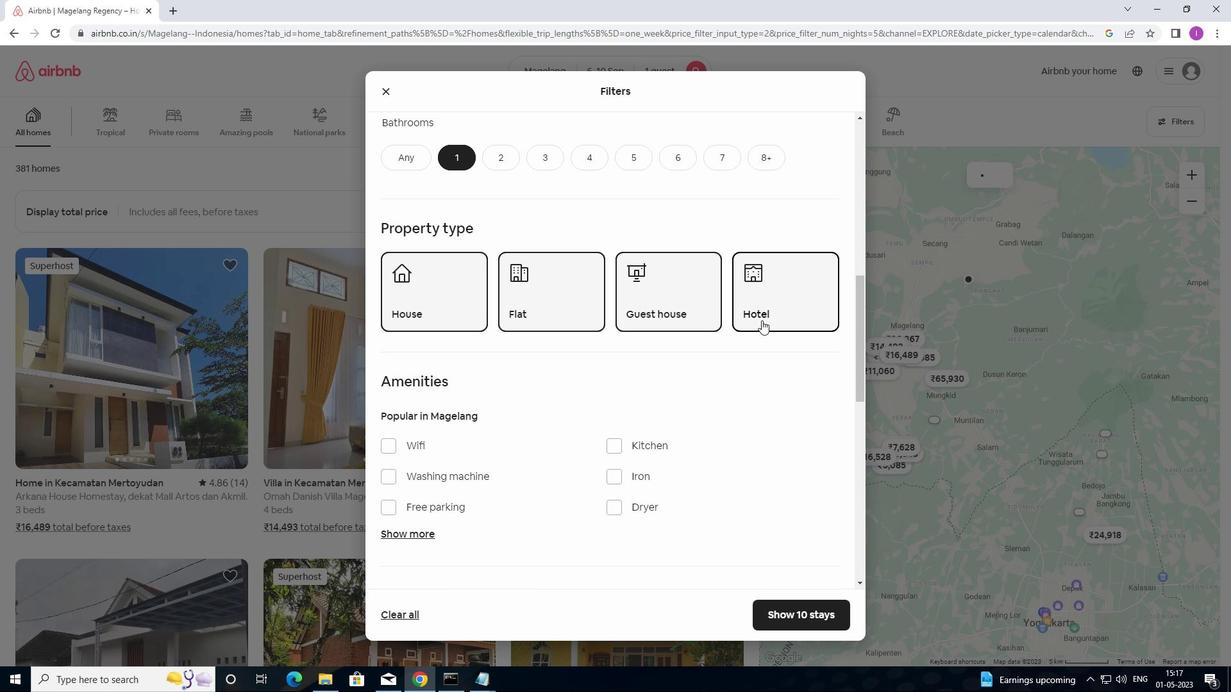 
Action: Mouse scrolled (753, 328) with delta (0, 0)
Screenshot: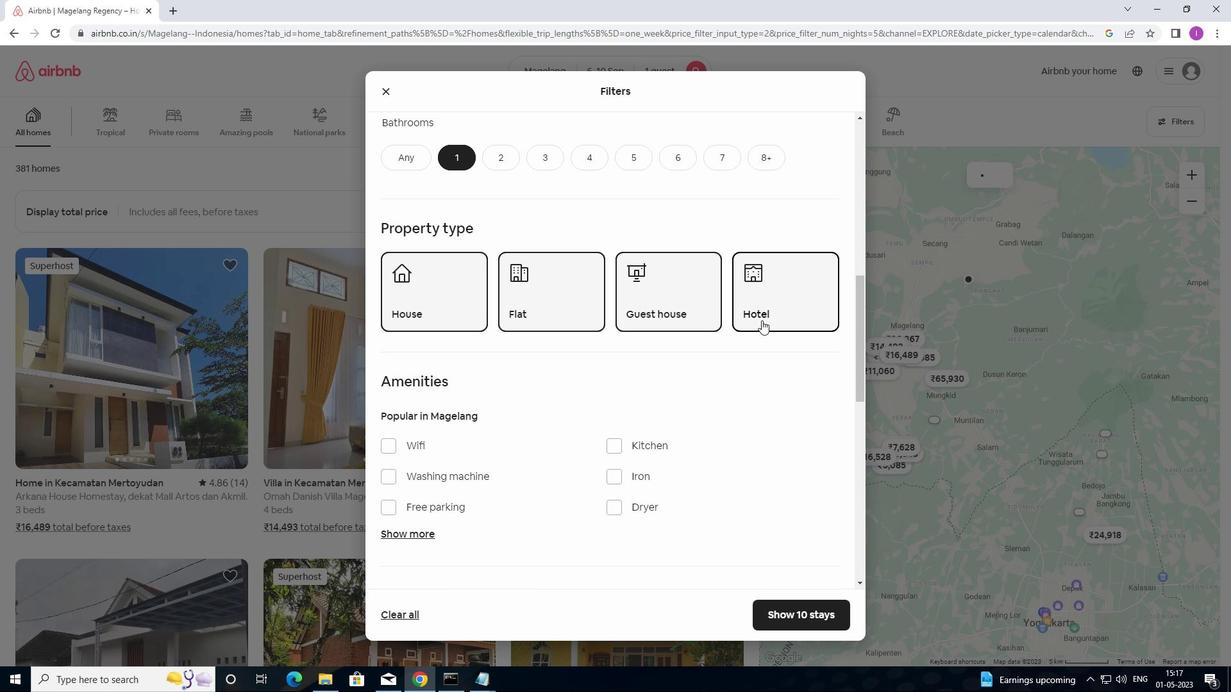 
Action: Mouse scrolled (753, 328) with delta (0, 0)
Screenshot: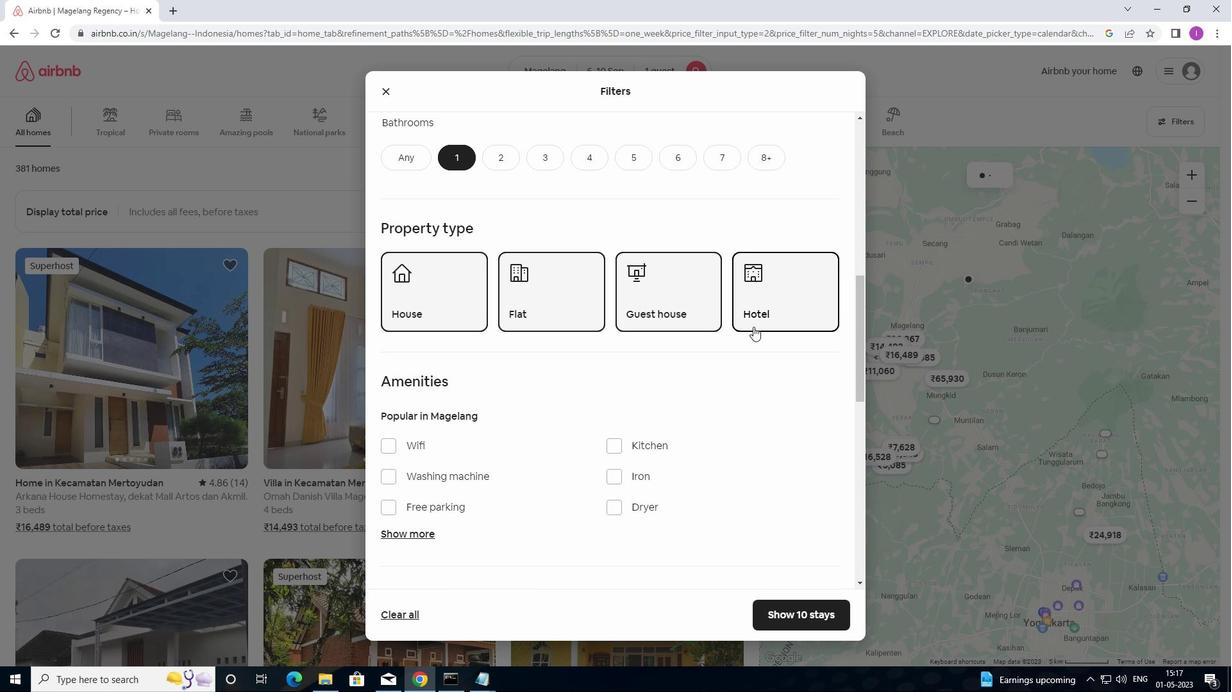 
Action: Mouse moved to (752, 325)
Screenshot: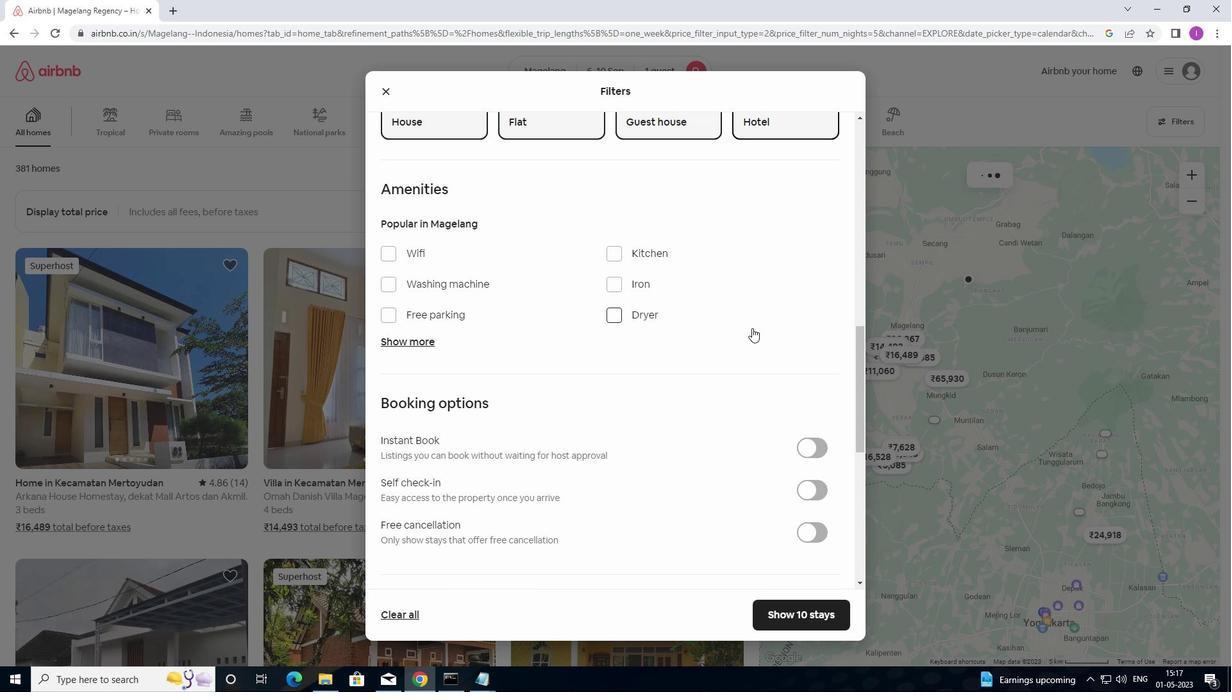 
Action: Mouse scrolled (752, 324) with delta (0, 0)
Screenshot: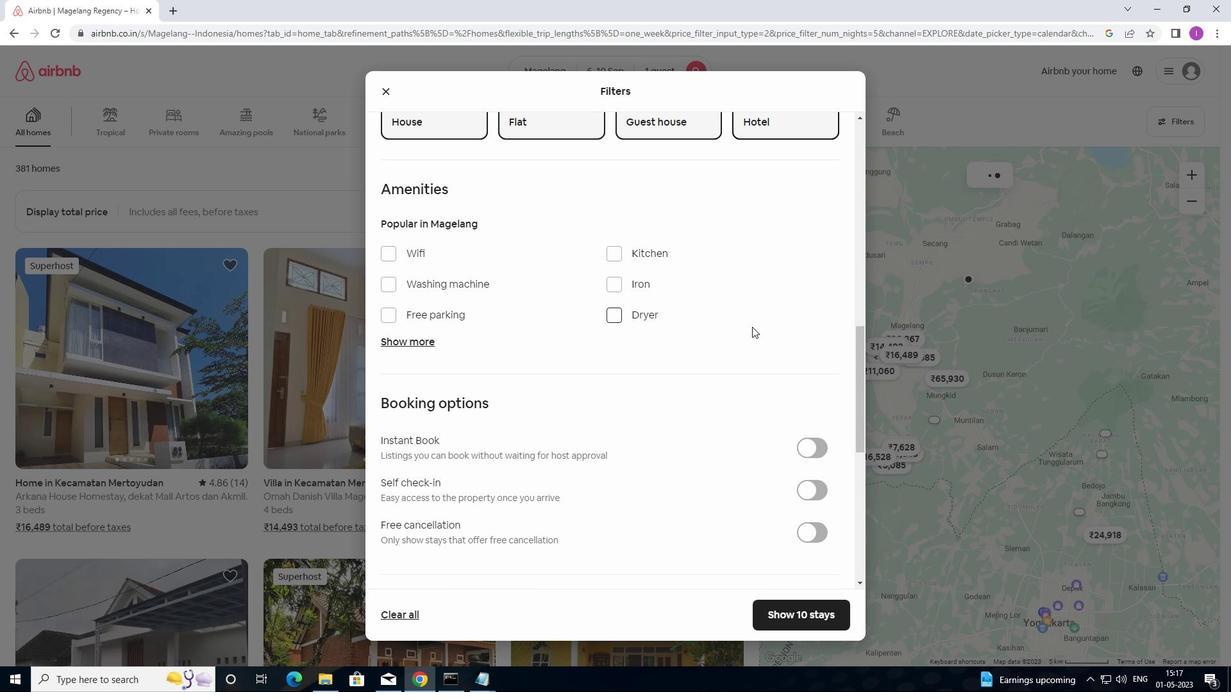 
Action: Mouse scrolled (752, 324) with delta (0, 0)
Screenshot: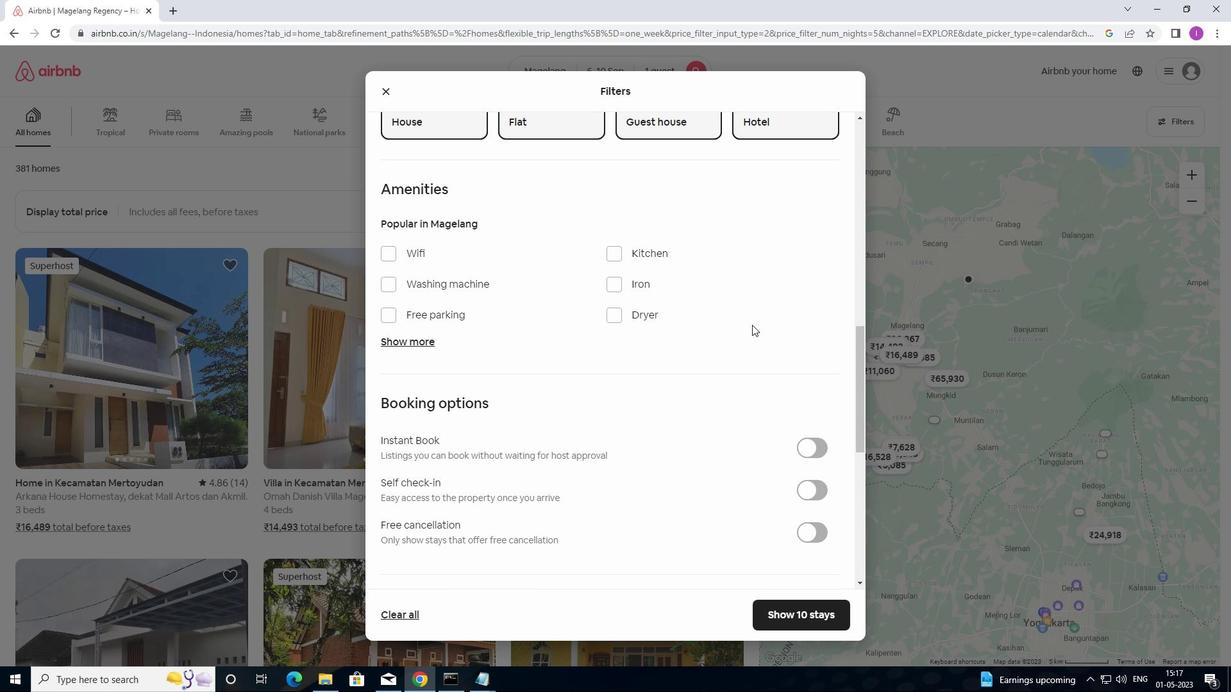 
Action: Mouse scrolled (752, 324) with delta (0, 0)
Screenshot: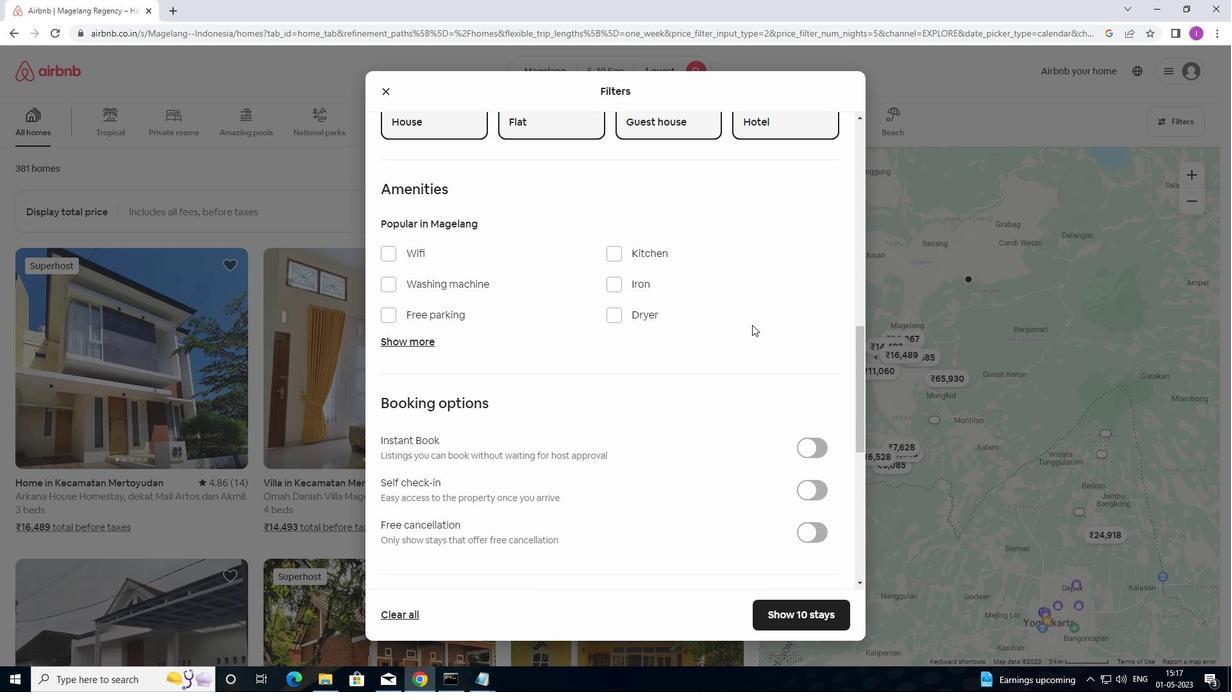 
Action: Mouse moved to (821, 303)
Screenshot: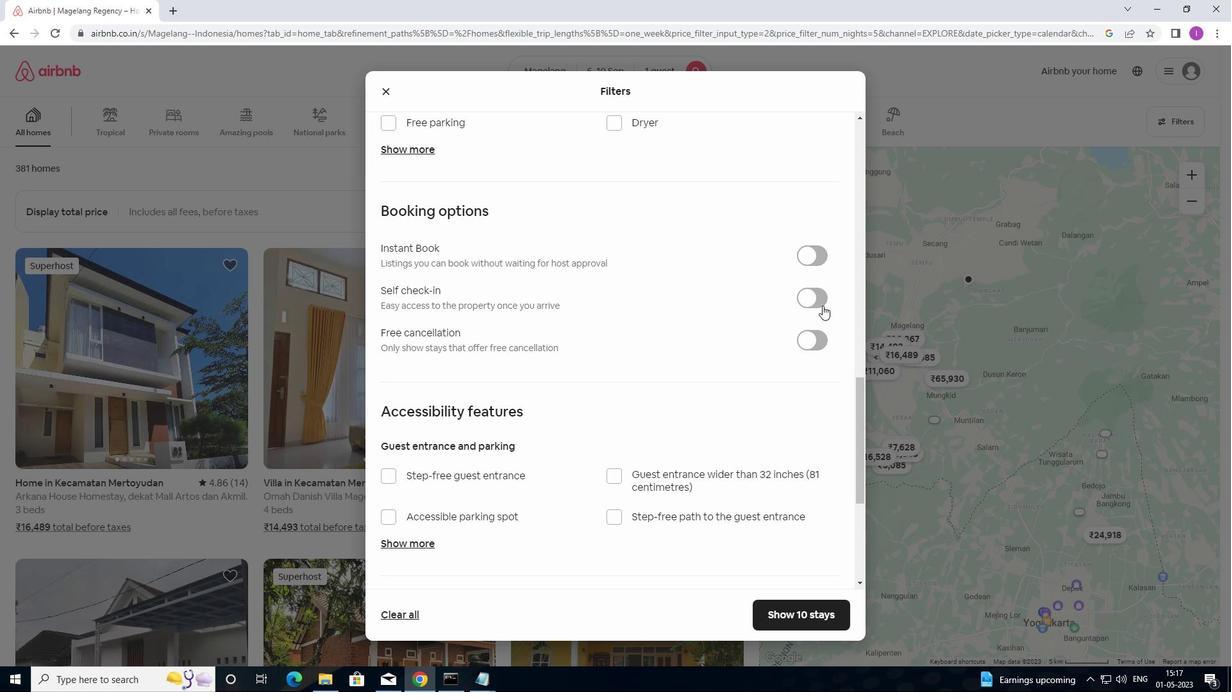 
Action: Mouse pressed left at (821, 303)
Screenshot: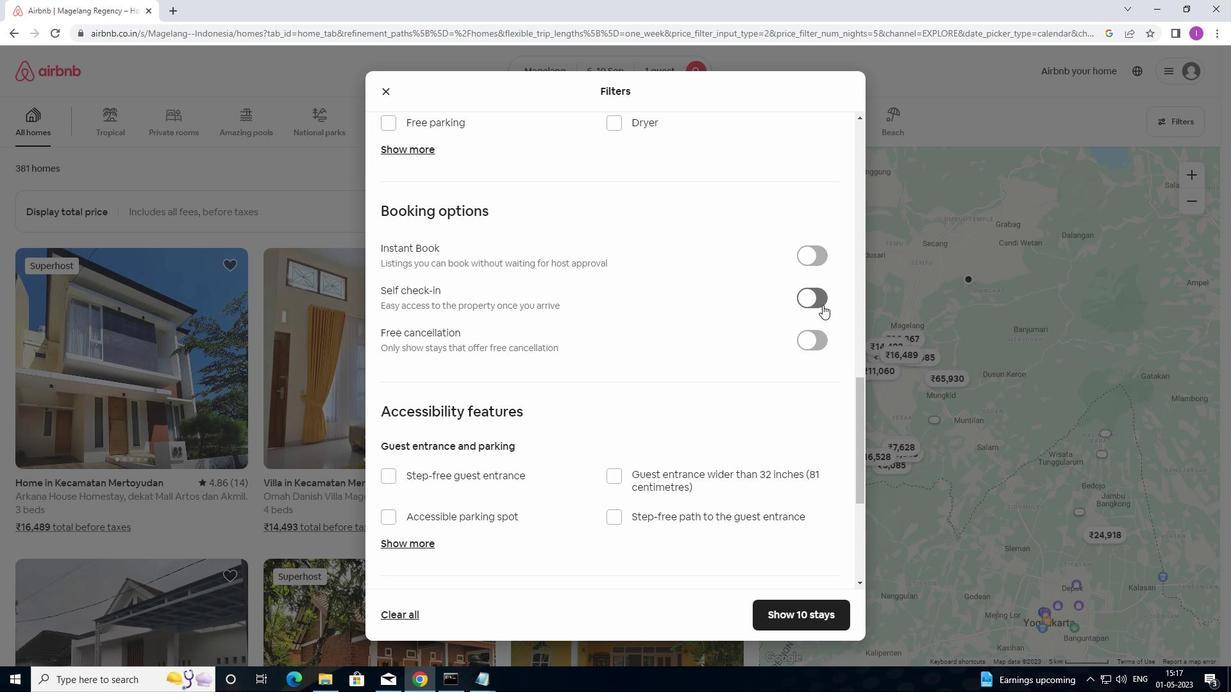 
Action: Mouse moved to (736, 344)
Screenshot: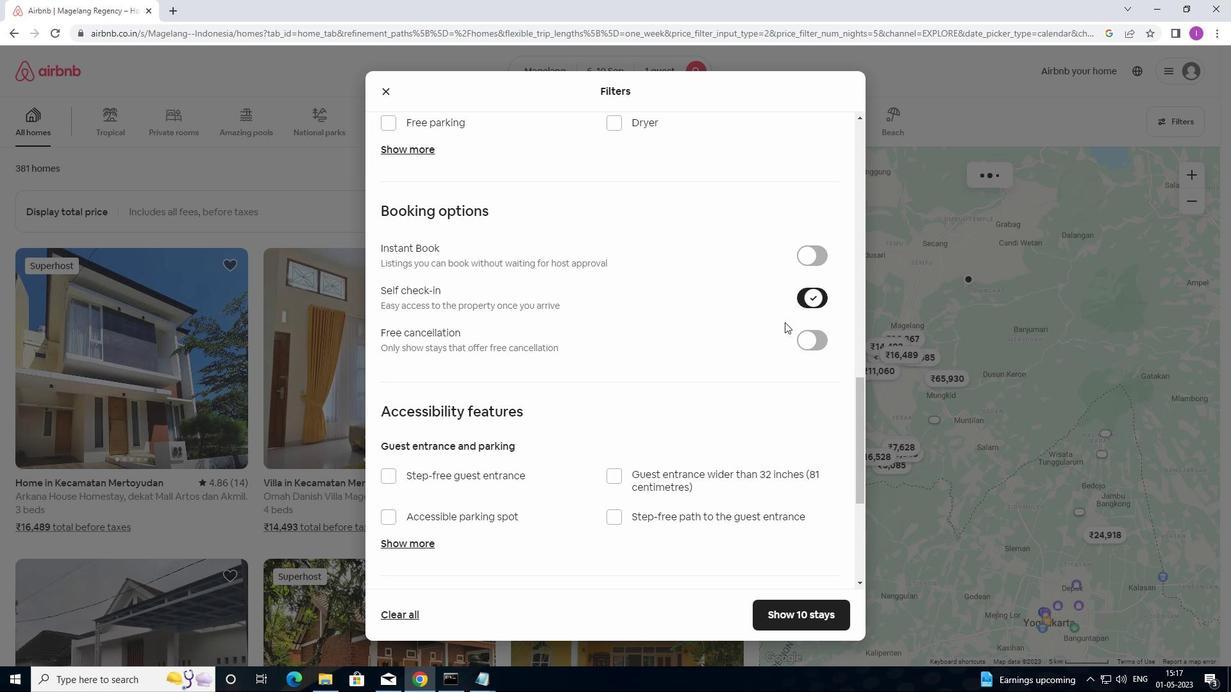 
Action: Mouse scrolled (736, 343) with delta (0, 0)
Screenshot: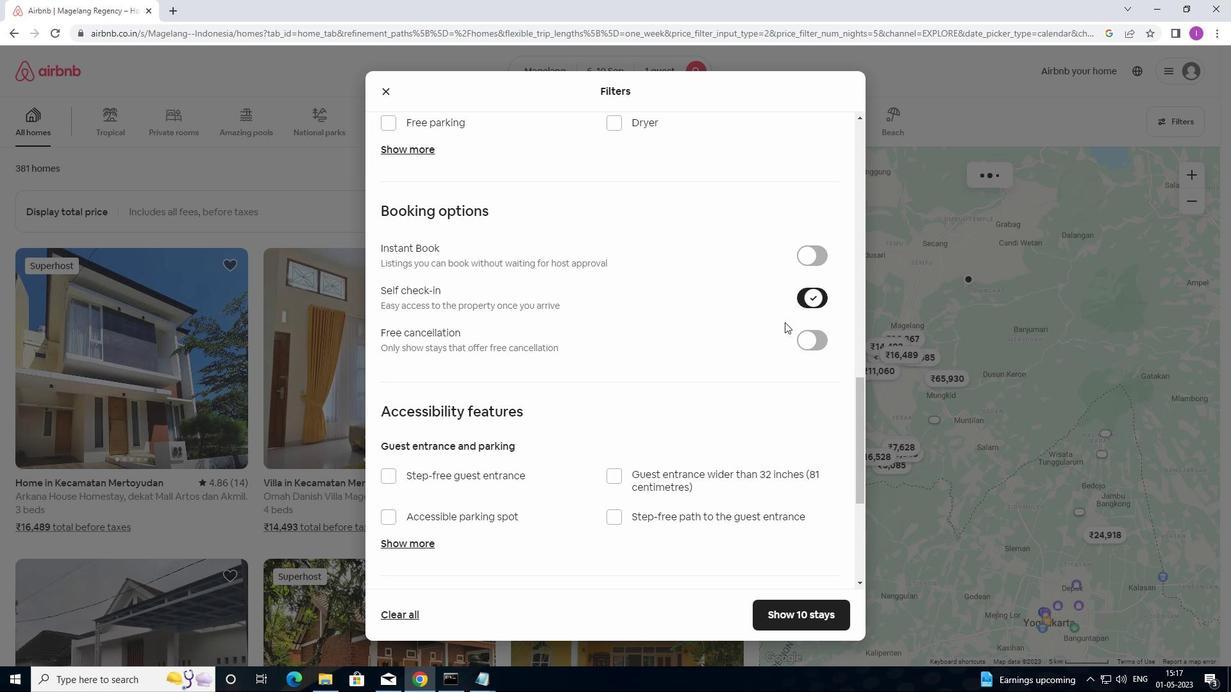 
Action: Mouse moved to (736, 345)
Screenshot: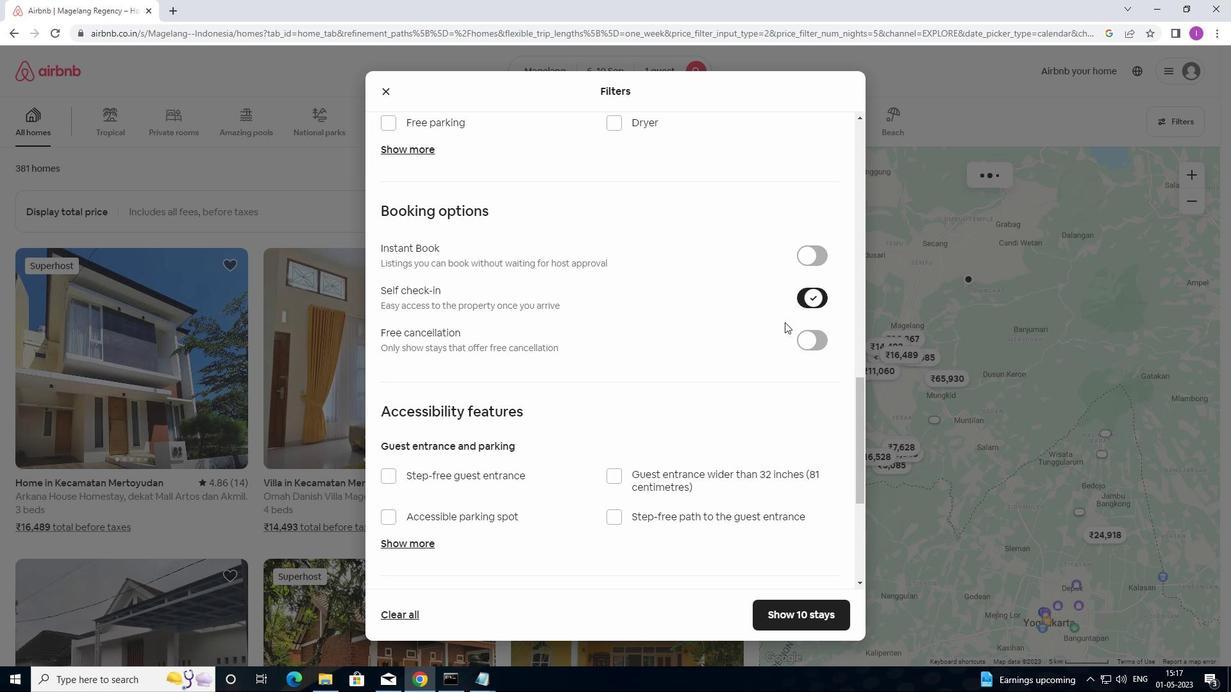 
Action: Mouse scrolled (736, 344) with delta (0, 0)
Screenshot: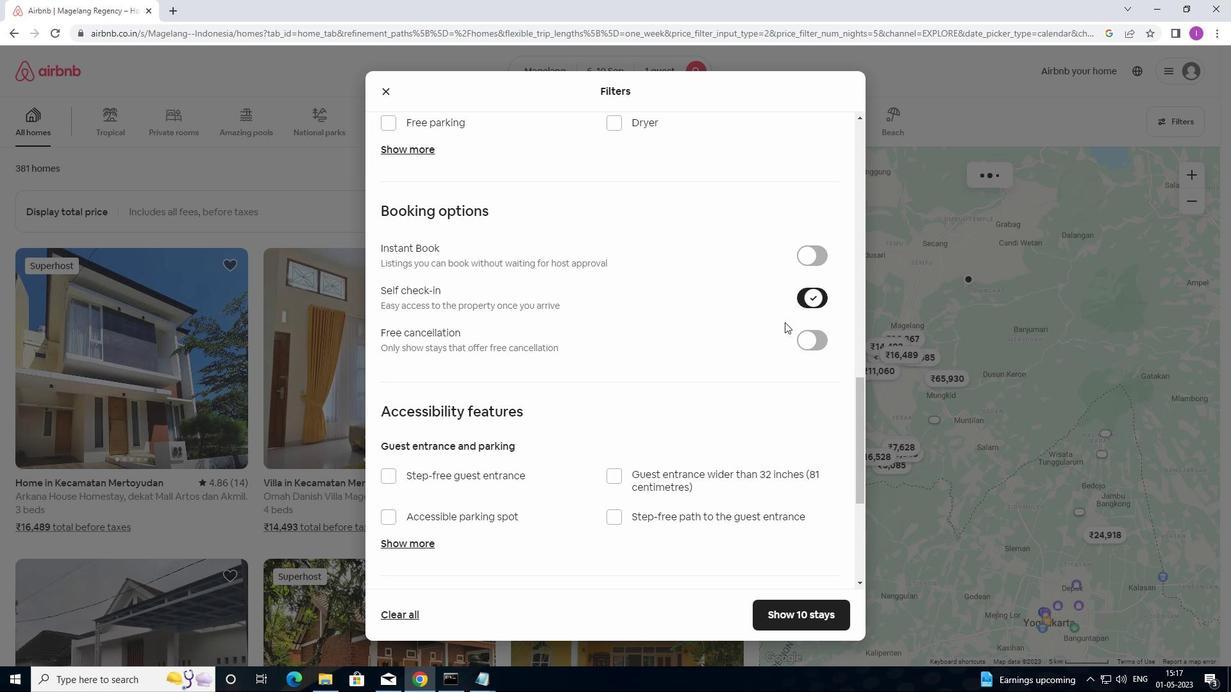 
Action: Mouse moved to (736, 346)
Screenshot: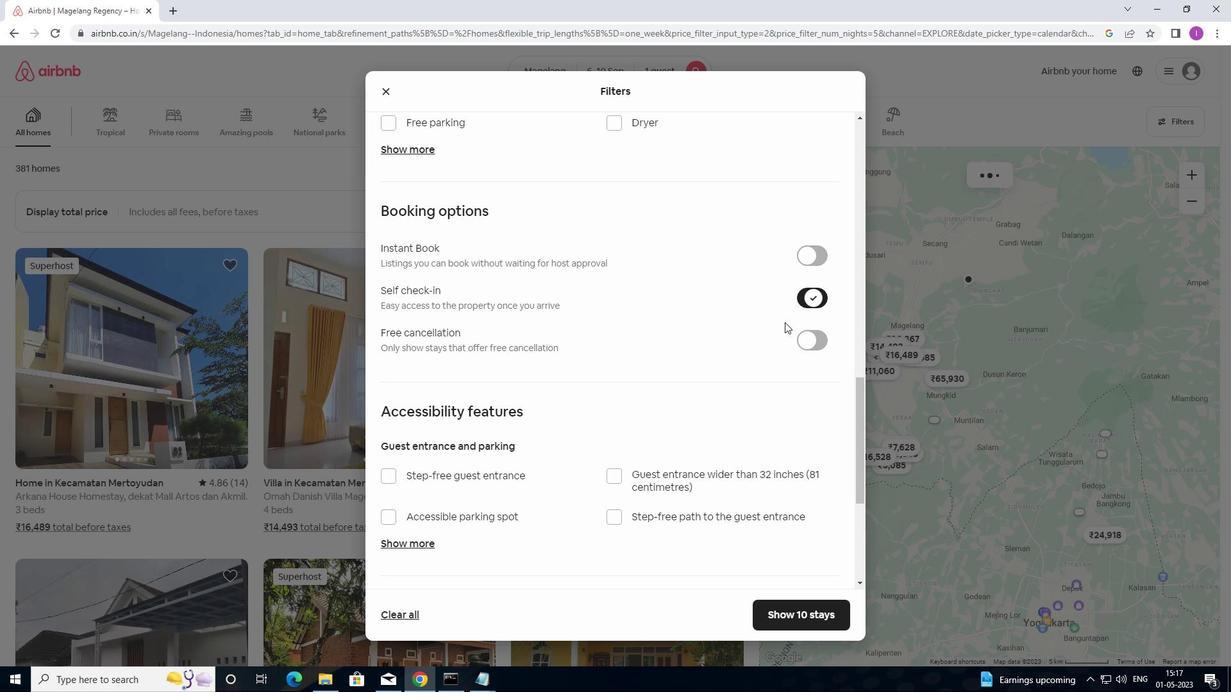 
Action: Mouse scrolled (736, 345) with delta (0, 0)
Screenshot: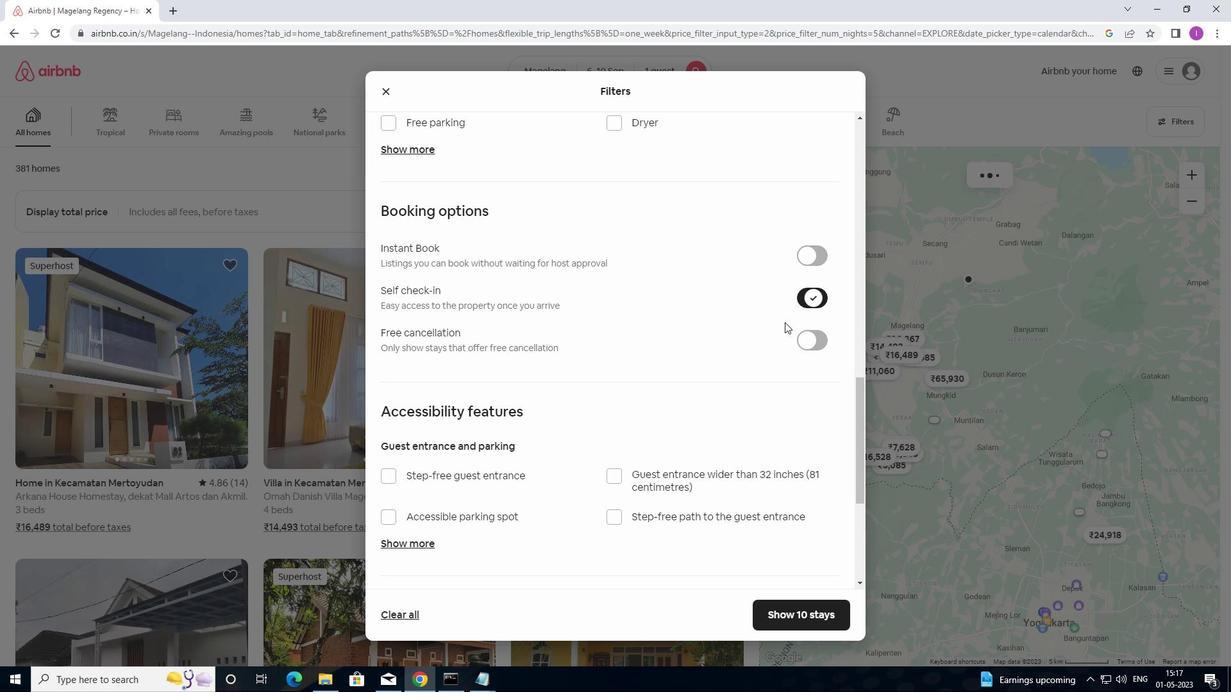 
Action: Mouse moved to (734, 346)
Screenshot: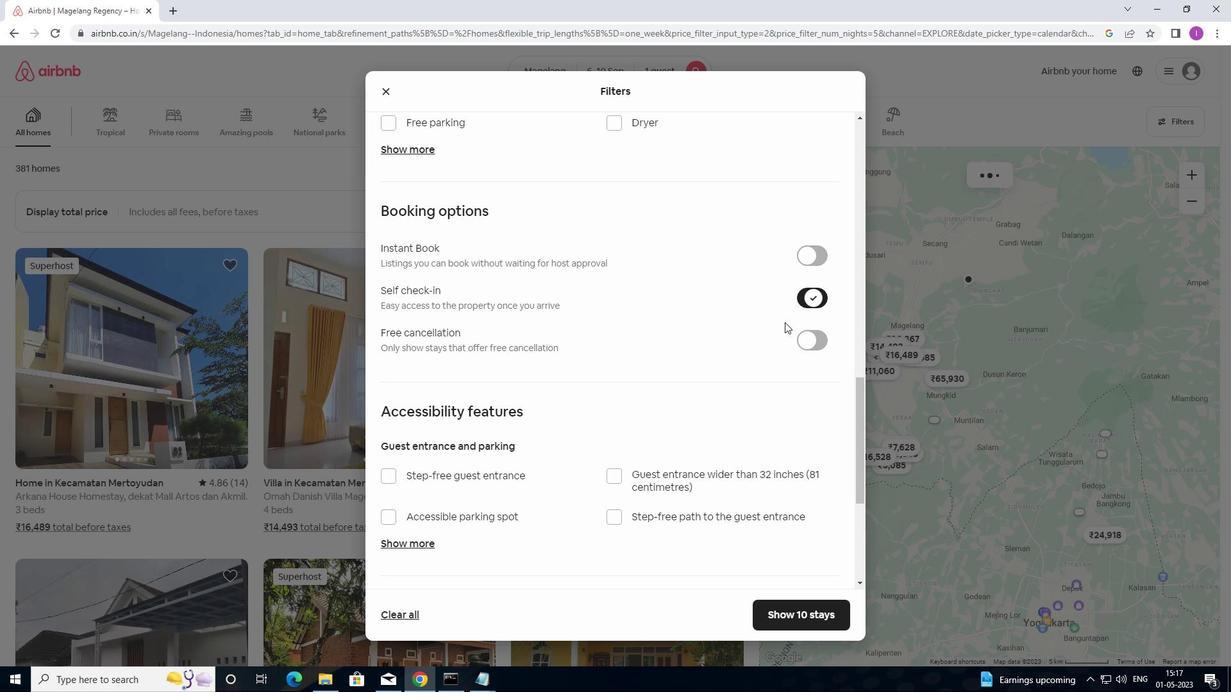 
Action: Mouse scrolled (734, 346) with delta (0, 0)
Screenshot: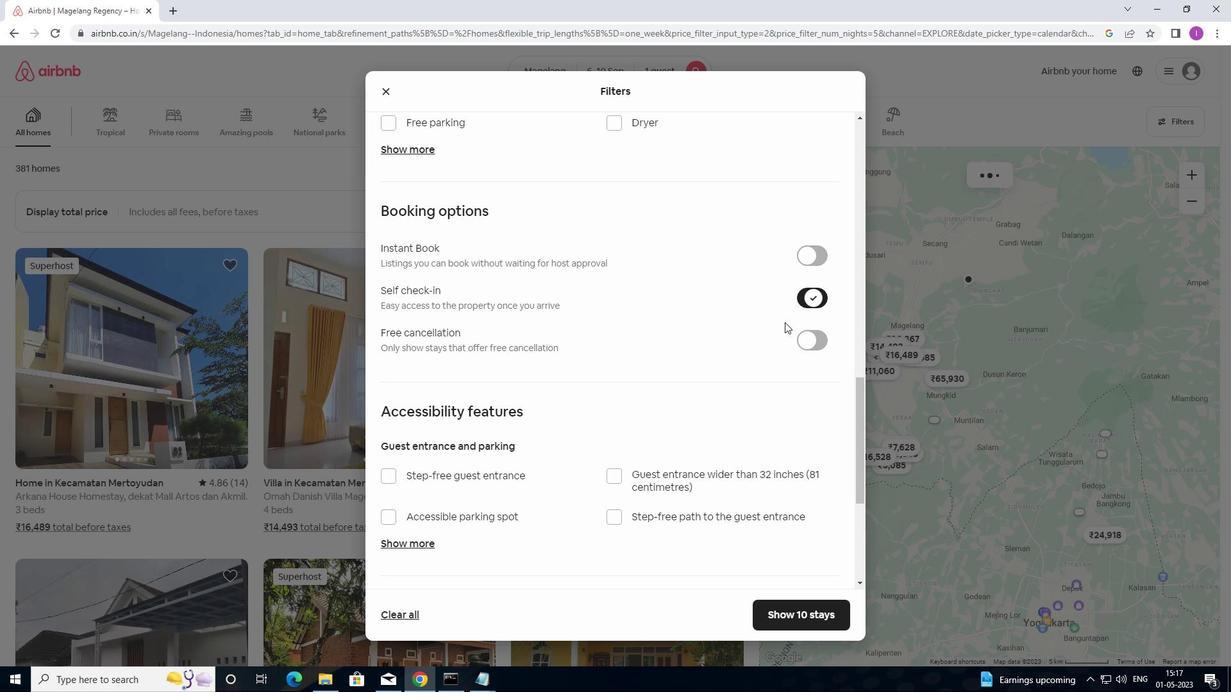 
Action: Mouse moved to (706, 343)
Screenshot: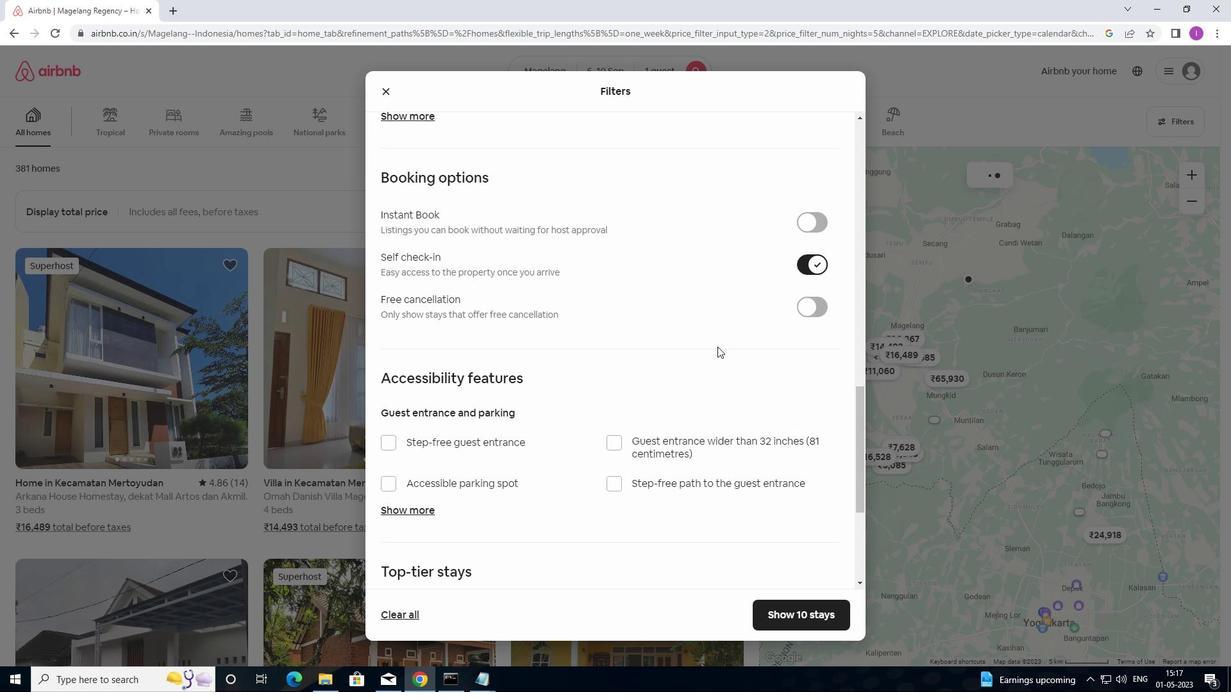 
Action: Mouse scrolled (706, 343) with delta (0, 0)
Screenshot: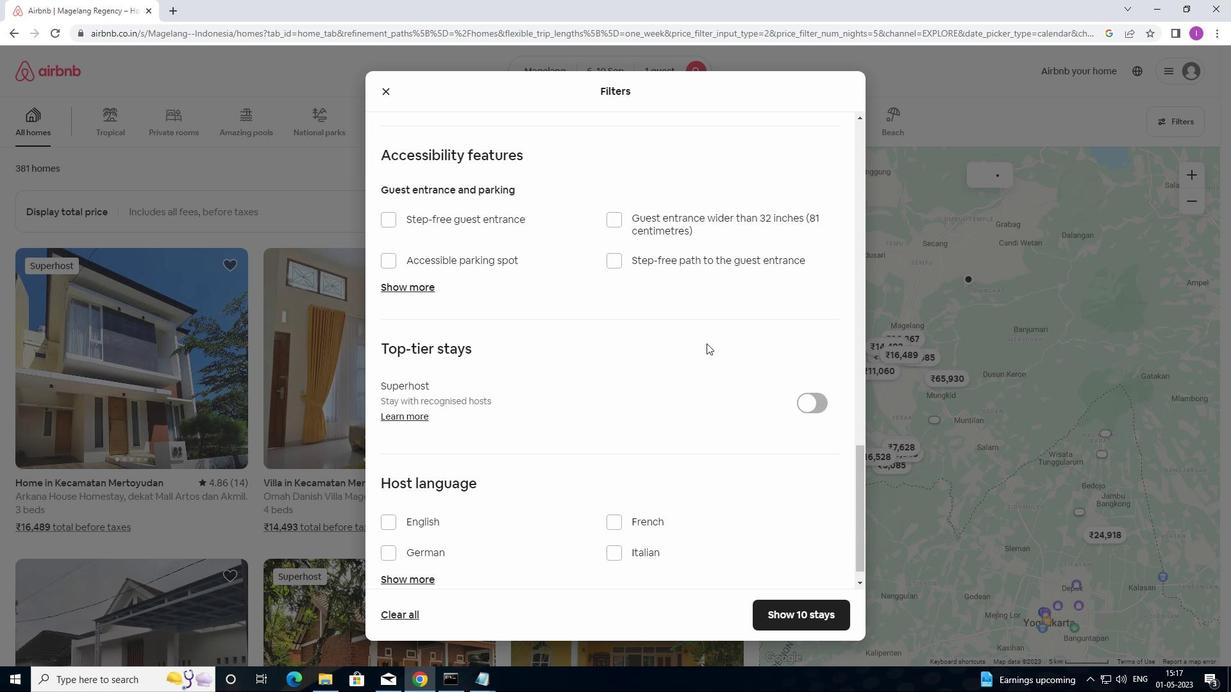 
Action: Mouse scrolled (706, 343) with delta (0, 0)
Screenshot: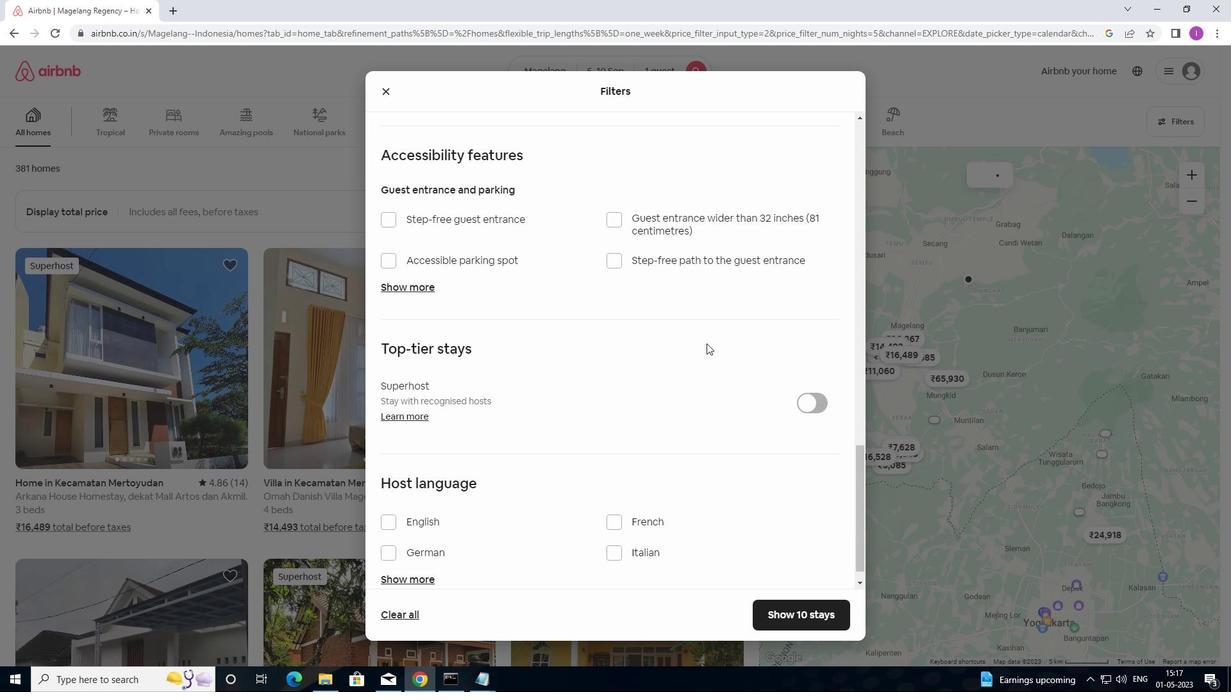 
Action: Mouse moved to (706, 344)
Screenshot: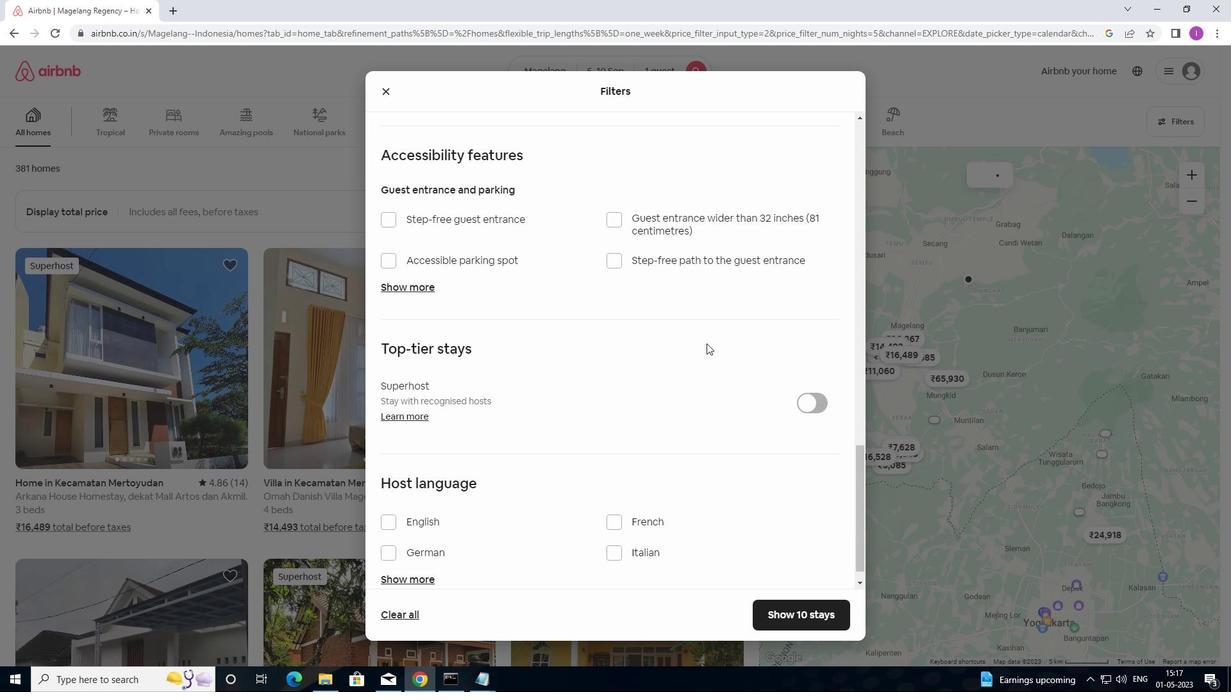 
Action: Mouse scrolled (706, 343) with delta (0, 0)
Screenshot: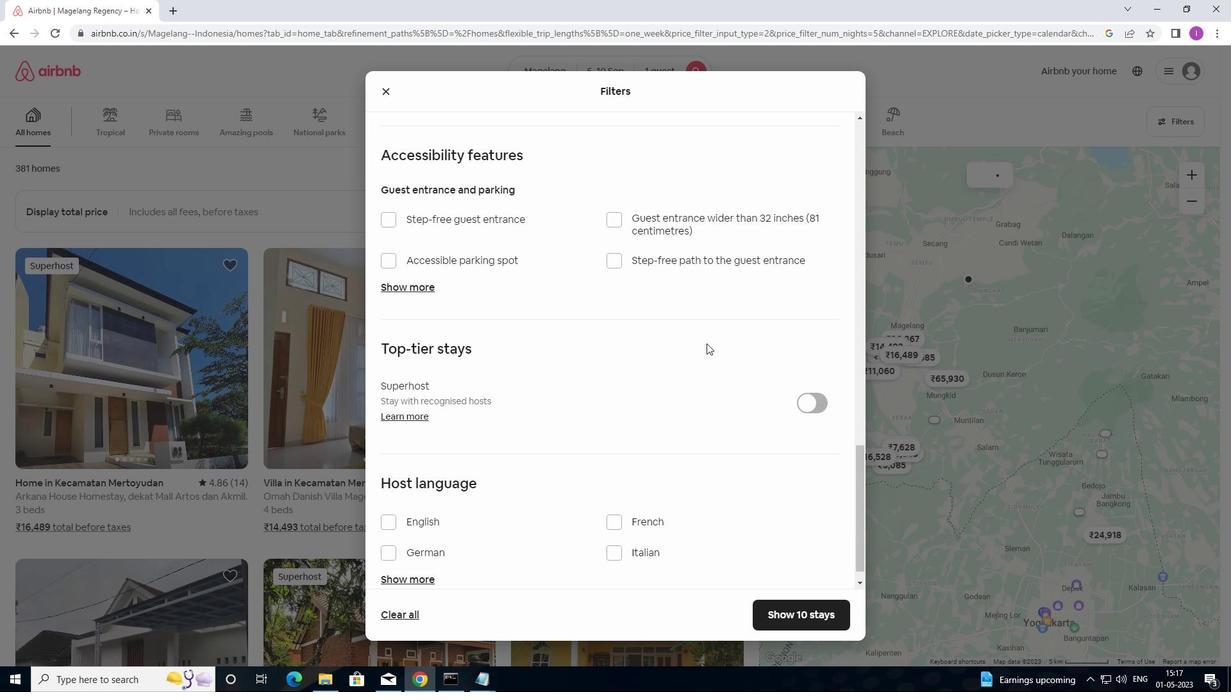 
Action: Mouse moved to (706, 344)
Screenshot: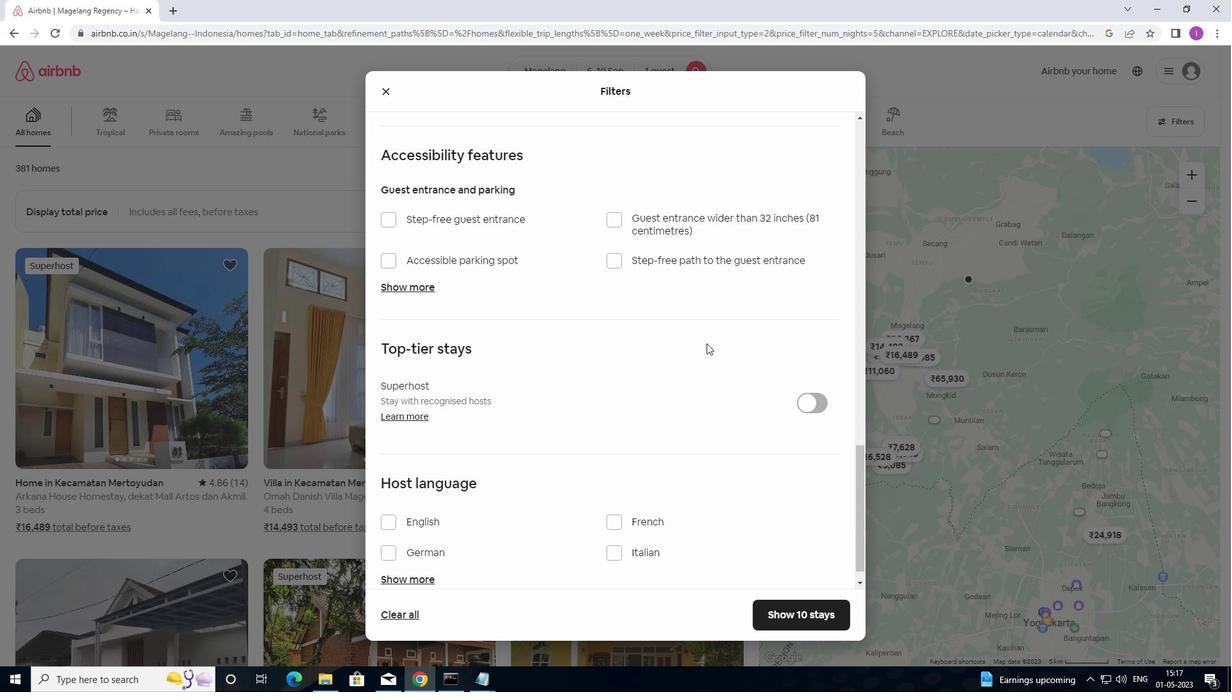 
Action: Mouse scrolled (706, 344) with delta (0, 0)
Screenshot: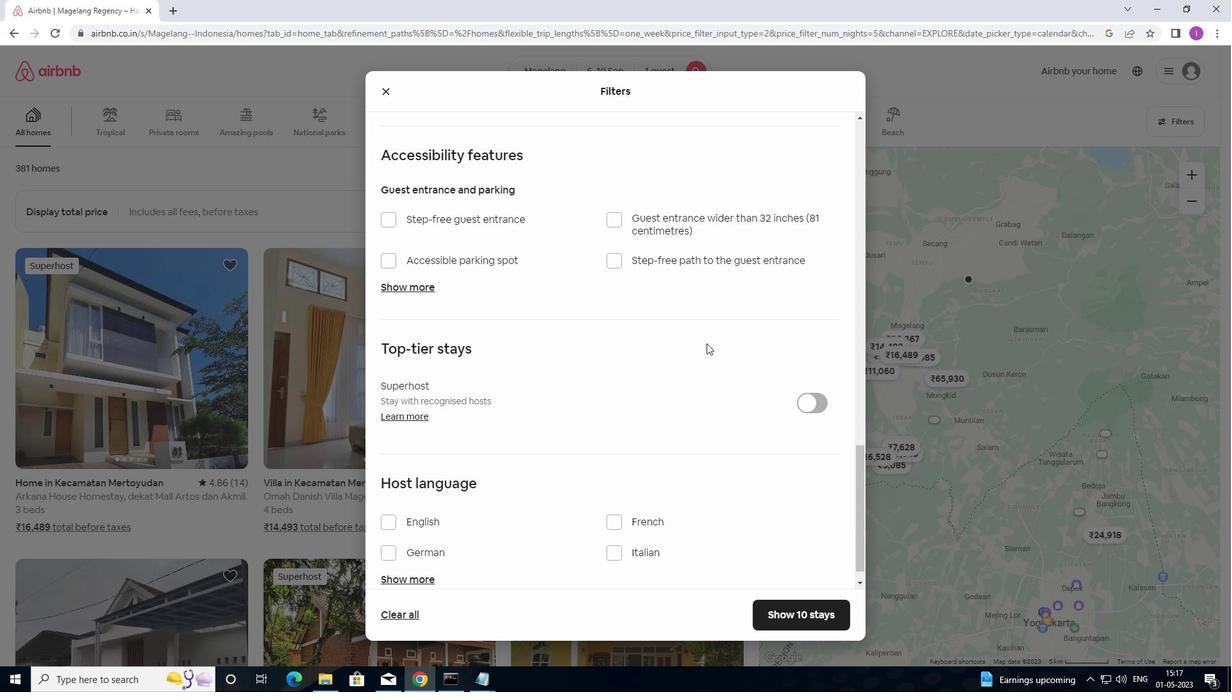 
Action: Mouse moved to (706, 345)
Screenshot: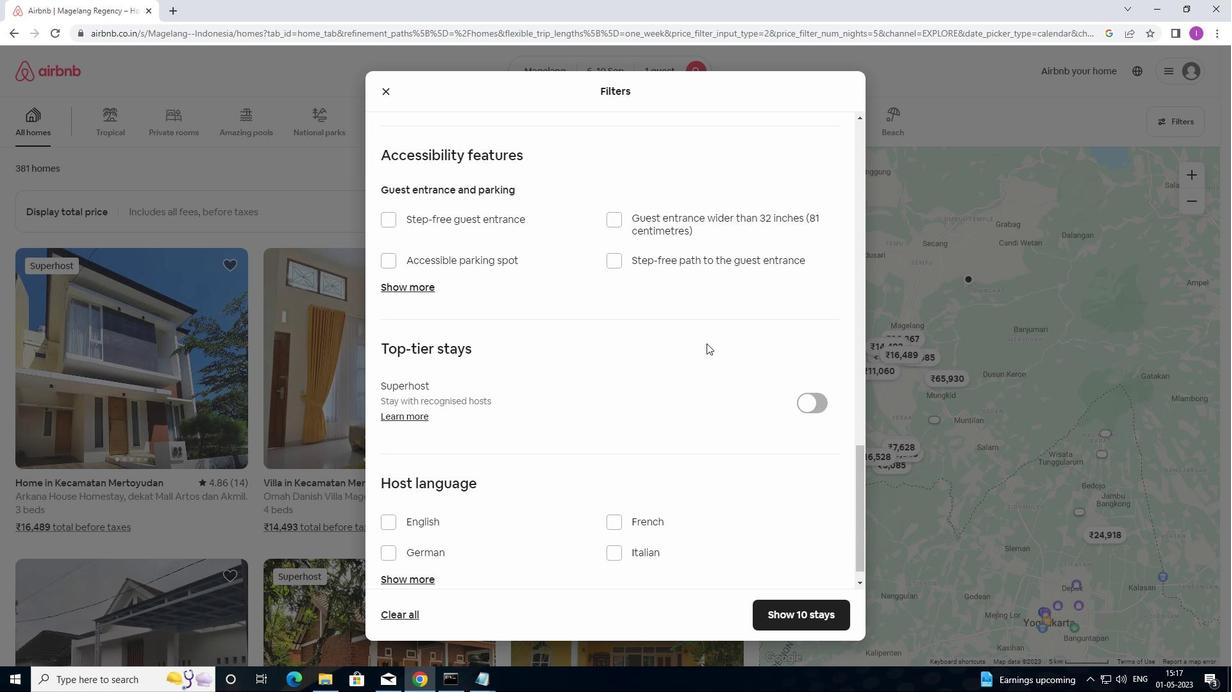 
Action: Mouse scrolled (706, 344) with delta (0, 0)
Screenshot: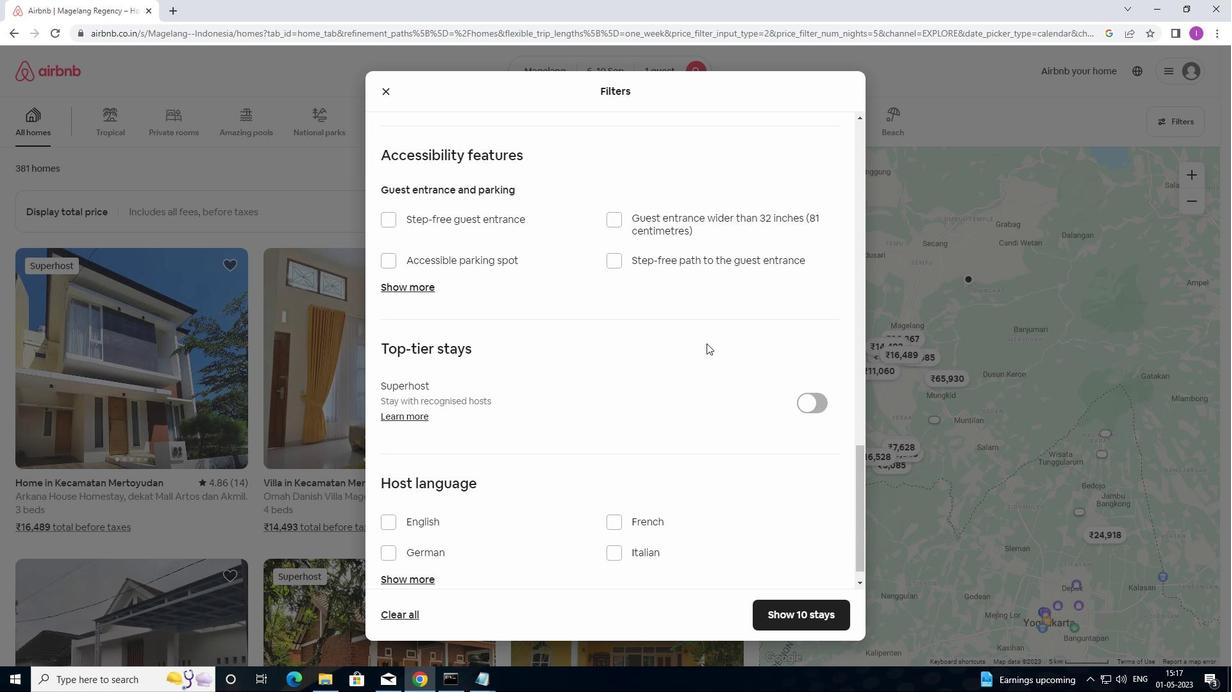 
Action: Mouse moved to (379, 496)
Screenshot: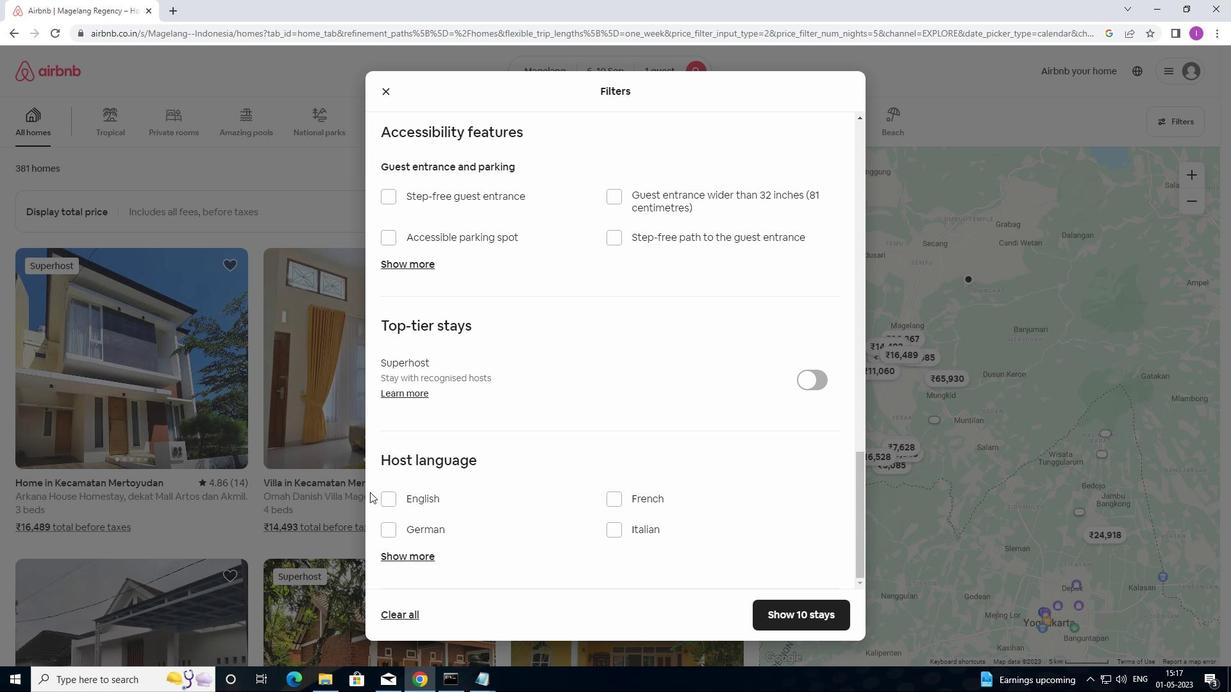 
Action: Mouse pressed left at (379, 496)
Screenshot: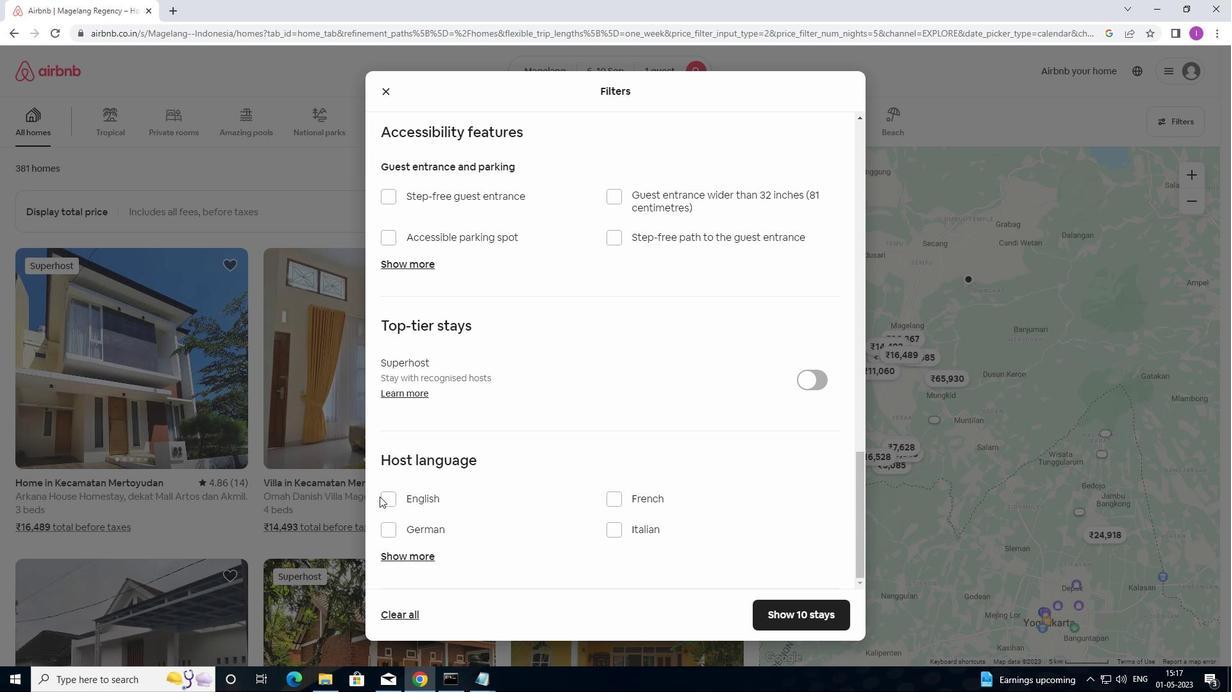
Action: Mouse moved to (407, 498)
Screenshot: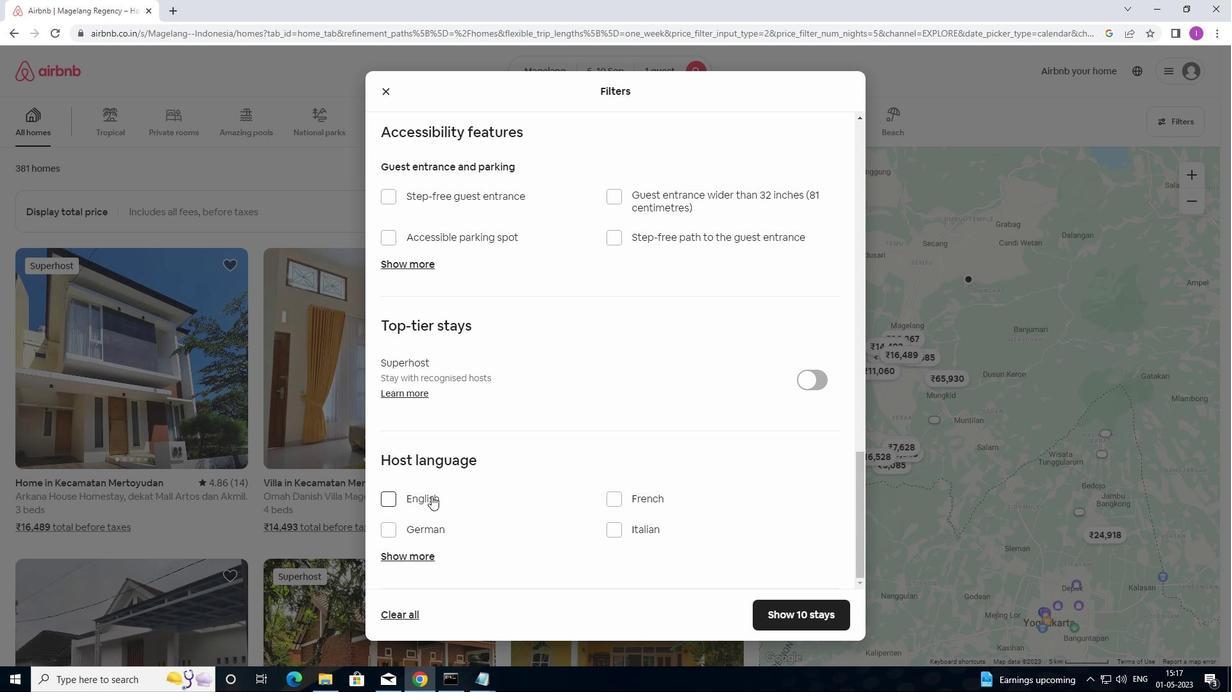 
Action: Mouse pressed left at (407, 498)
Screenshot: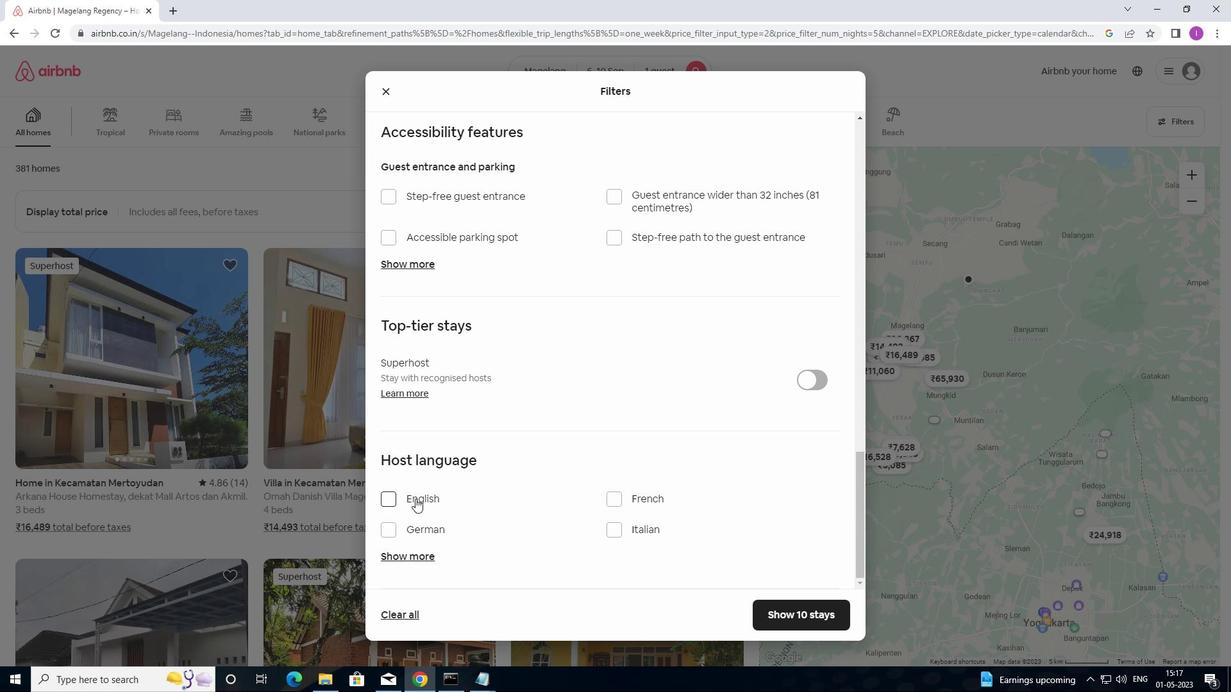 
Action: Mouse moved to (786, 622)
Screenshot: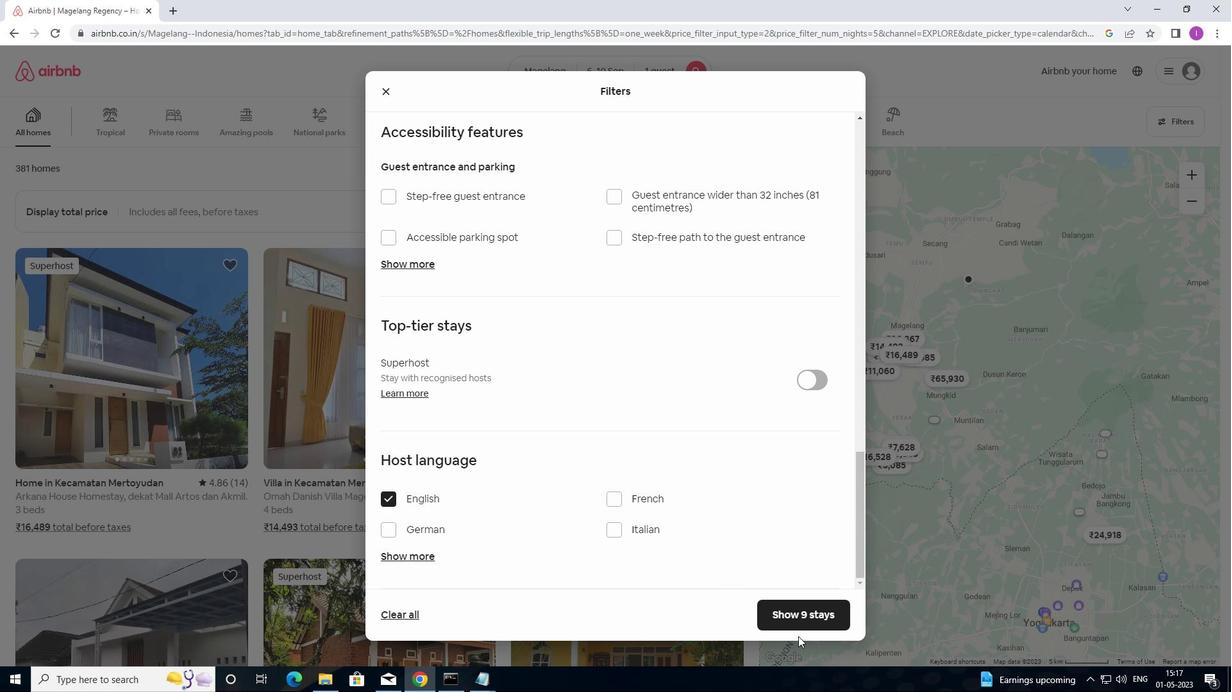 
Action: Mouse pressed left at (786, 622)
Screenshot: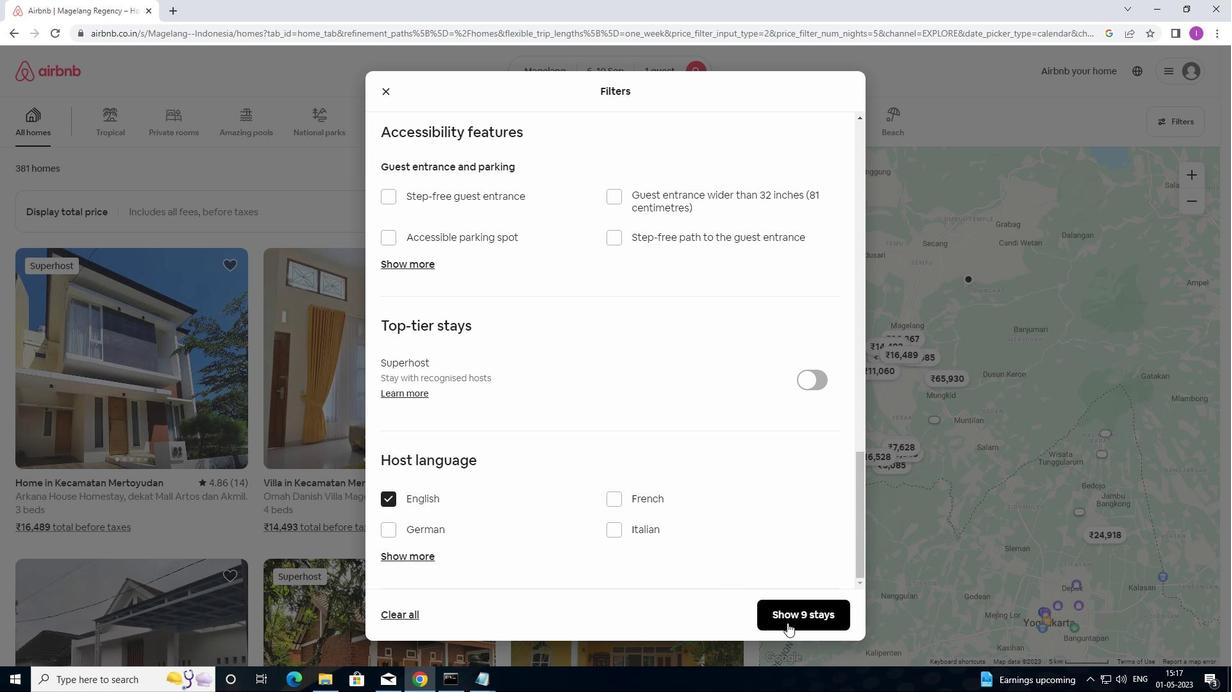 
Action: Mouse moved to (791, 616)
Screenshot: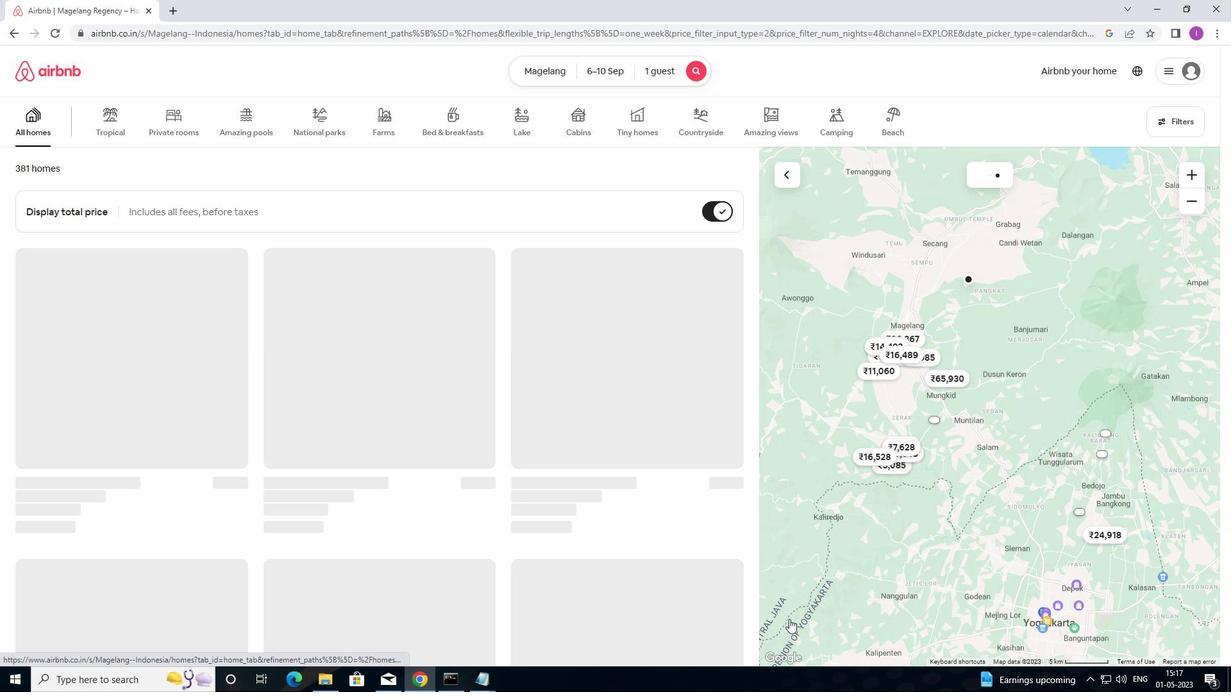 
